 Task: Find connections with filter location Oswestry with filter topic #designwith filter profile language German with filter current company Work From Home/ Experience & Fresher Jobs with filter school NICMAR University  with filter industry Space Research and Technology with filter service category Auto Insurance with filter keywords title Online ESL Instructor
Action: Mouse moved to (580, 67)
Screenshot: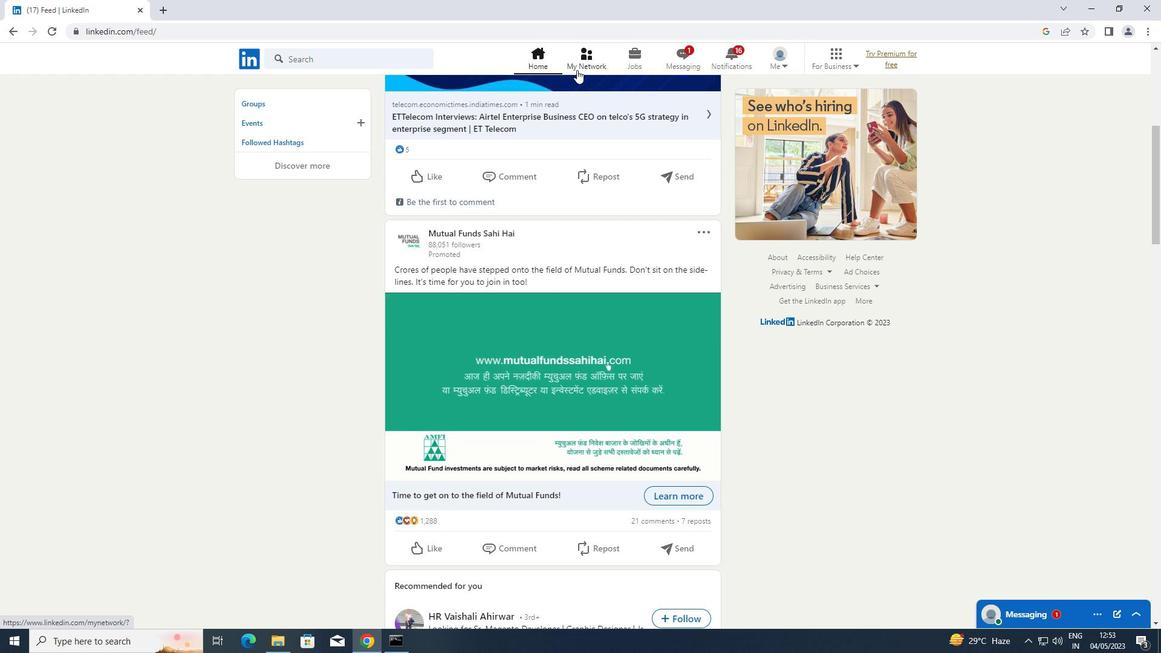 
Action: Mouse pressed left at (580, 67)
Screenshot: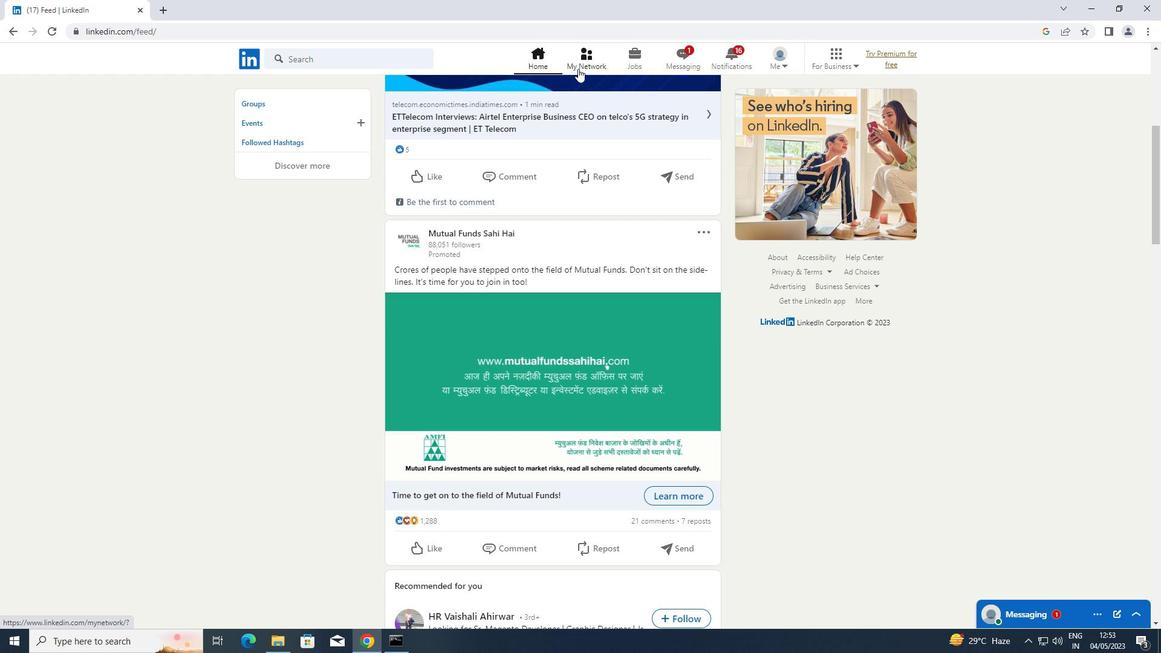 
Action: Mouse moved to (278, 120)
Screenshot: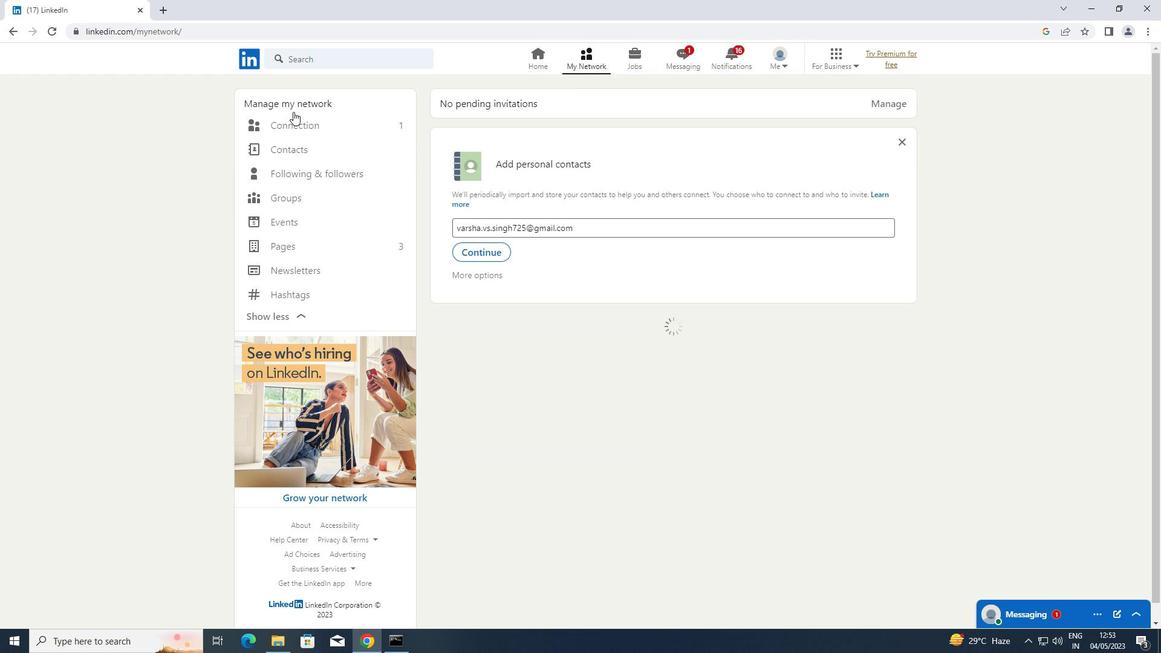 
Action: Mouse pressed left at (278, 120)
Screenshot: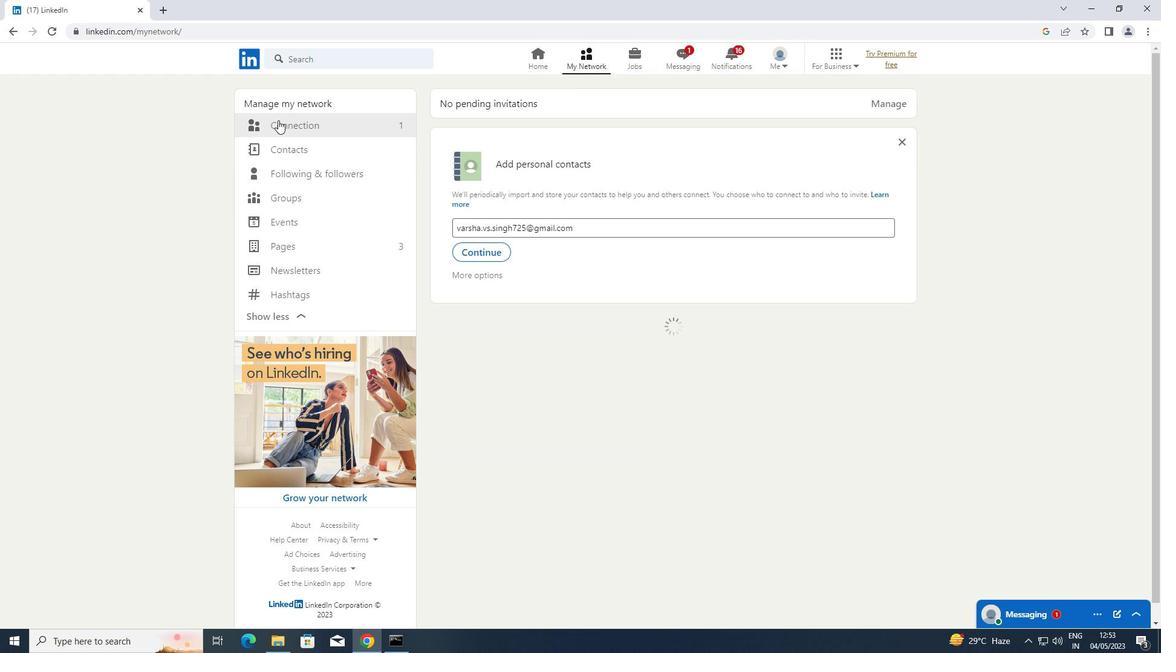 
Action: Mouse moved to (658, 128)
Screenshot: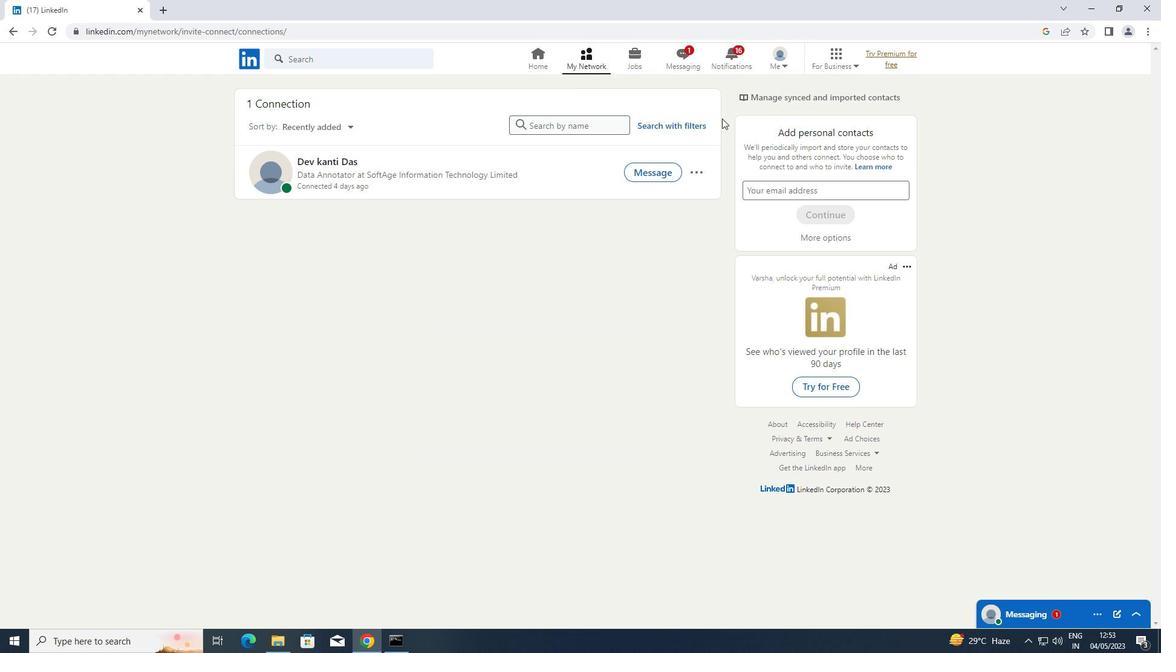 
Action: Mouse pressed left at (658, 128)
Screenshot: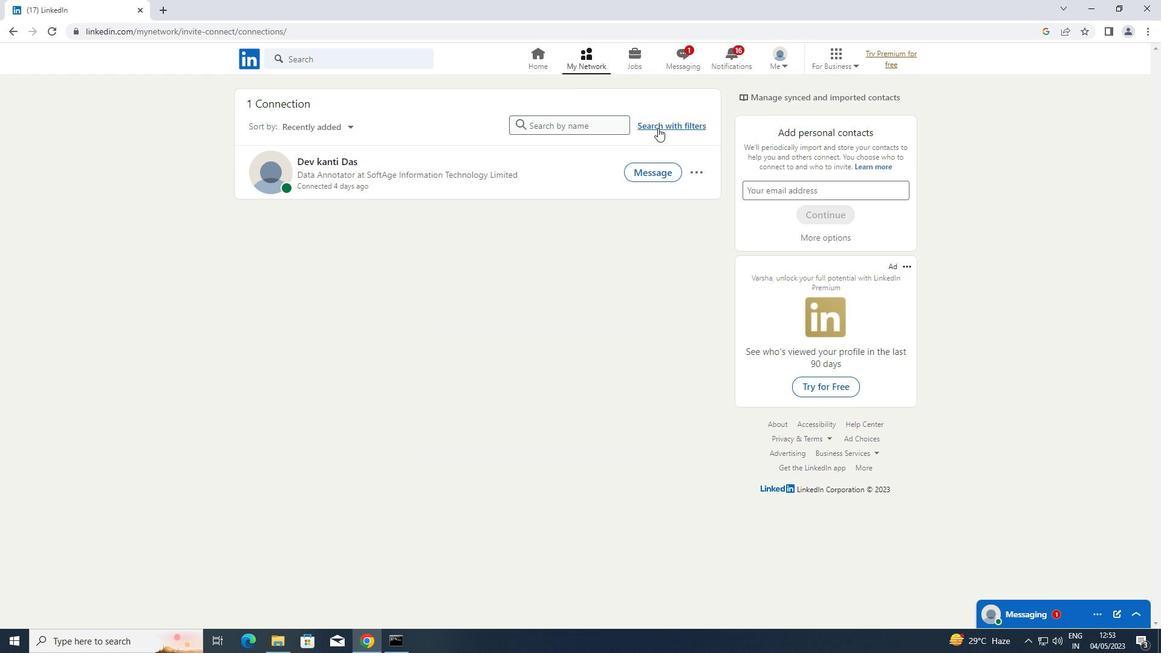 
Action: Mouse moved to (623, 95)
Screenshot: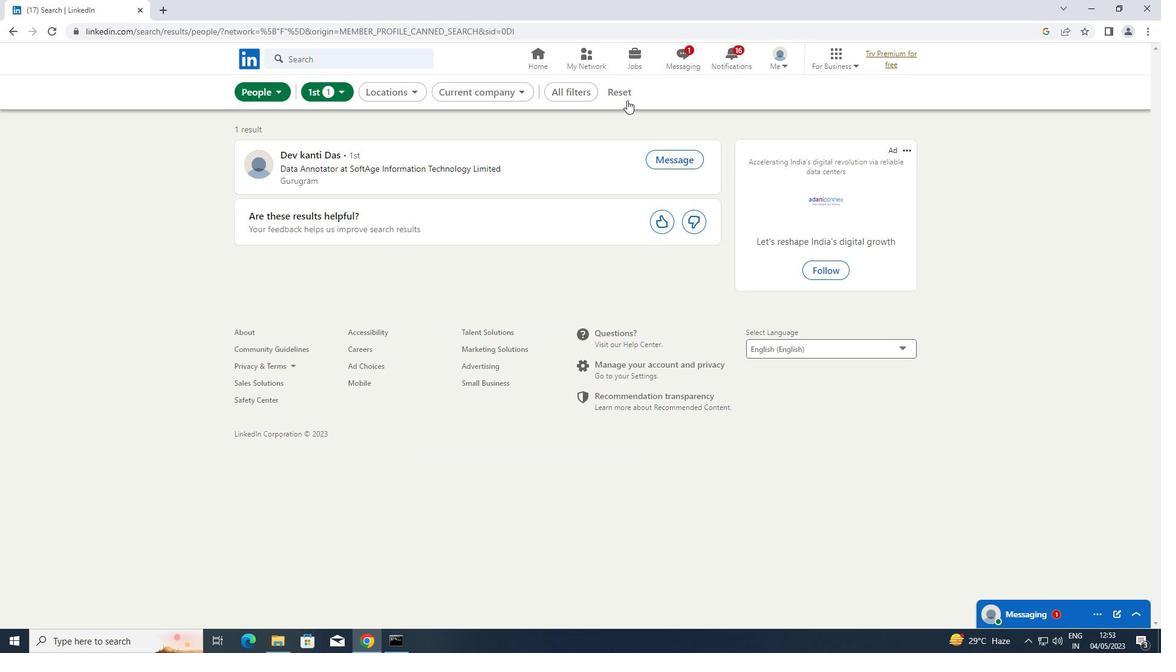 
Action: Mouse pressed left at (623, 95)
Screenshot: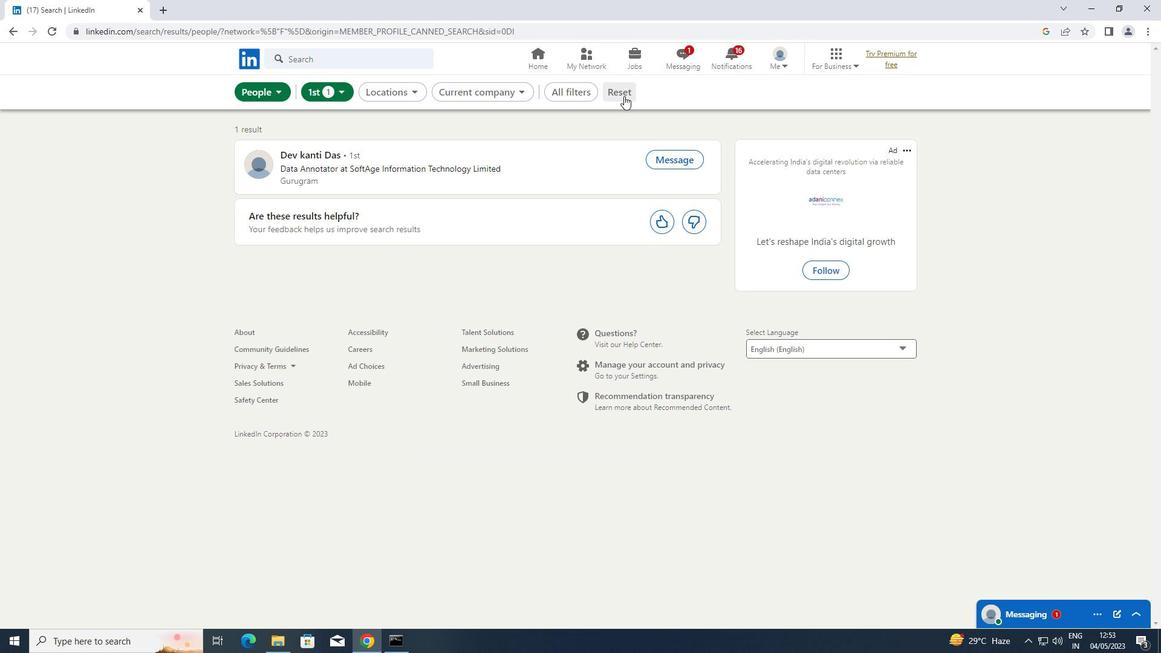 
Action: Mouse moved to (605, 95)
Screenshot: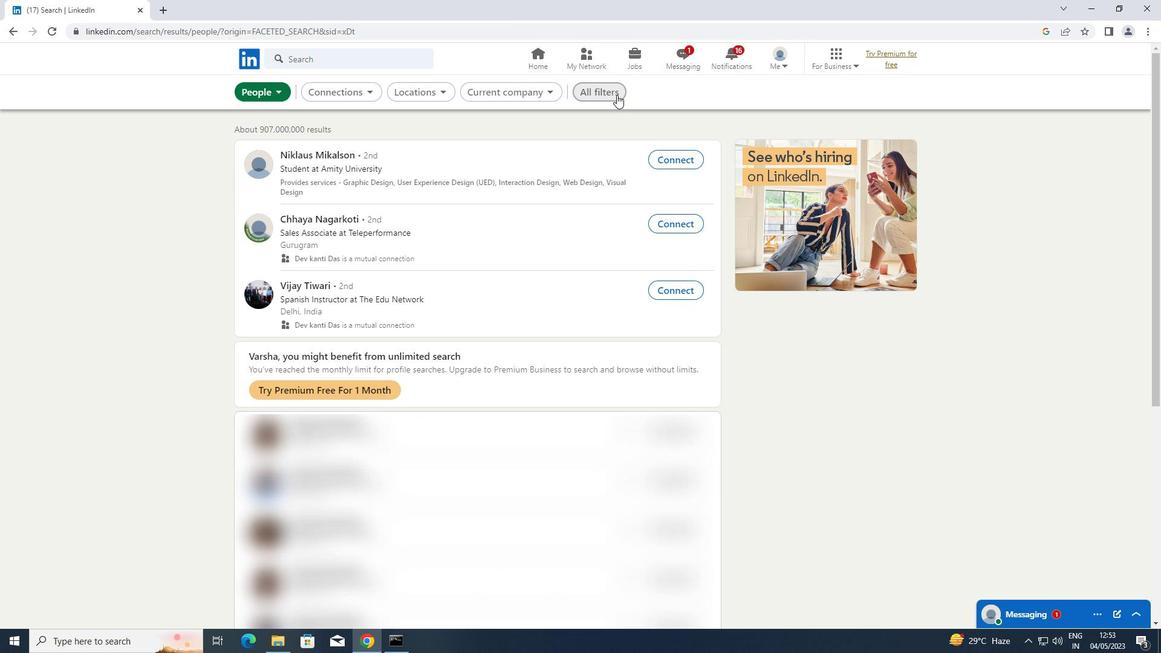 
Action: Mouse pressed left at (605, 95)
Screenshot: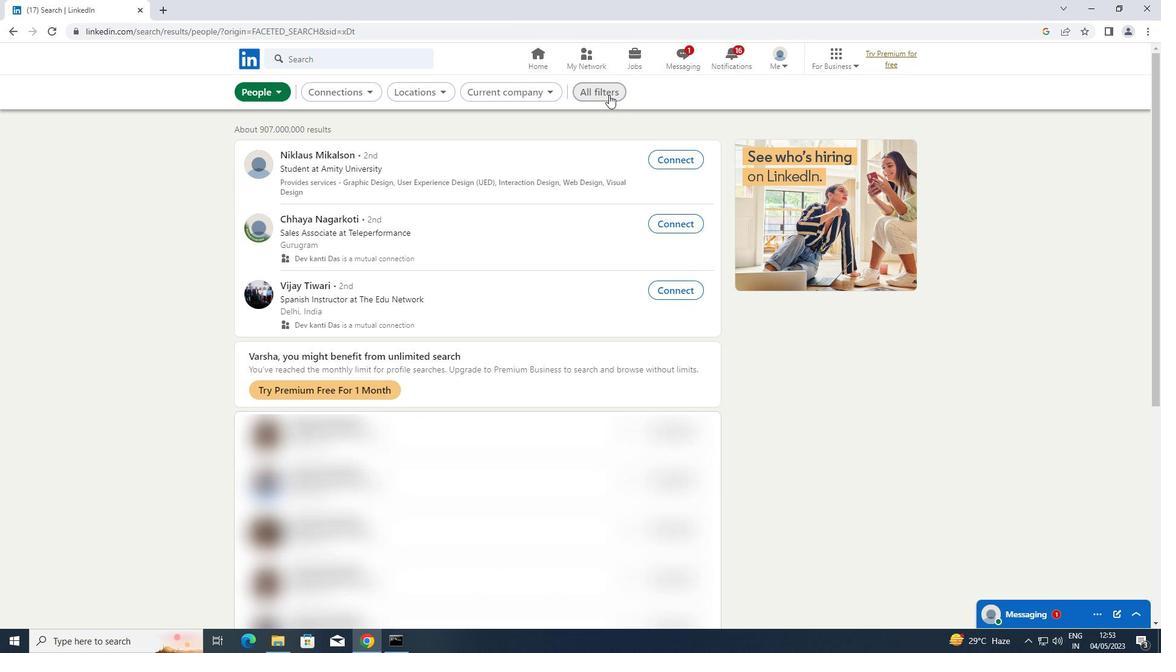 
Action: Mouse moved to (924, 240)
Screenshot: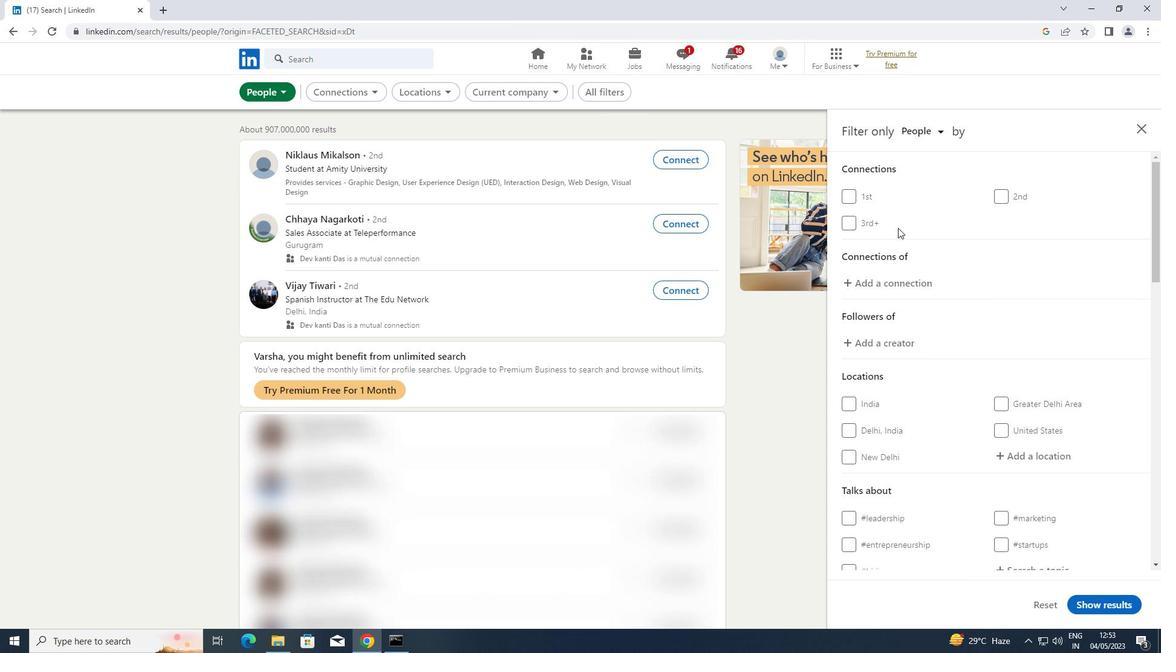 
Action: Mouse scrolled (924, 240) with delta (0, 0)
Screenshot: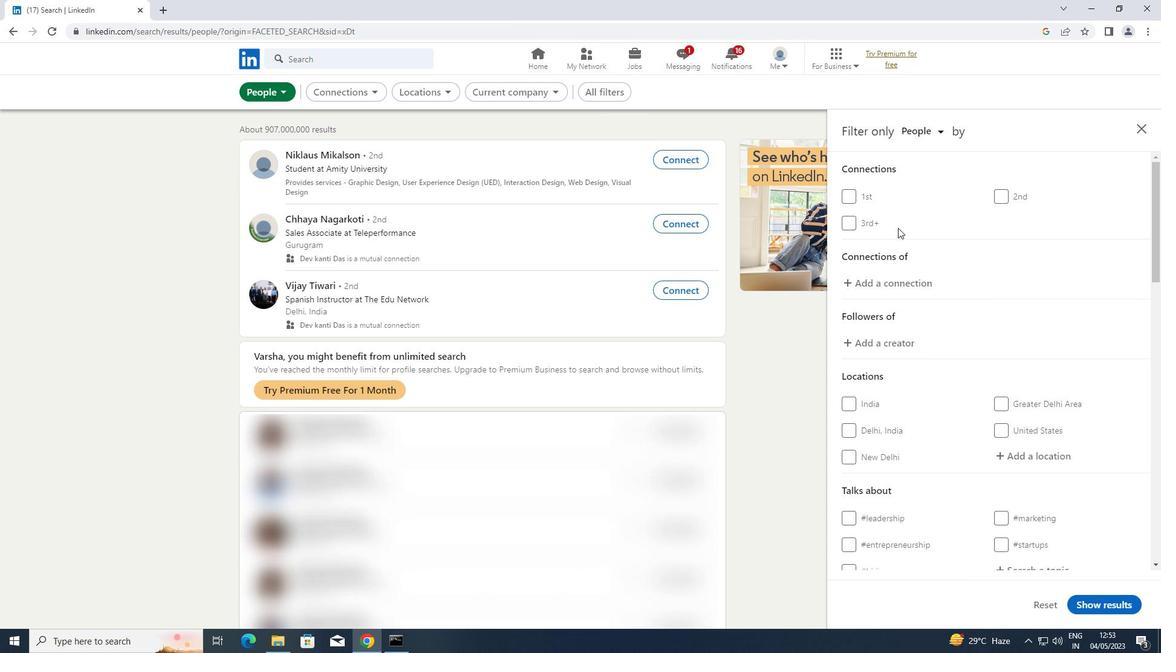 
Action: Mouse scrolled (924, 240) with delta (0, 0)
Screenshot: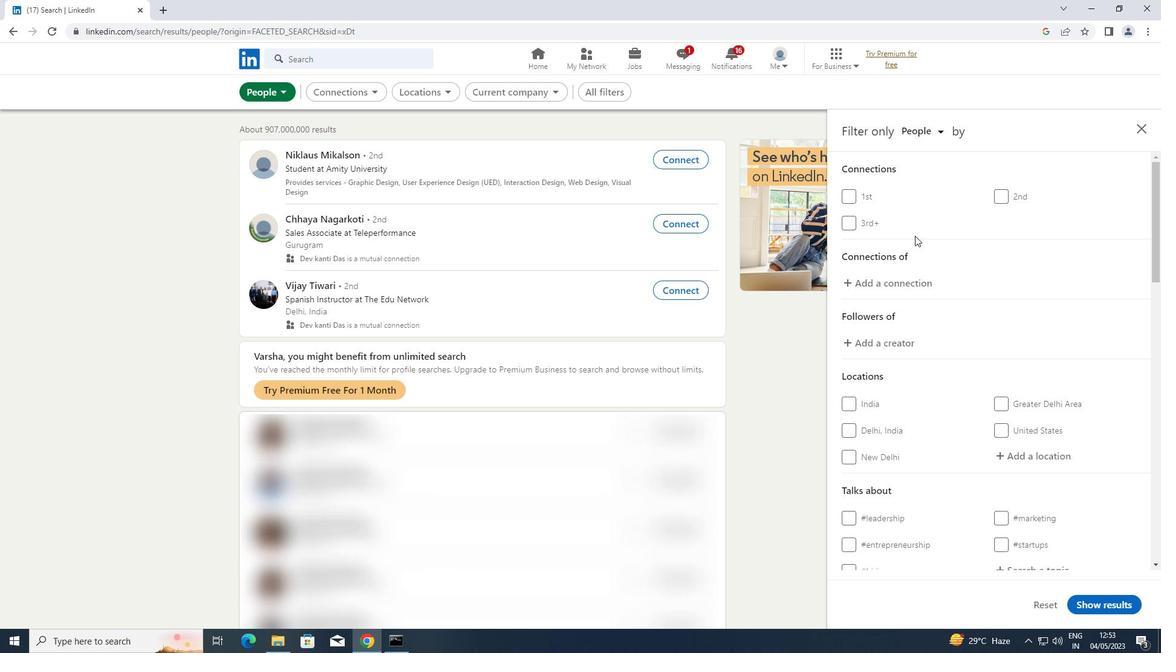 
Action: Mouse scrolled (924, 240) with delta (0, 0)
Screenshot: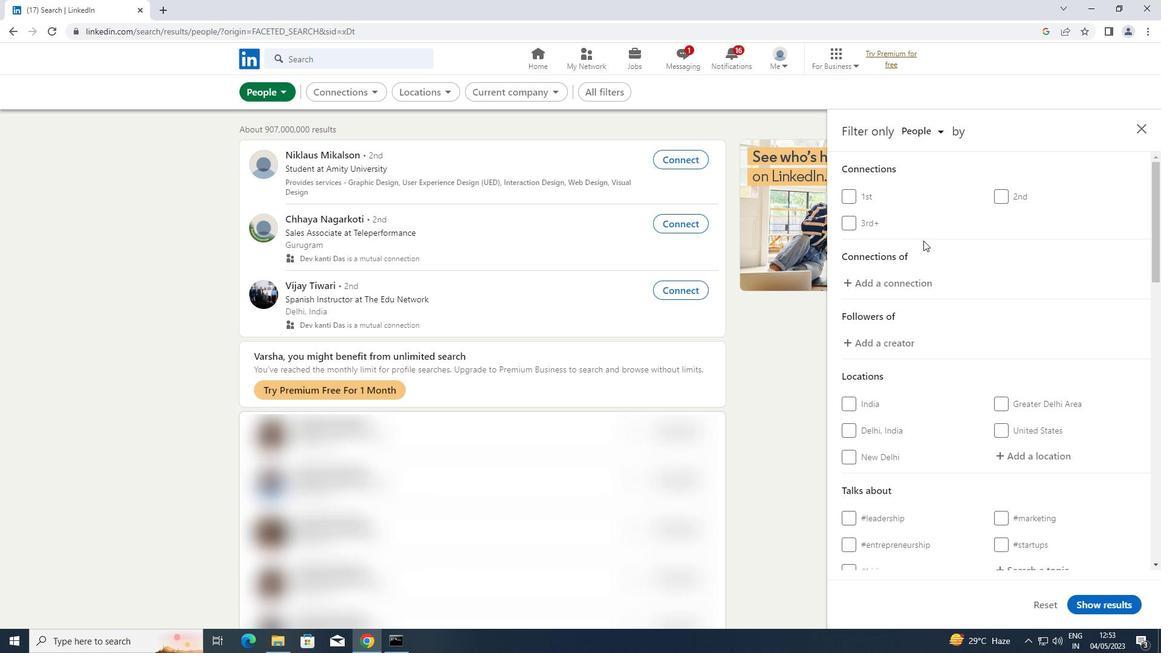 
Action: Mouse moved to (1017, 272)
Screenshot: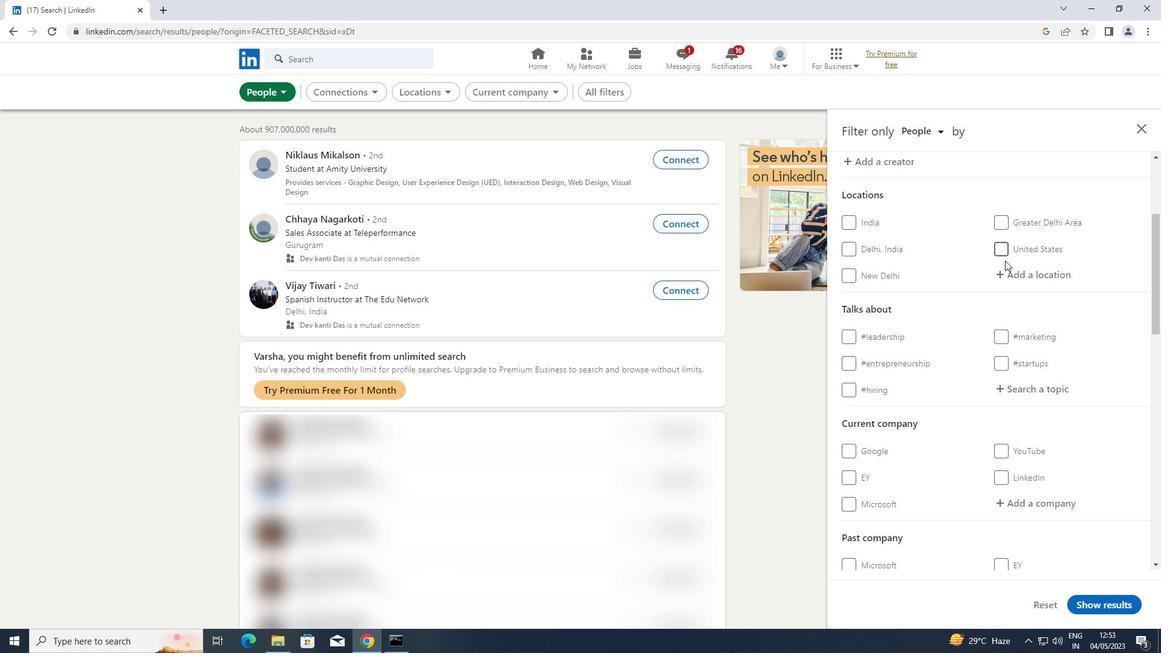 
Action: Mouse pressed left at (1017, 272)
Screenshot: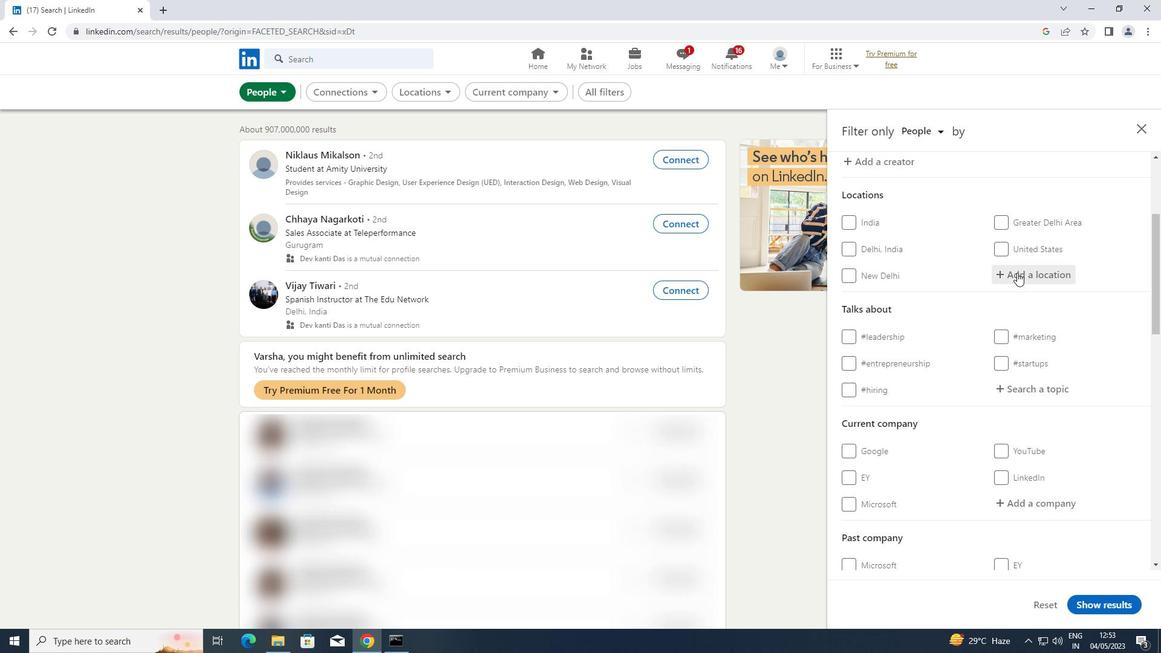 
Action: Key pressed <Key.shift>OSSETT
Screenshot: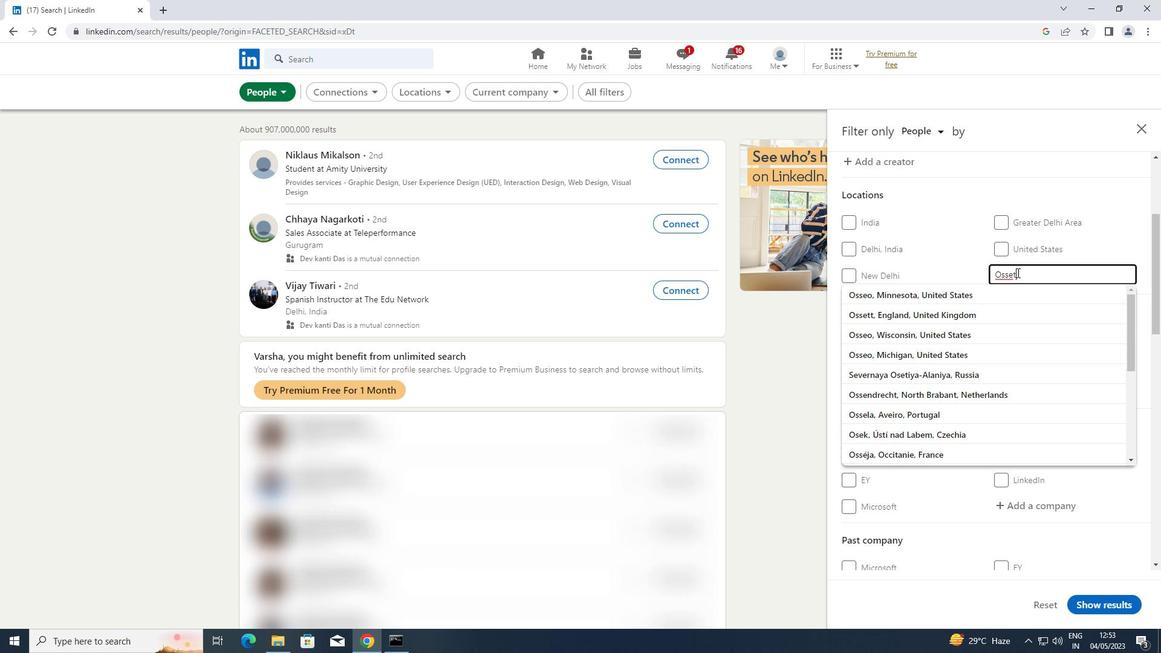 
Action: Mouse moved to (1036, 387)
Screenshot: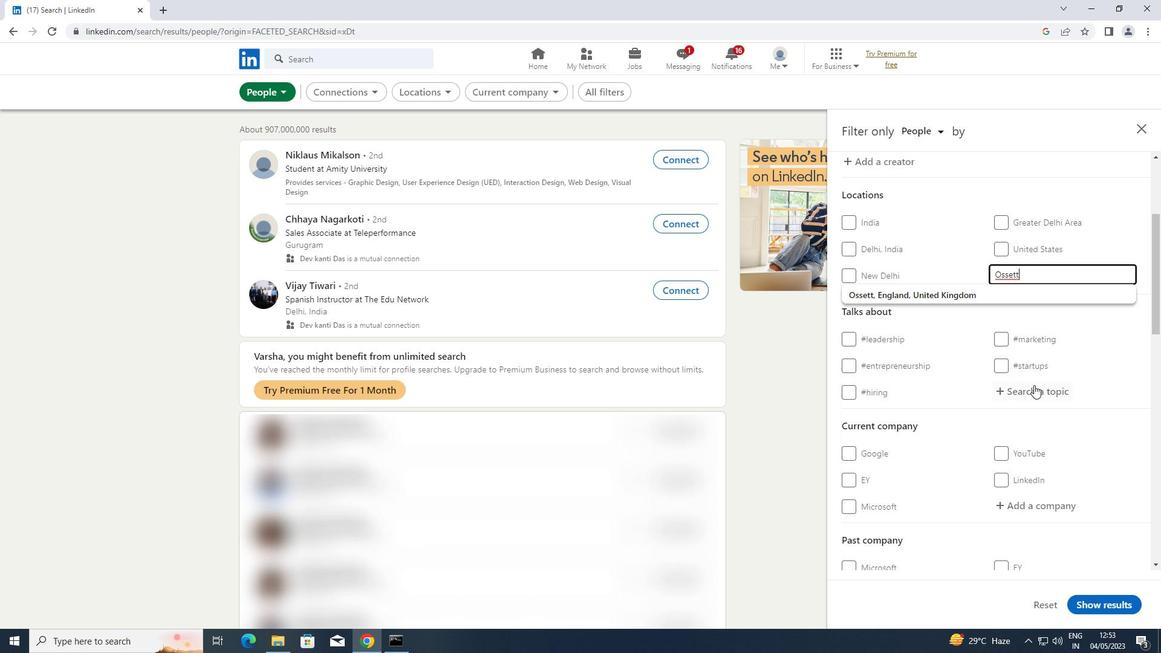 
Action: Mouse pressed left at (1036, 387)
Screenshot: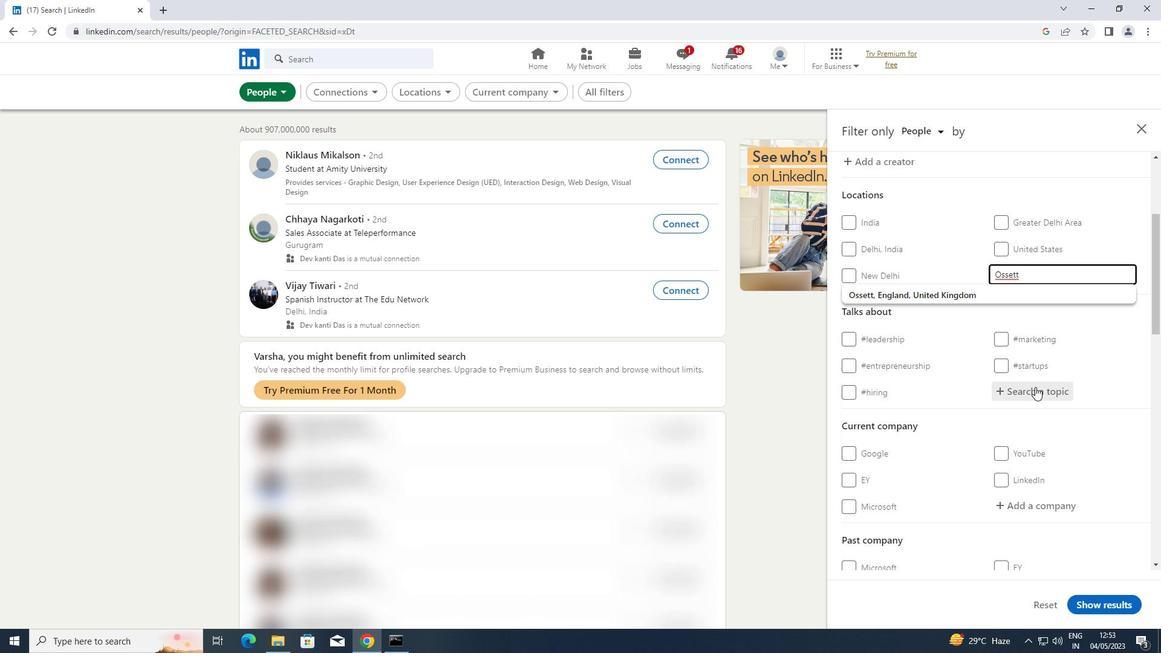 
Action: Key pressed AI
Screenshot: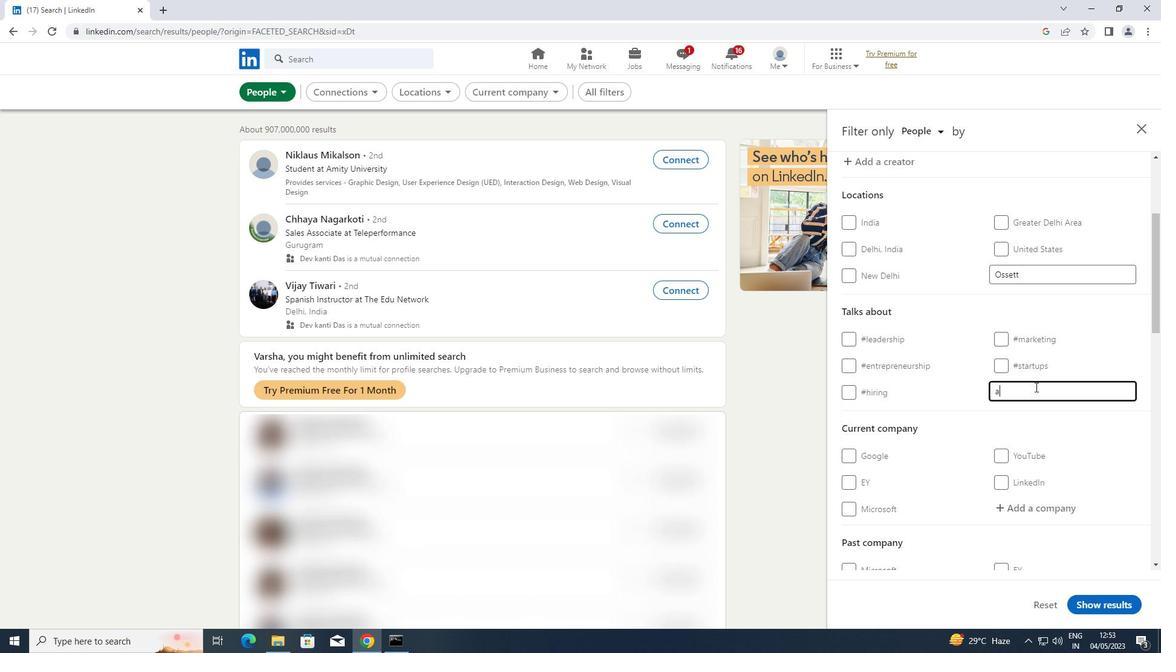 
Action: Mouse moved to (924, 410)
Screenshot: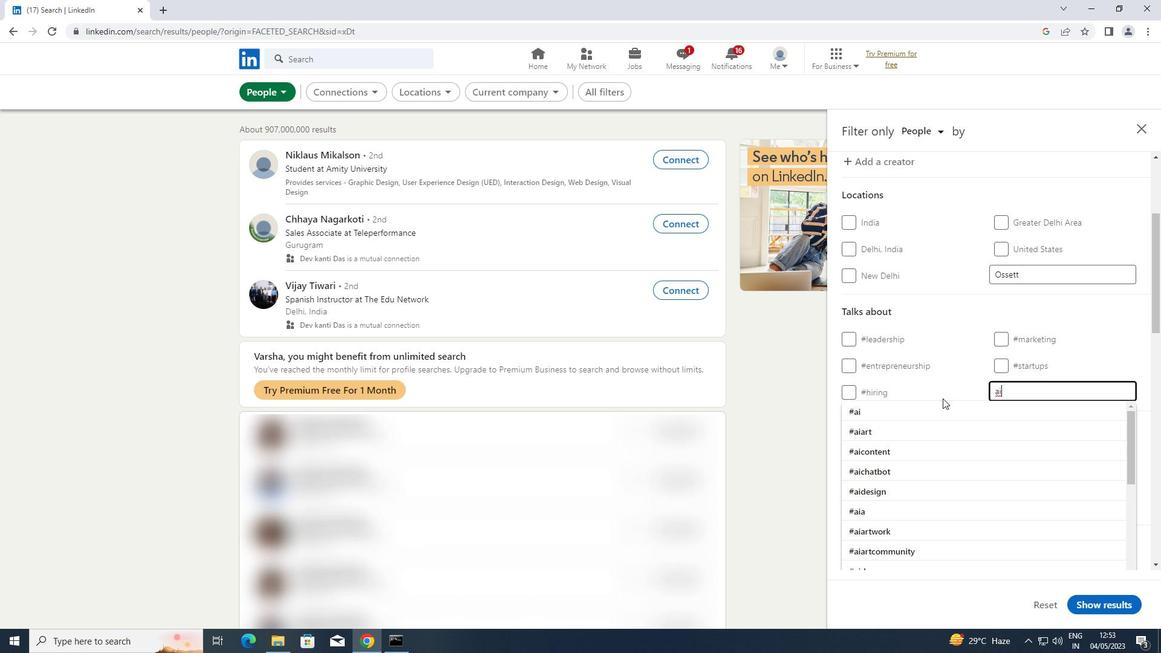 
Action: Mouse pressed left at (924, 410)
Screenshot: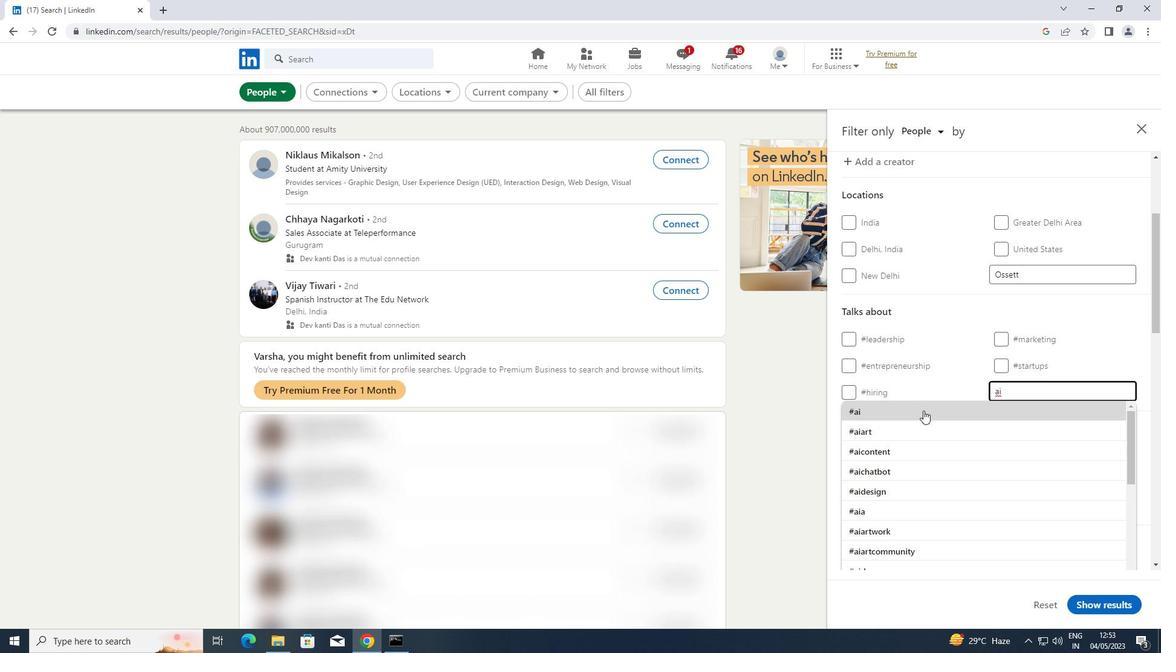 
Action: Mouse scrolled (924, 410) with delta (0, 0)
Screenshot: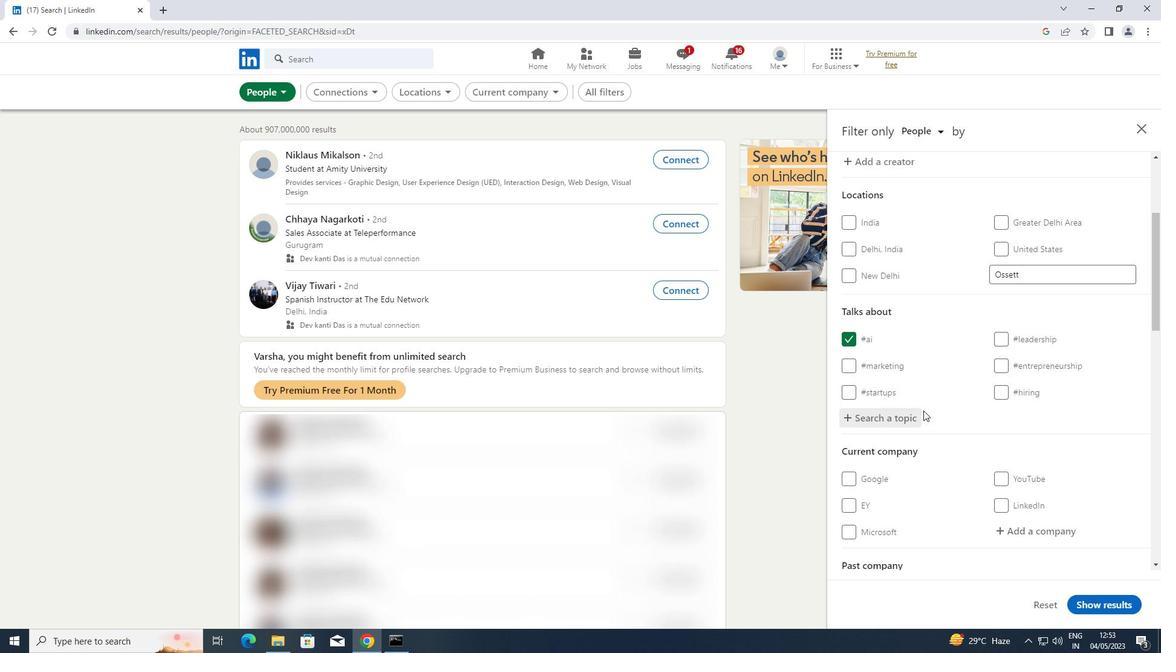 
Action: Mouse scrolled (924, 410) with delta (0, 0)
Screenshot: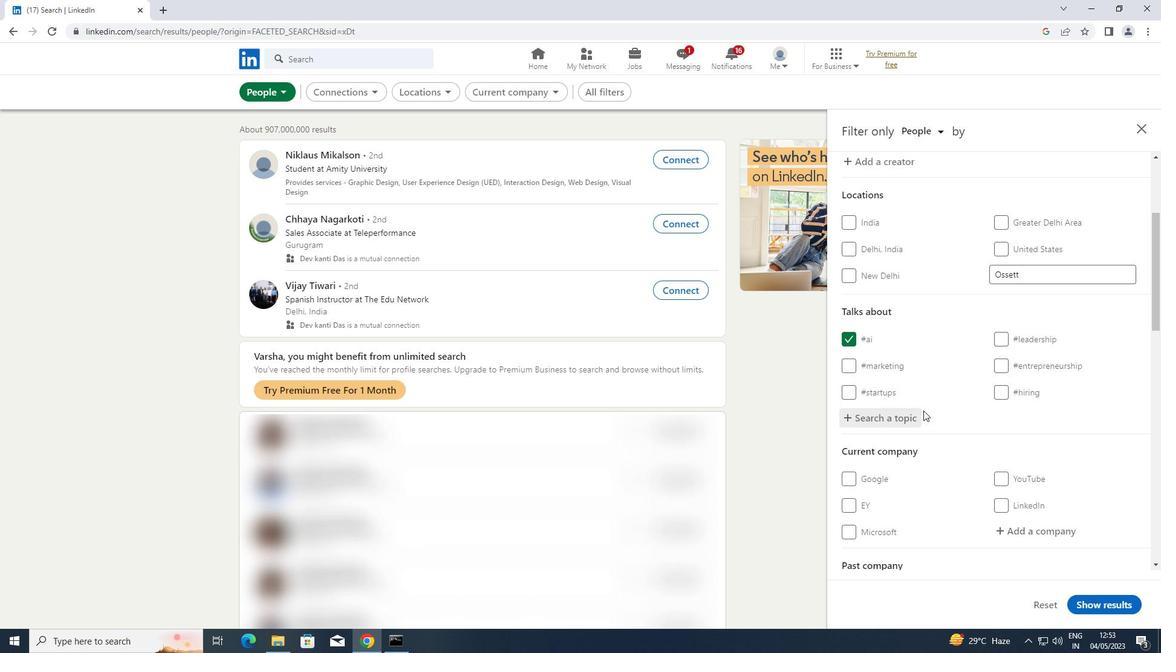 
Action: Mouse scrolled (924, 410) with delta (0, 0)
Screenshot: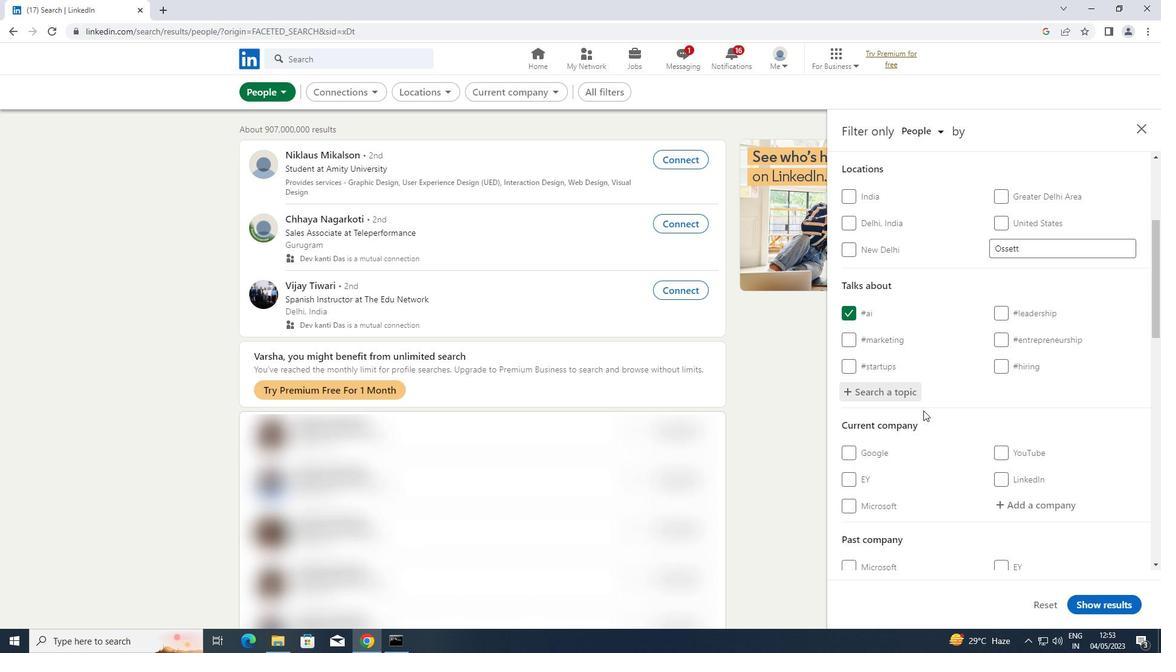 
Action: Mouse moved to (927, 408)
Screenshot: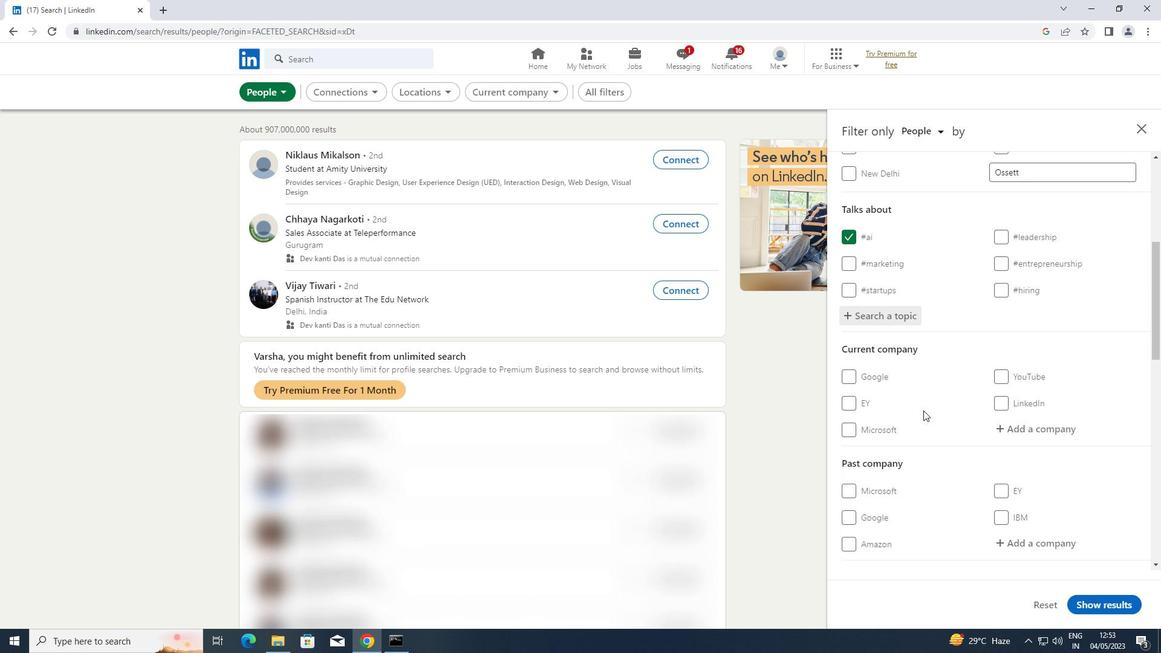 
Action: Mouse scrolled (927, 409) with delta (0, 0)
Screenshot: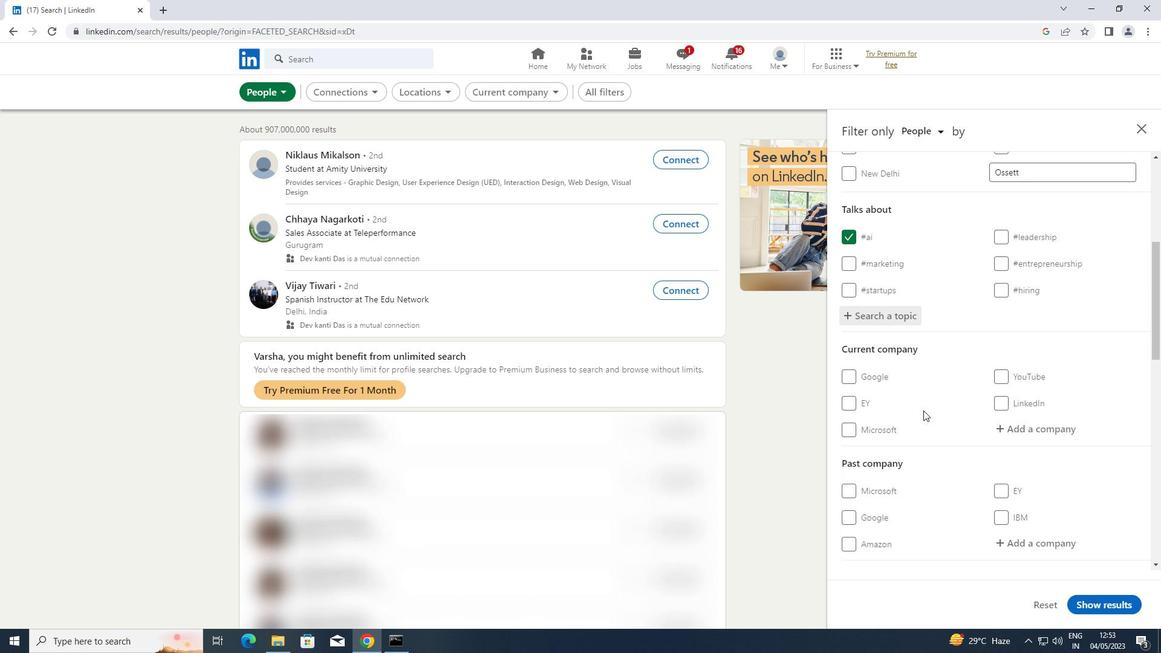 
Action: Mouse moved to (930, 405)
Screenshot: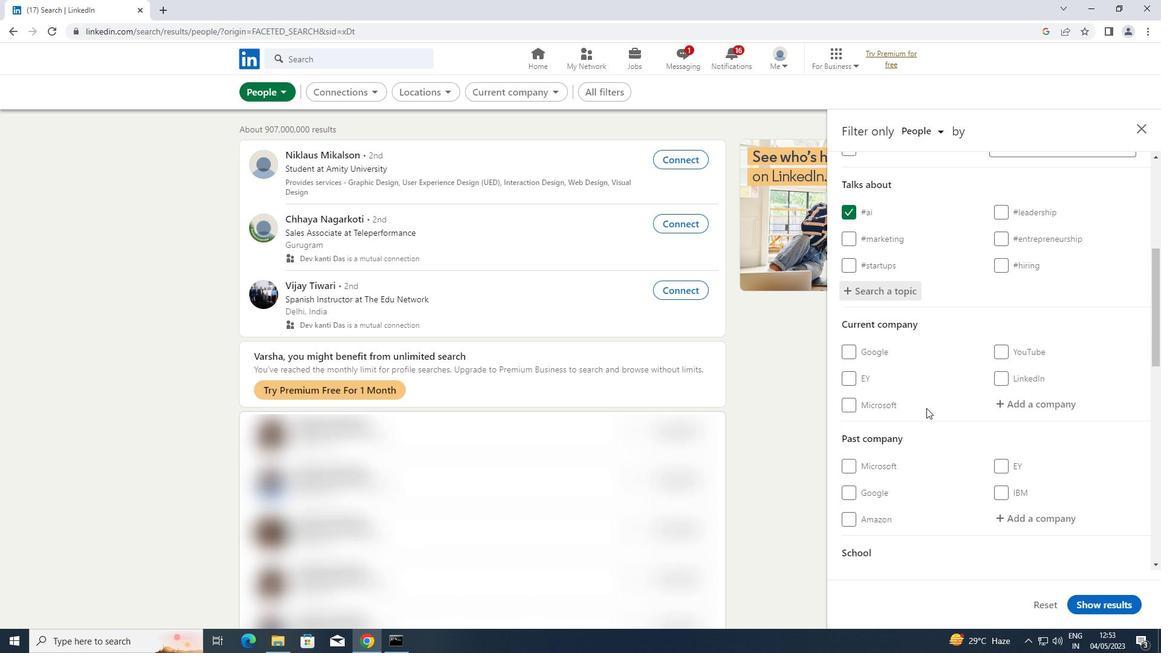 
Action: Mouse scrolled (930, 404) with delta (0, 0)
Screenshot: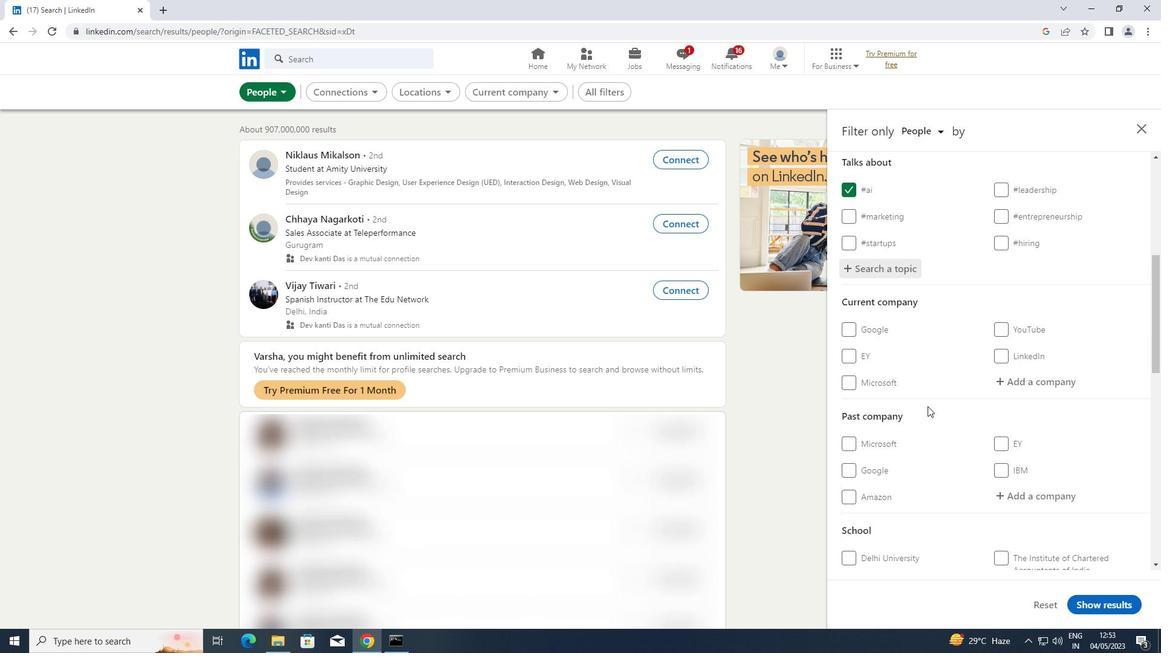
Action: Mouse scrolled (930, 404) with delta (0, 0)
Screenshot: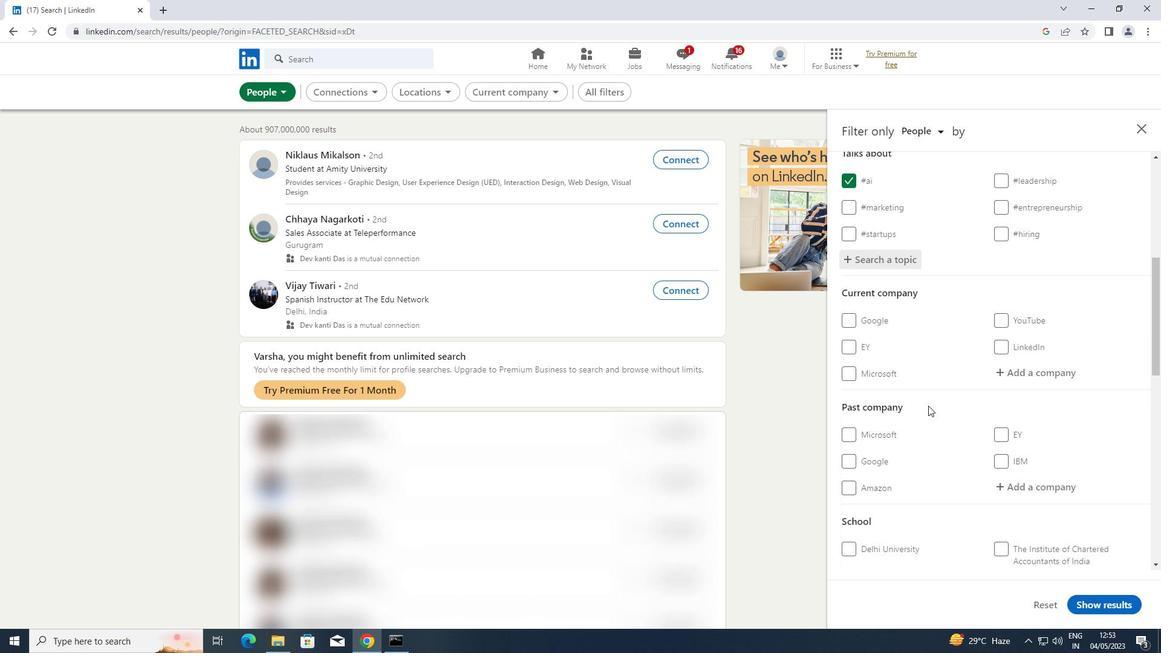 
Action: Mouse scrolled (930, 404) with delta (0, 0)
Screenshot: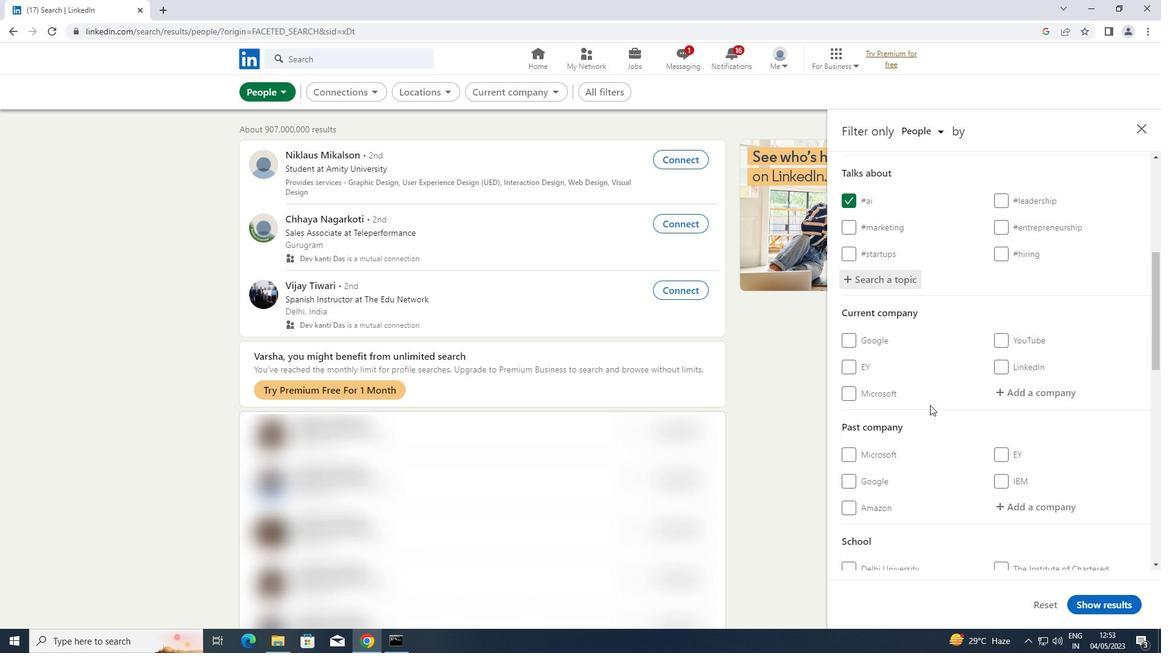 
Action: Mouse scrolled (930, 404) with delta (0, 0)
Screenshot: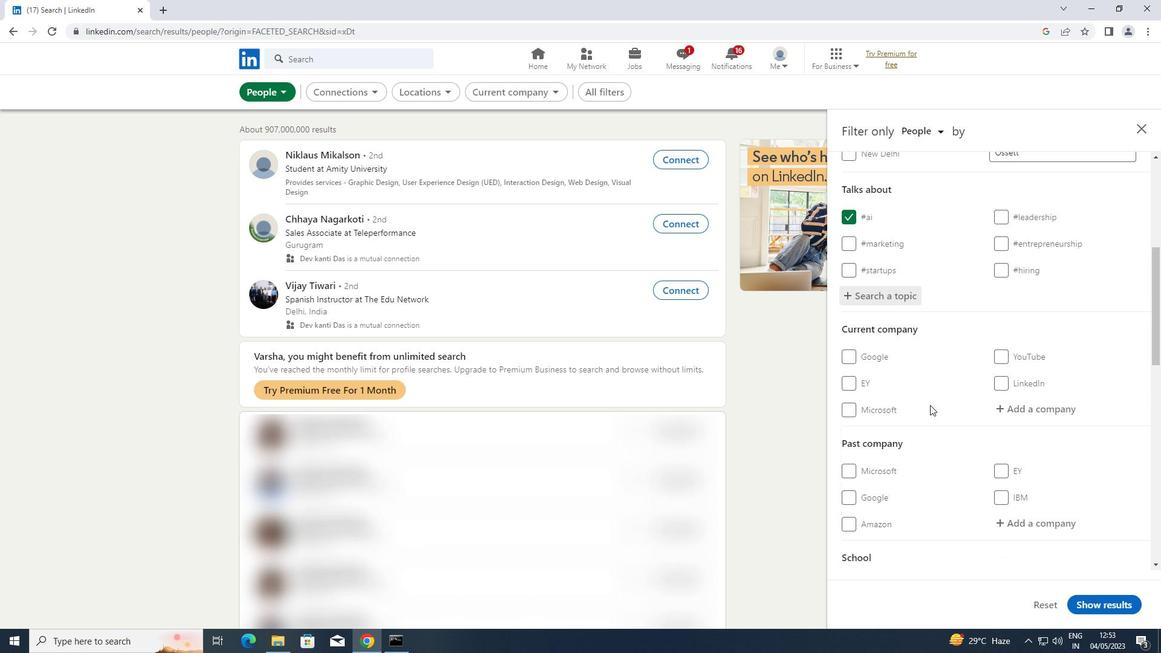 
Action: Mouse moved to (933, 404)
Screenshot: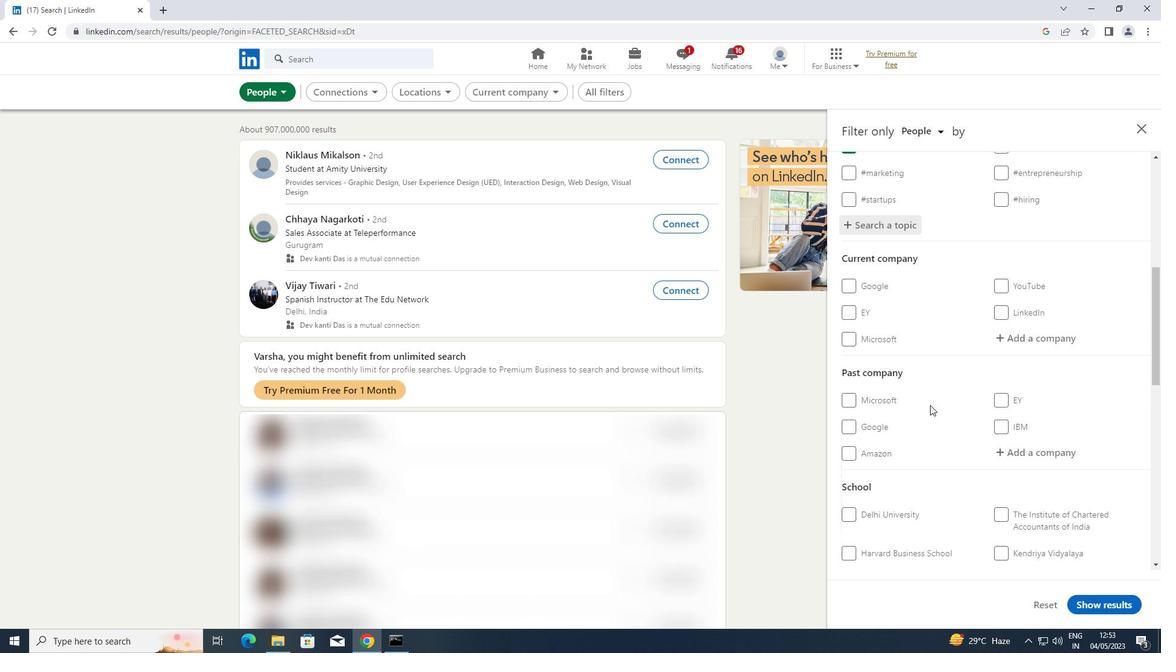 
Action: Mouse scrolled (933, 403) with delta (0, 0)
Screenshot: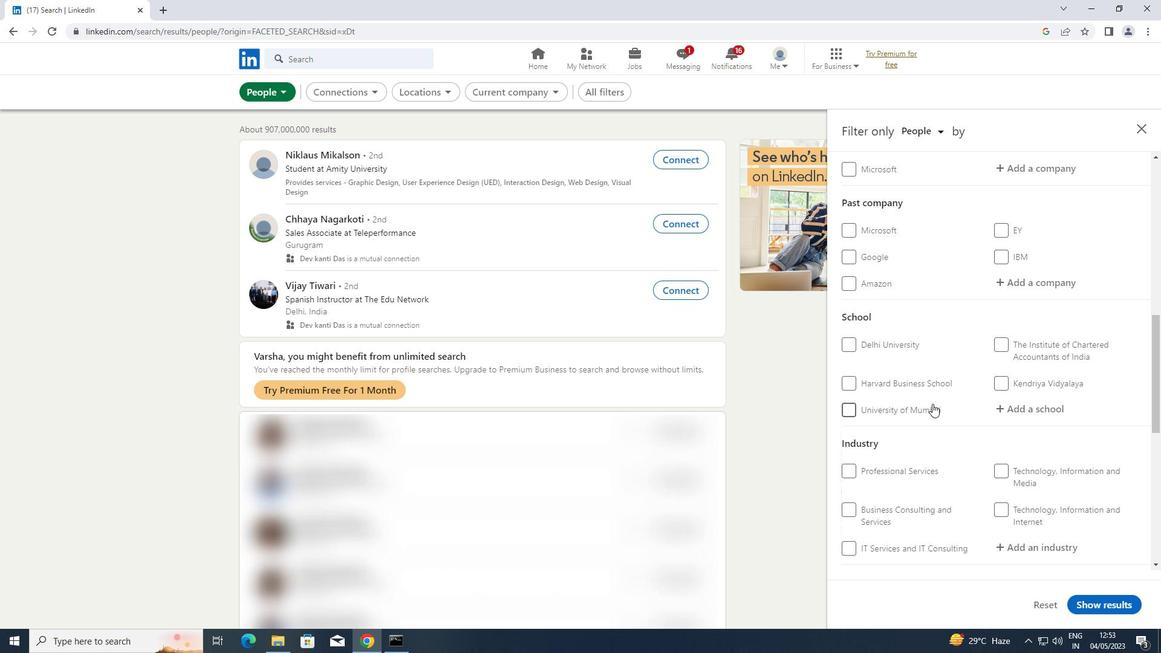 
Action: Mouse scrolled (933, 403) with delta (0, 0)
Screenshot: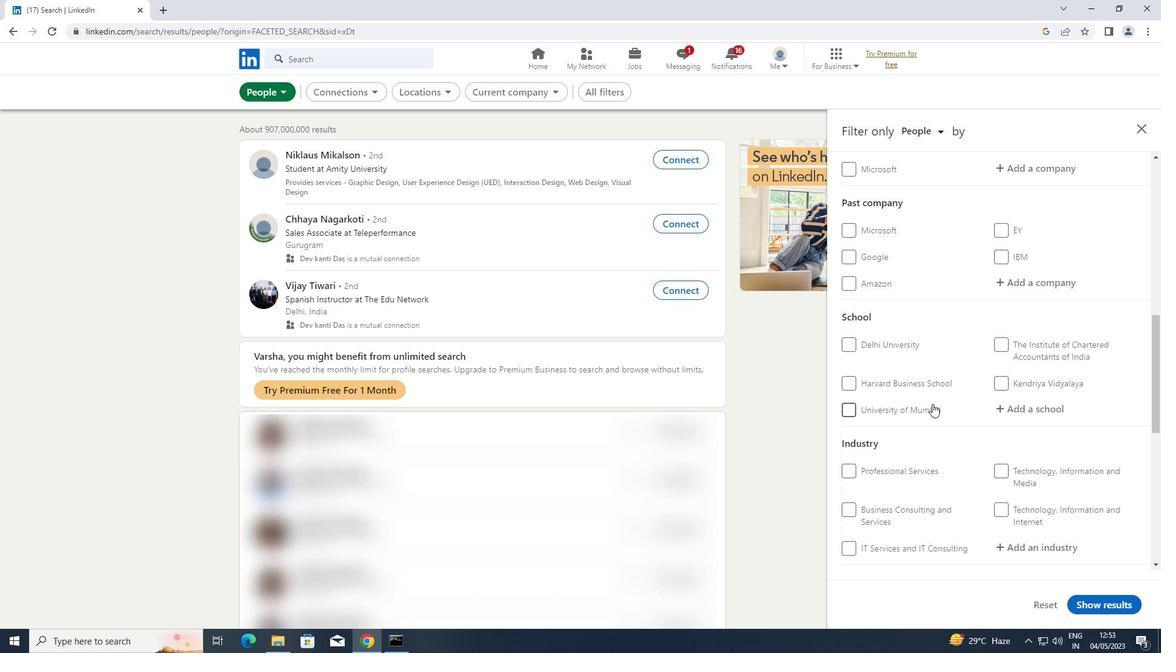 
Action: Mouse scrolled (933, 403) with delta (0, 0)
Screenshot: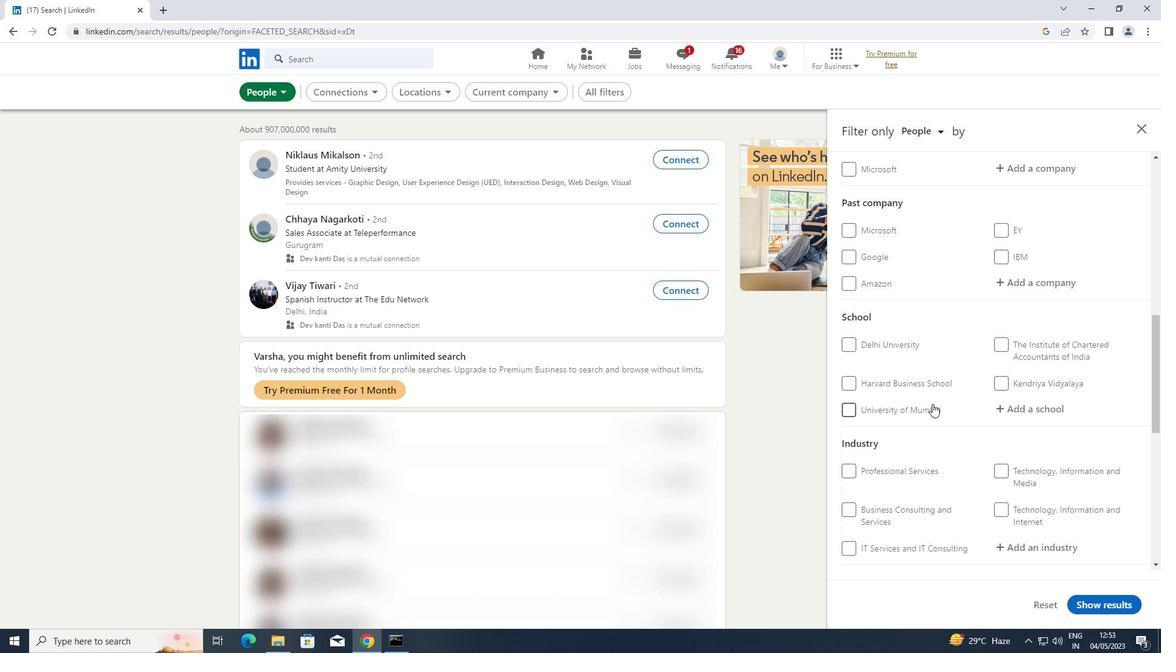 
Action: Mouse scrolled (933, 403) with delta (0, 0)
Screenshot: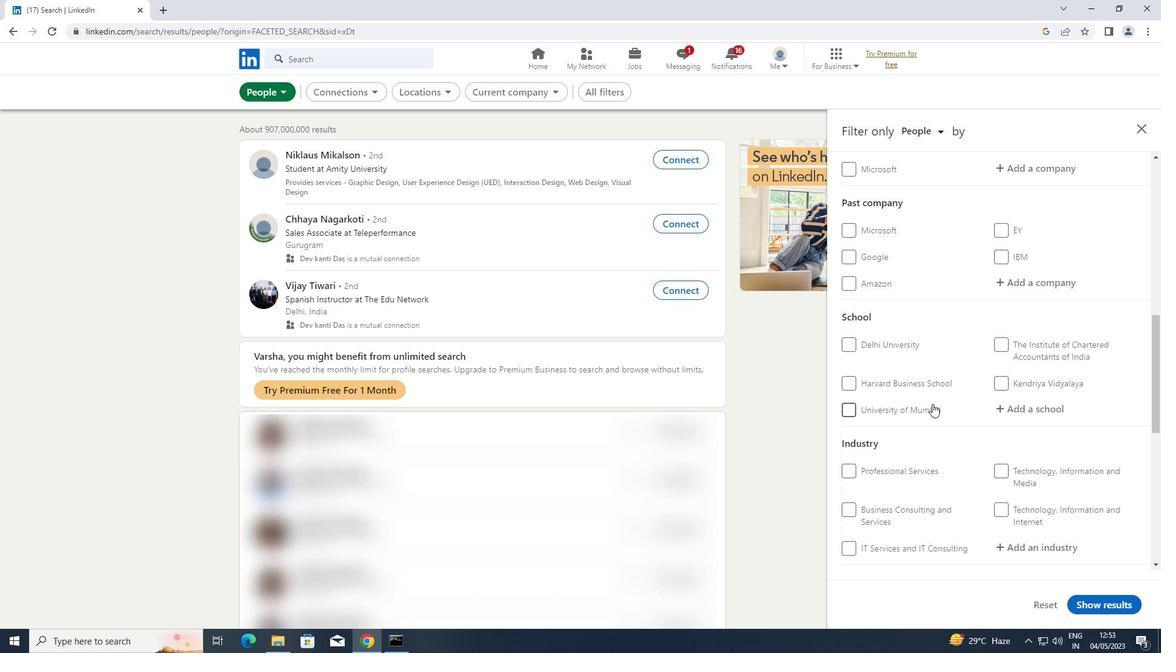 
Action: Mouse scrolled (933, 403) with delta (0, 0)
Screenshot: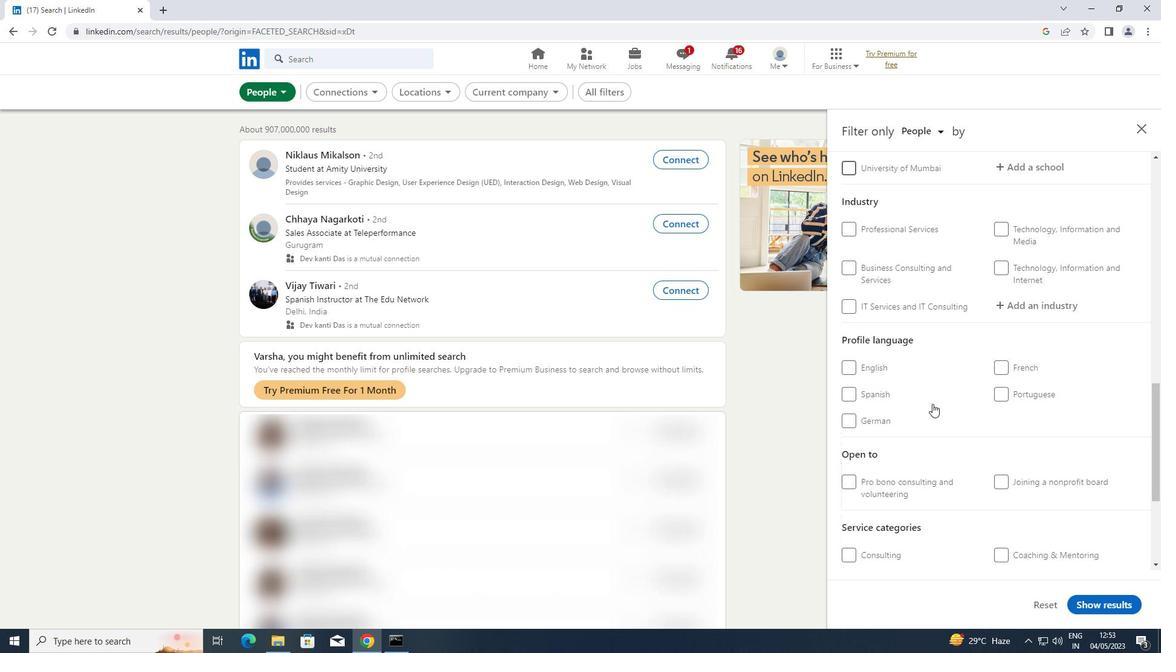 
Action: Mouse scrolled (933, 403) with delta (0, 0)
Screenshot: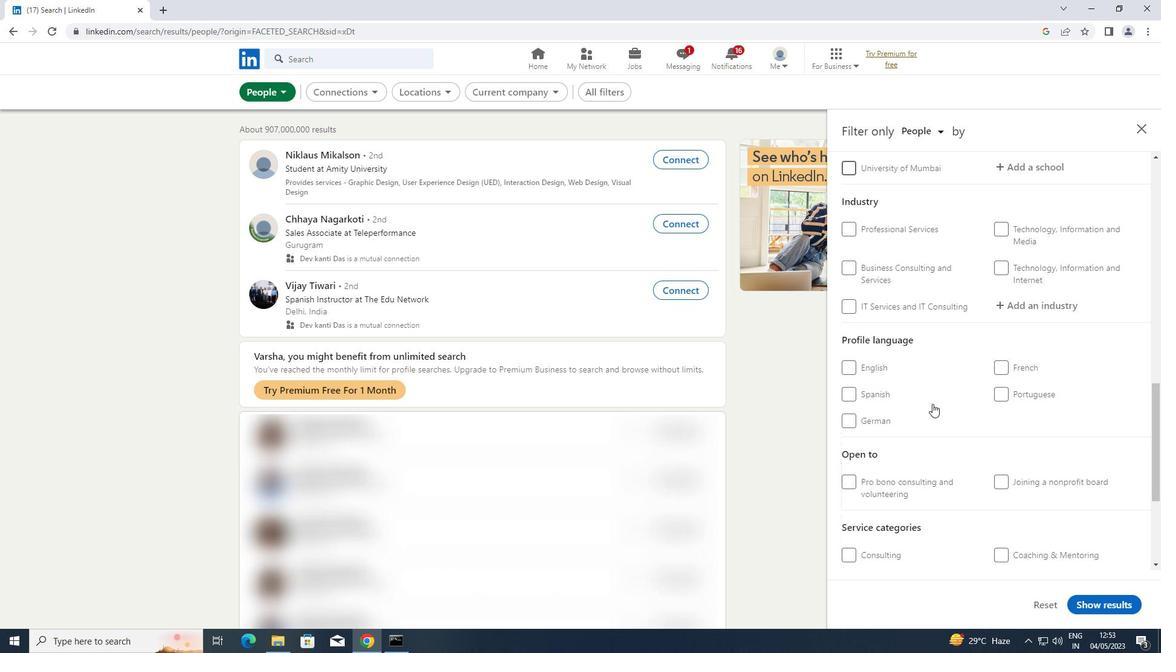 
Action: Mouse scrolled (933, 403) with delta (0, 0)
Screenshot: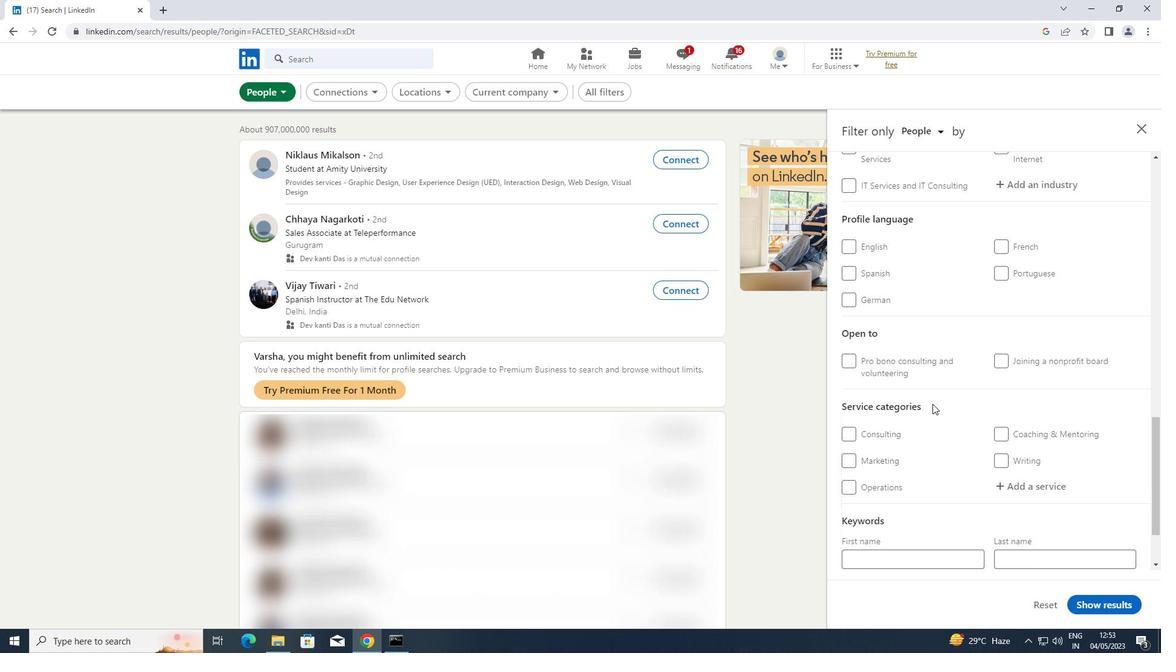 
Action: Mouse scrolled (933, 403) with delta (0, 0)
Screenshot: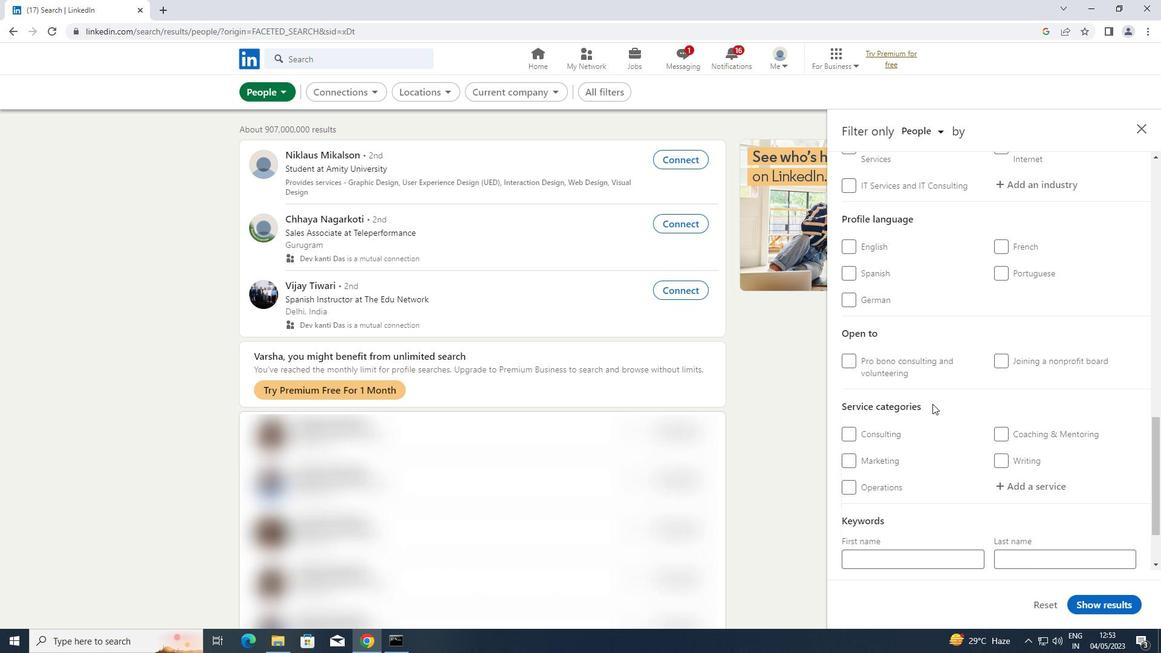 
Action: Mouse scrolled (933, 404) with delta (0, 0)
Screenshot: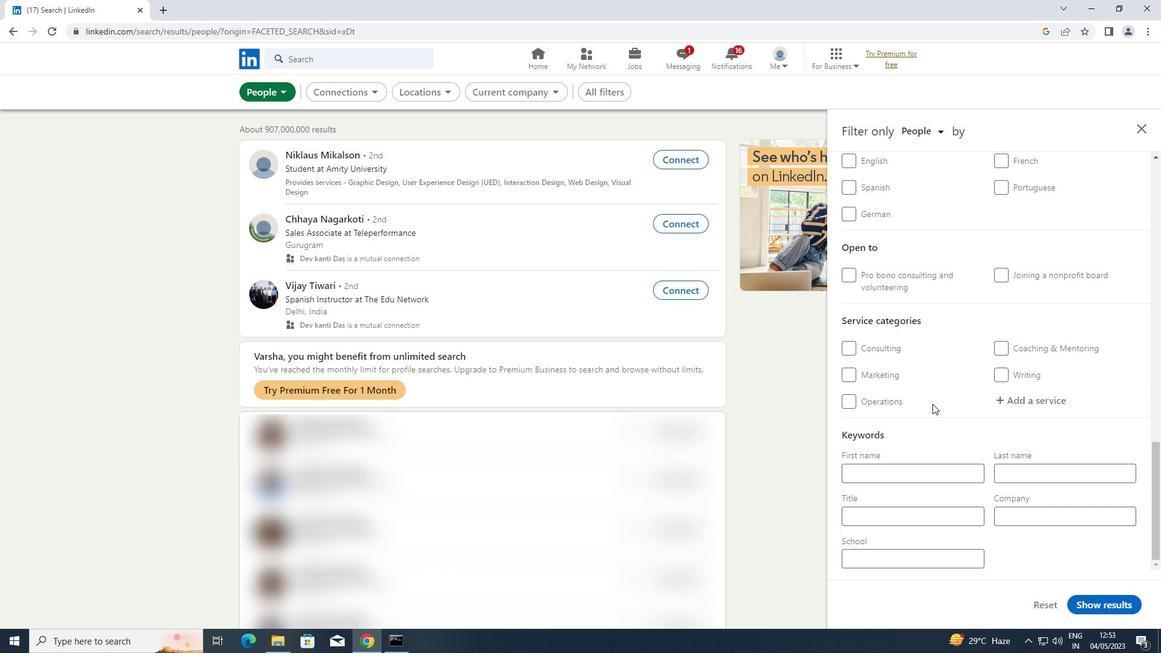 
Action: Mouse scrolled (933, 404) with delta (0, 0)
Screenshot: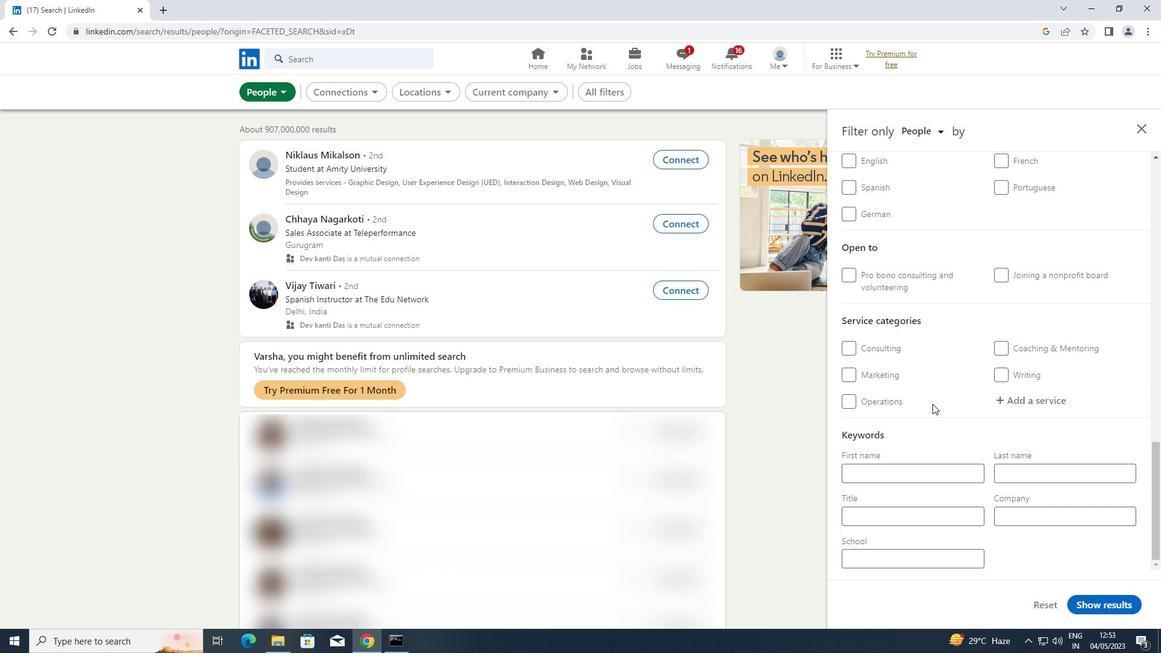 
Action: Mouse moved to (851, 279)
Screenshot: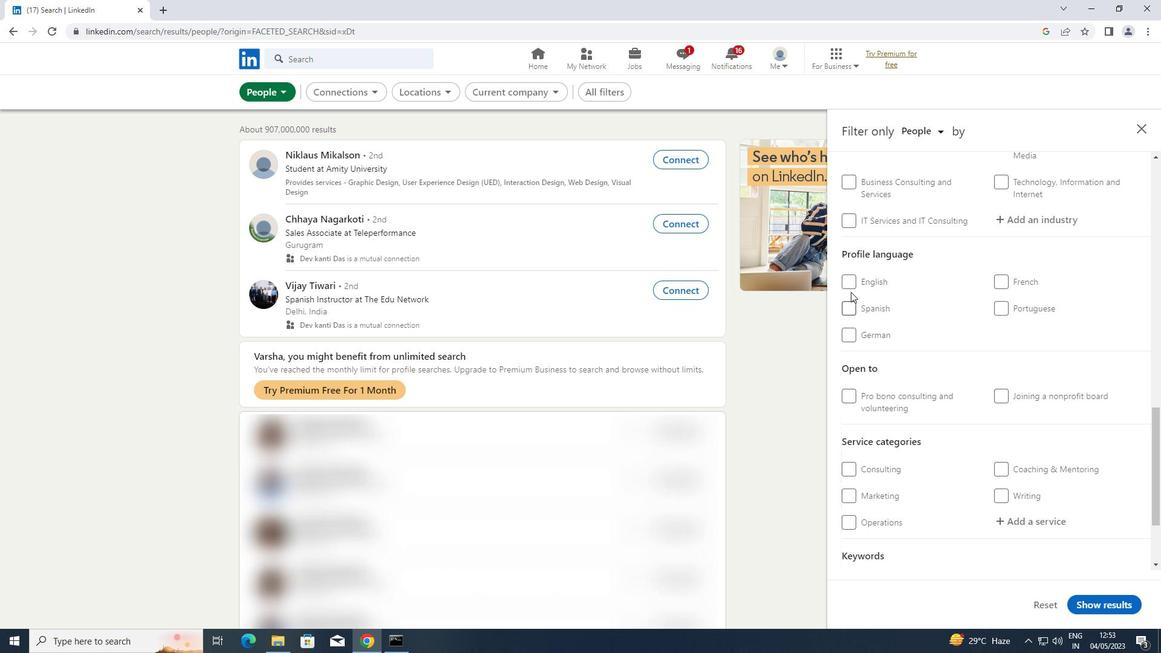 
Action: Mouse pressed left at (851, 279)
Screenshot: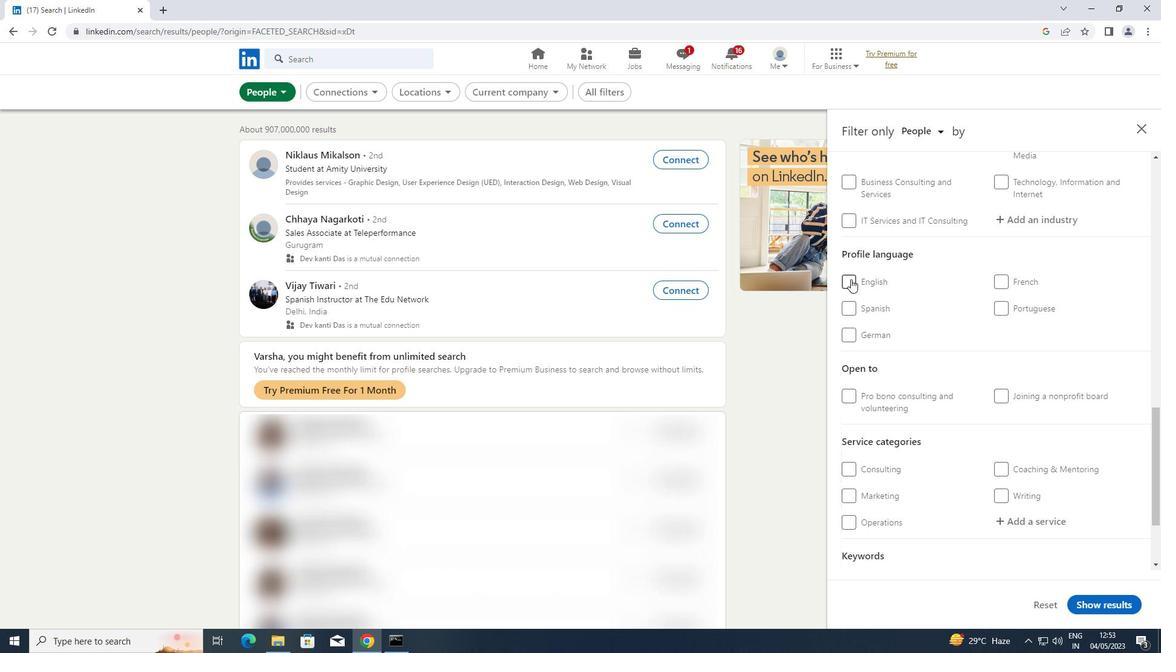 
Action: Mouse moved to (889, 285)
Screenshot: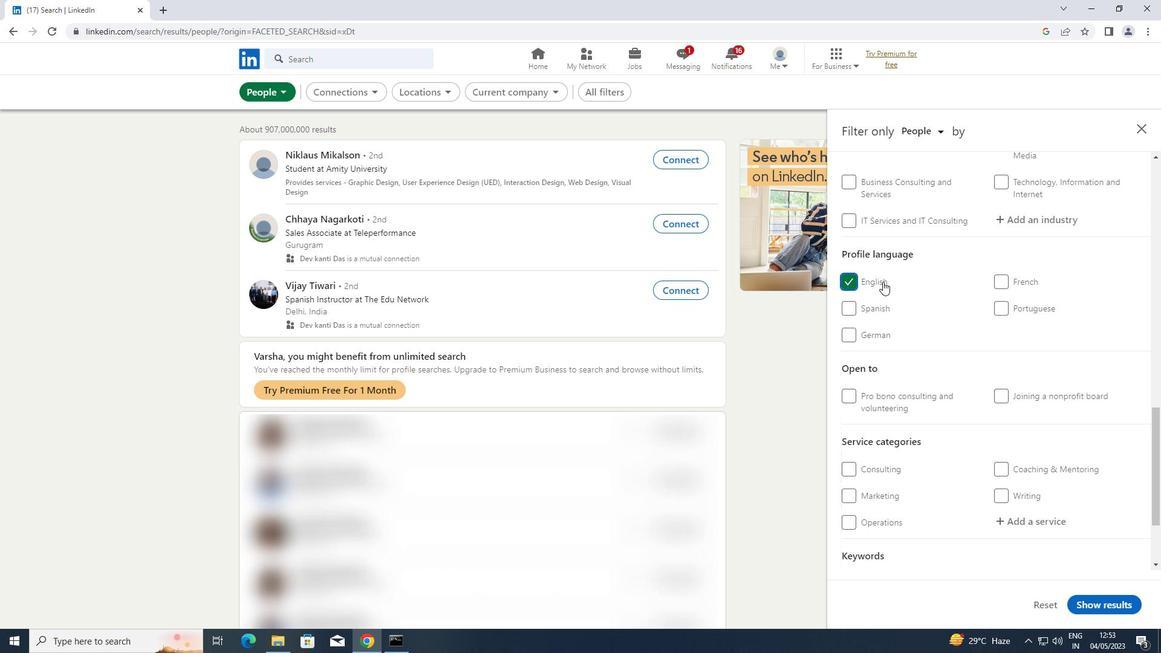 
Action: Mouse scrolled (889, 285) with delta (0, 0)
Screenshot: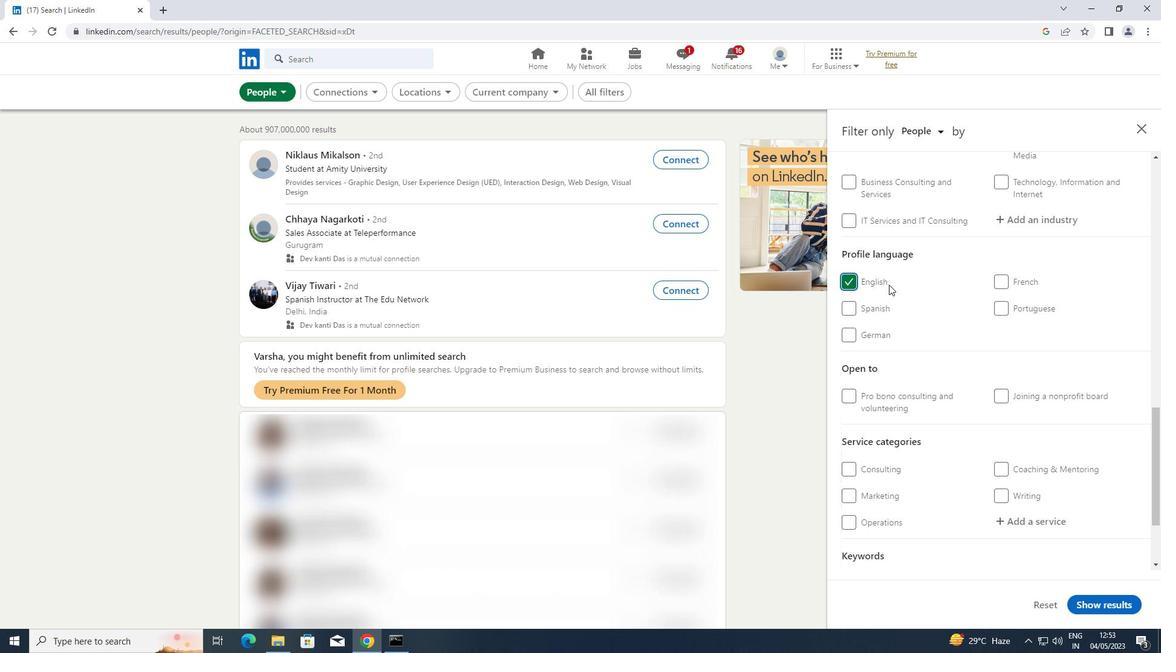 
Action: Mouse scrolled (889, 285) with delta (0, 0)
Screenshot: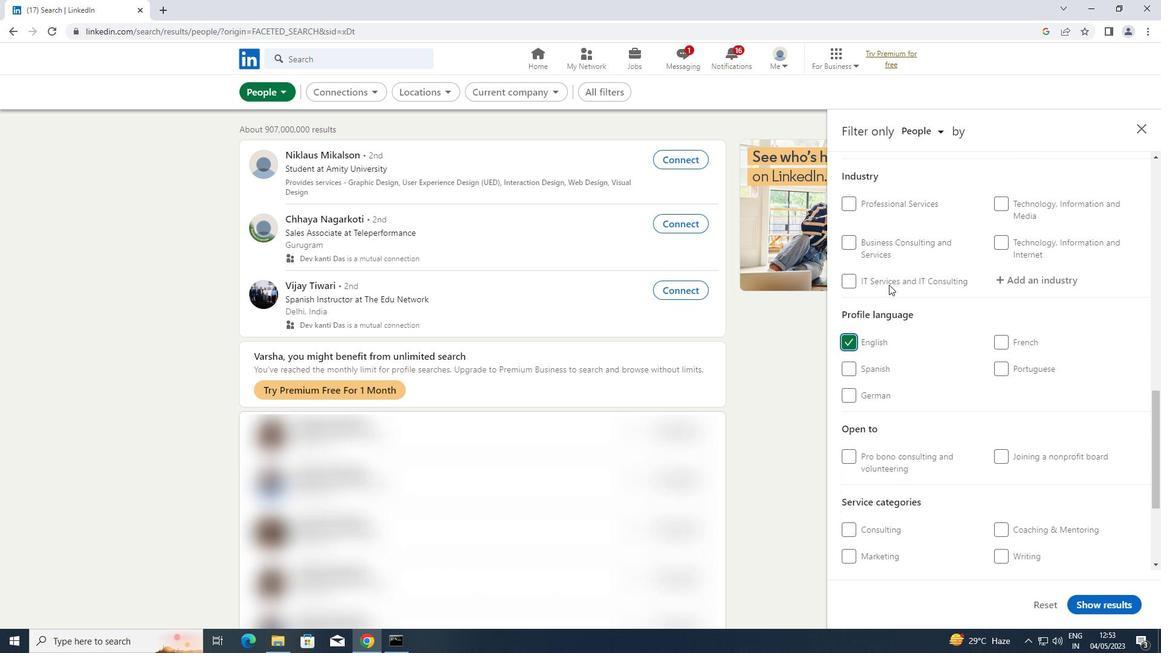 
Action: Mouse scrolled (889, 285) with delta (0, 0)
Screenshot: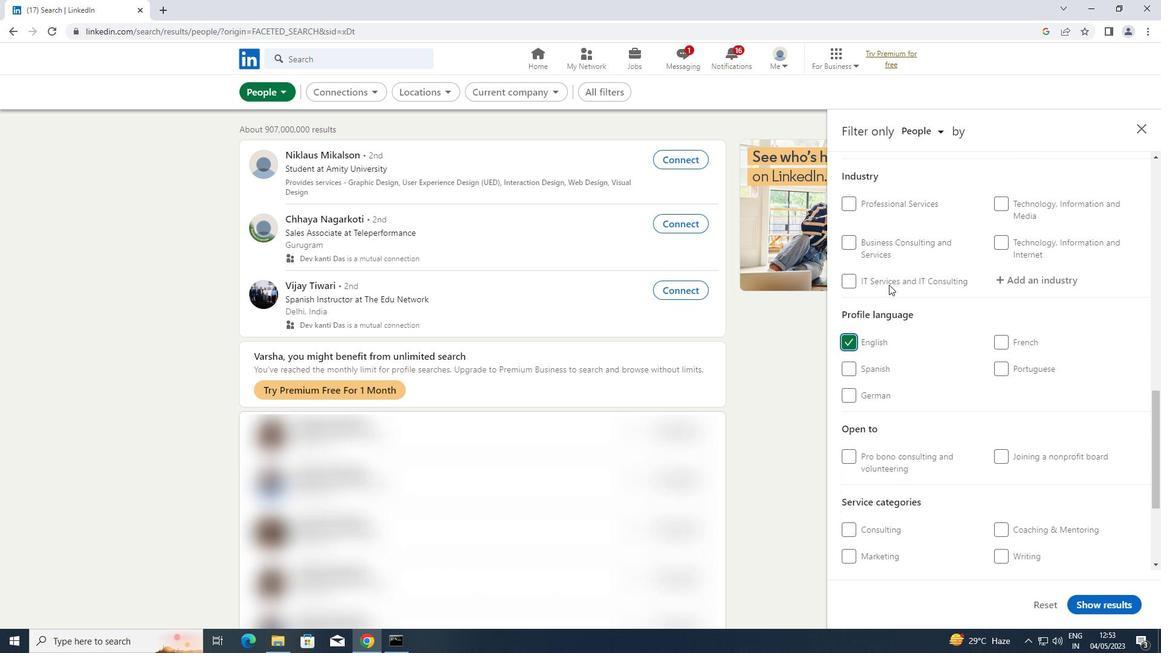 
Action: Mouse scrolled (889, 285) with delta (0, 0)
Screenshot: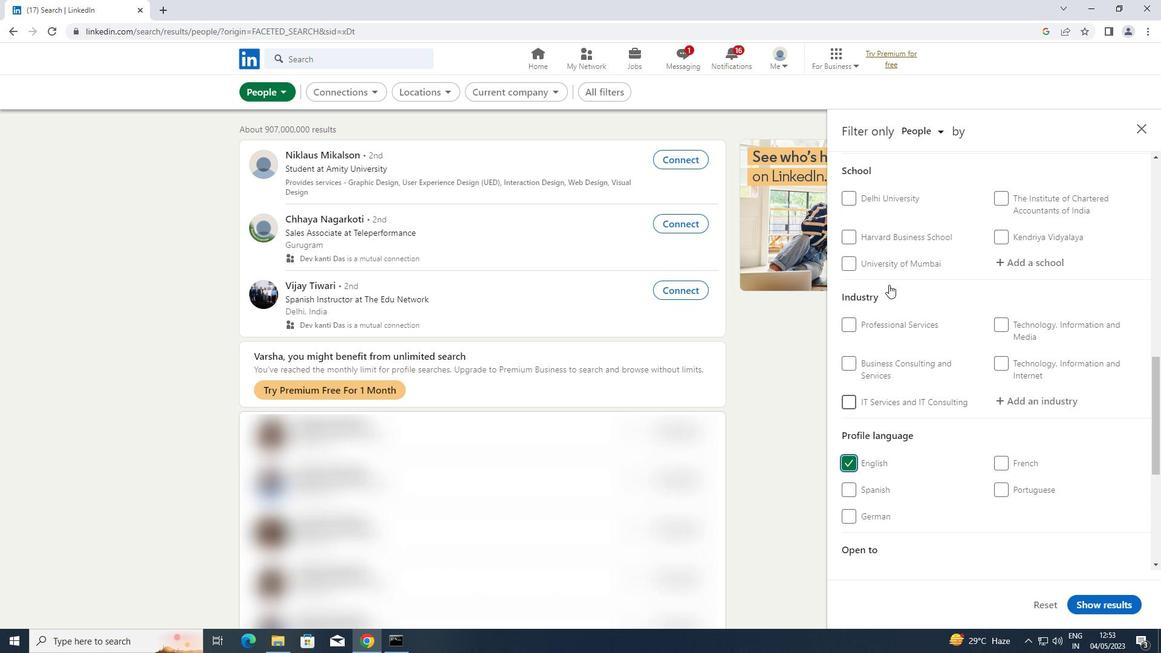 
Action: Mouse scrolled (889, 285) with delta (0, 0)
Screenshot: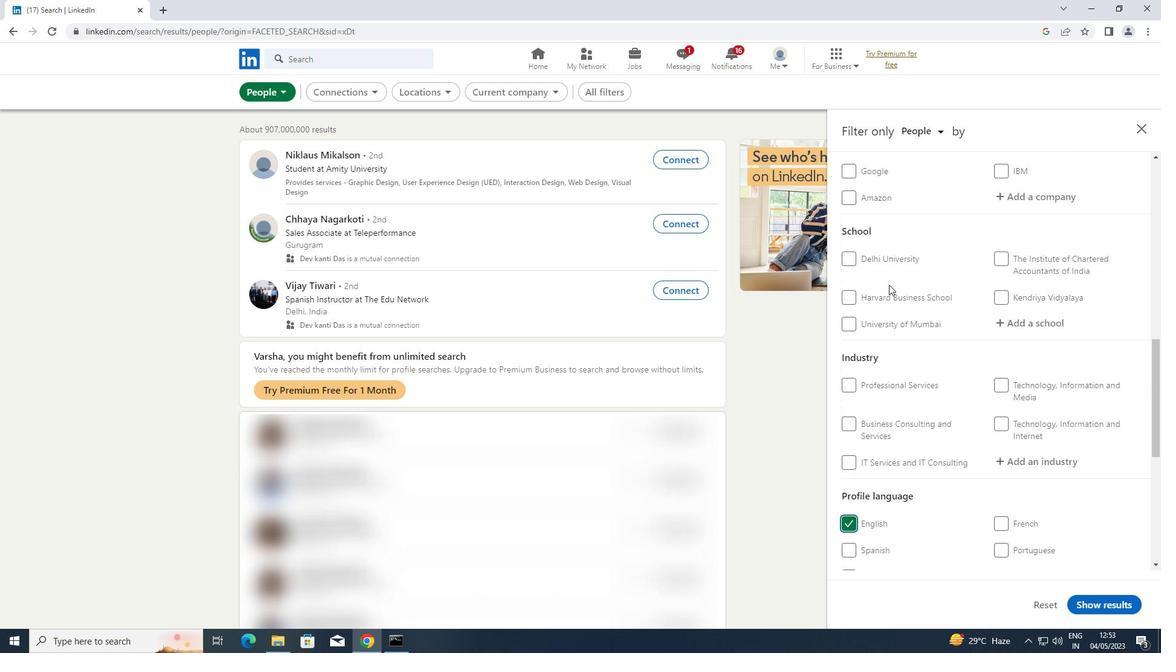 
Action: Mouse scrolled (889, 285) with delta (0, 0)
Screenshot: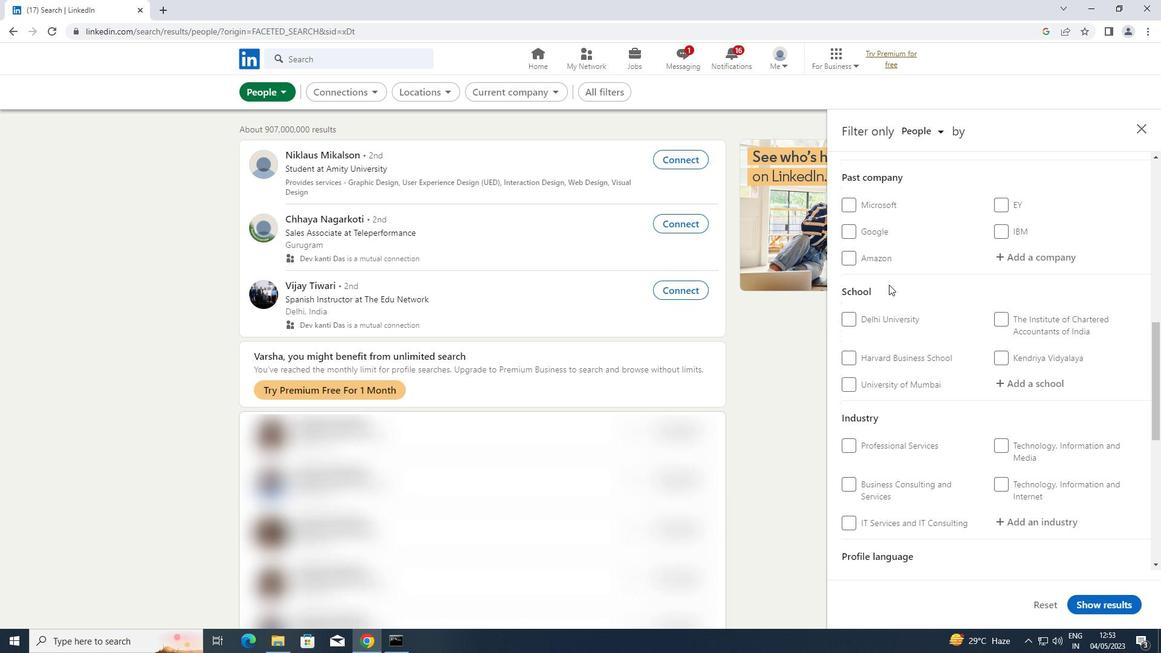 
Action: Mouse scrolled (889, 285) with delta (0, 0)
Screenshot: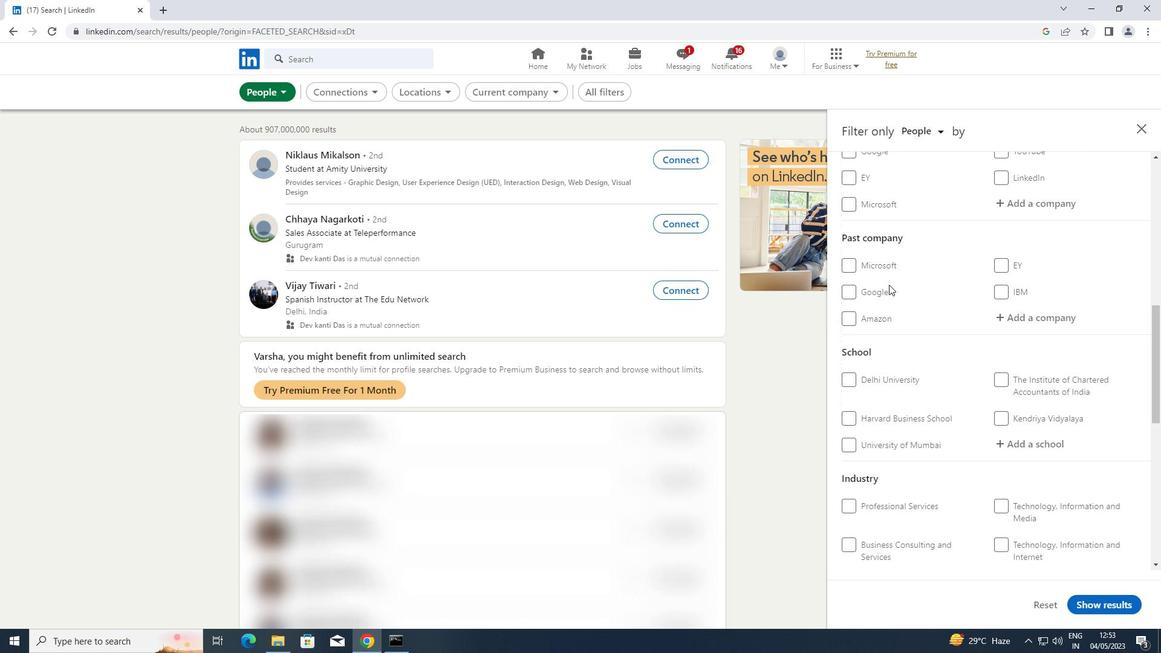 
Action: Mouse moved to (1027, 259)
Screenshot: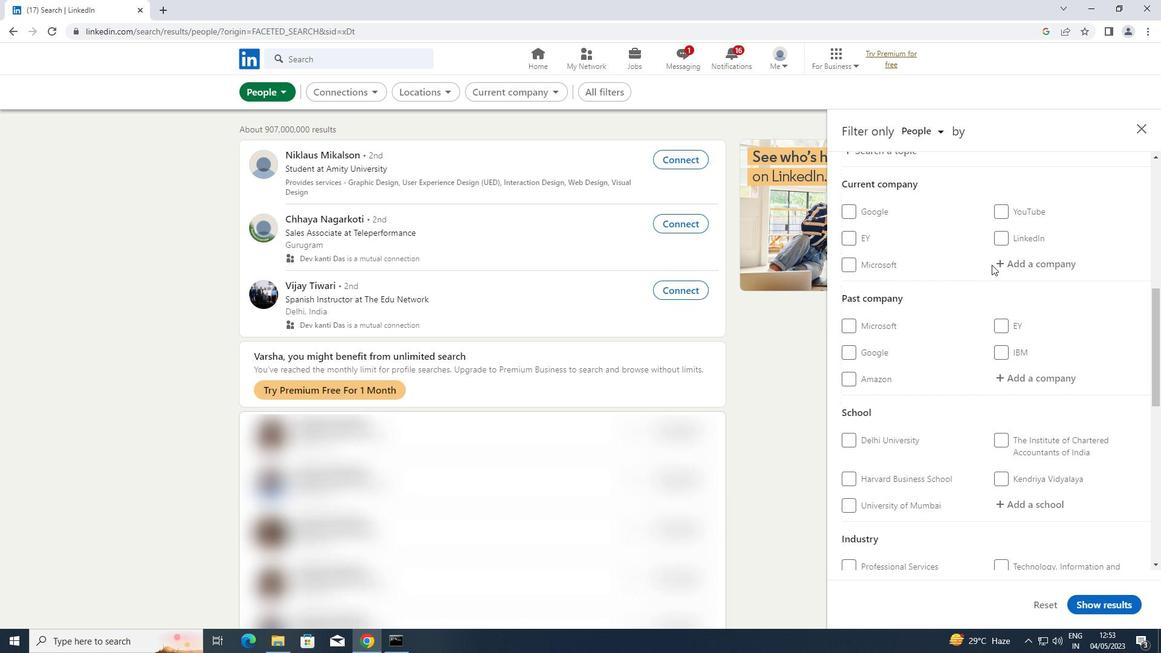 
Action: Mouse pressed left at (1027, 259)
Screenshot: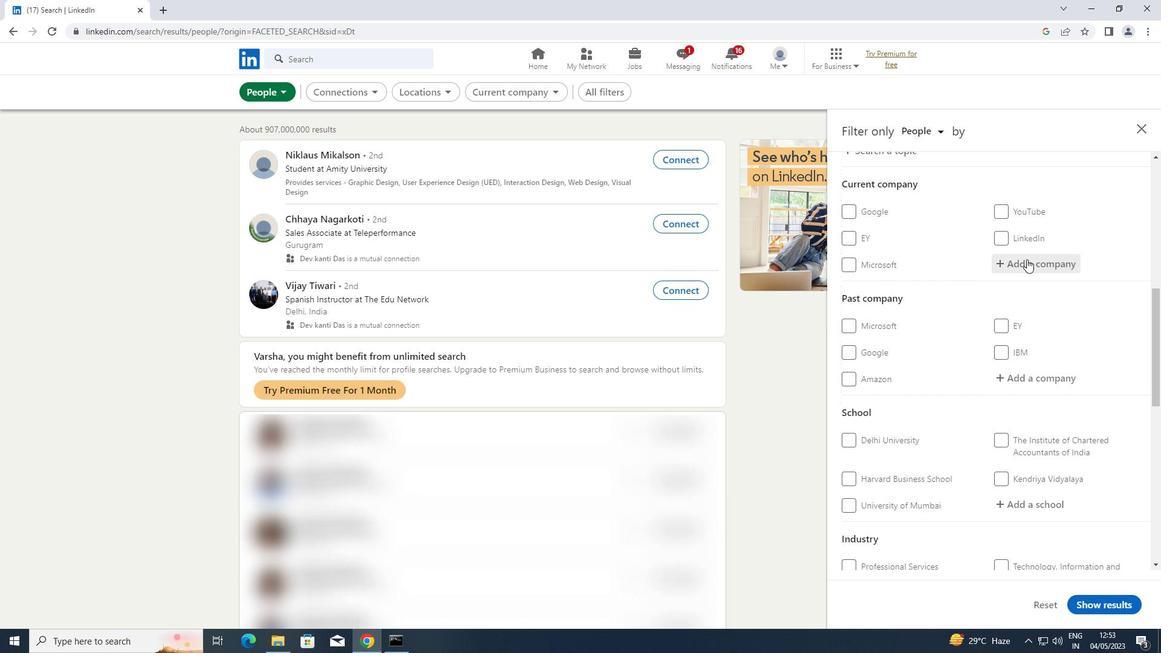 
Action: Key pressed <Key.shift><Key.shift>LATENT<Key.shift>VIEW
Screenshot: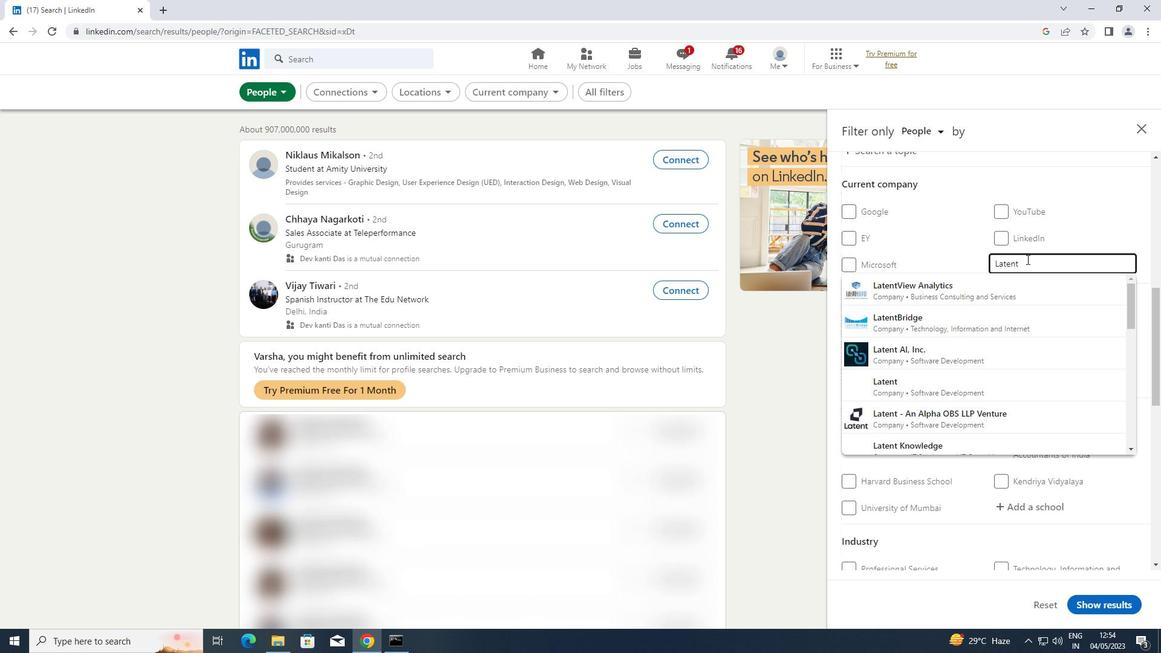 
Action: Mouse moved to (965, 292)
Screenshot: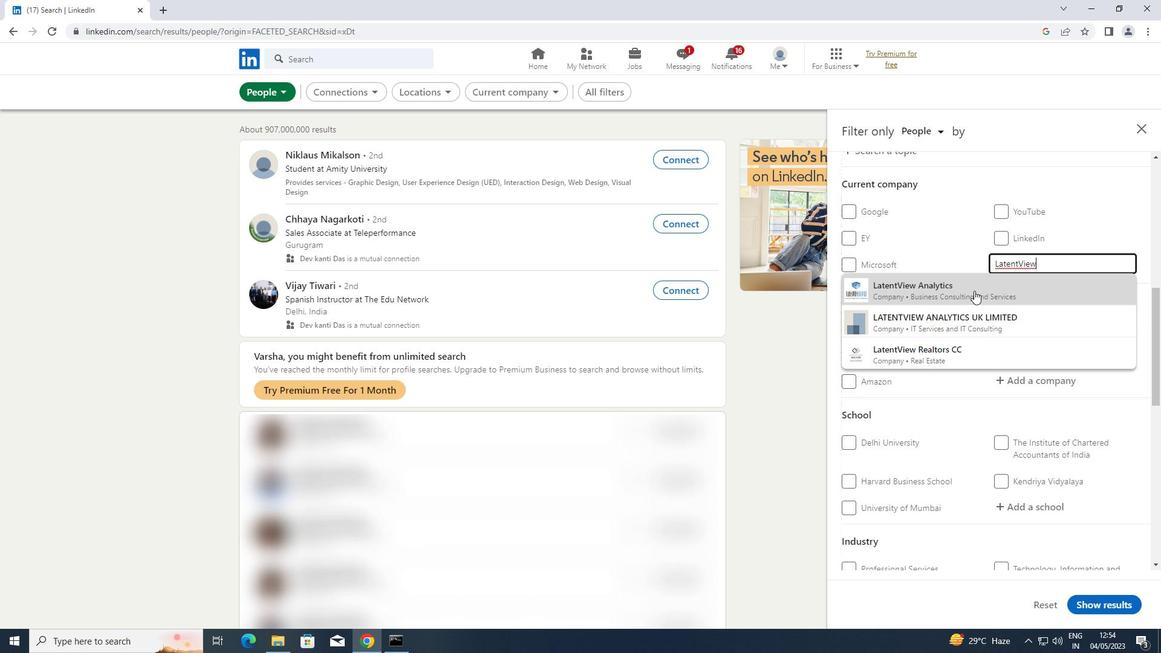 
Action: Mouse pressed left at (965, 292)
Screenshot: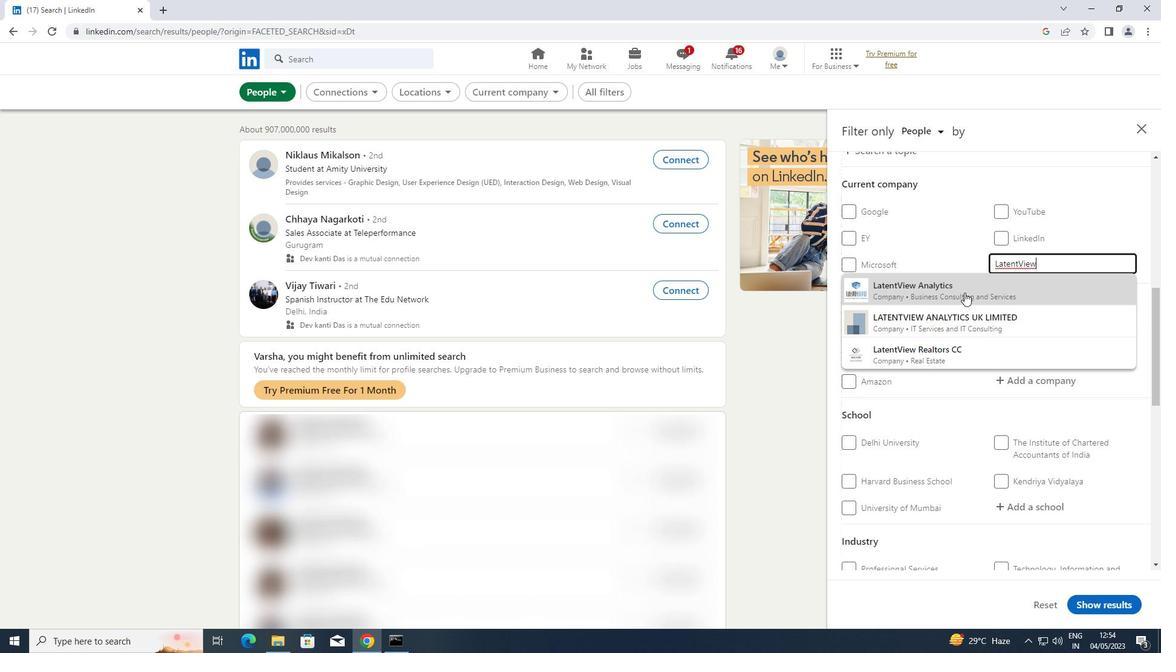
Action: Mouse scrolled (965, 292) with delta (0, 0)
Screenshot: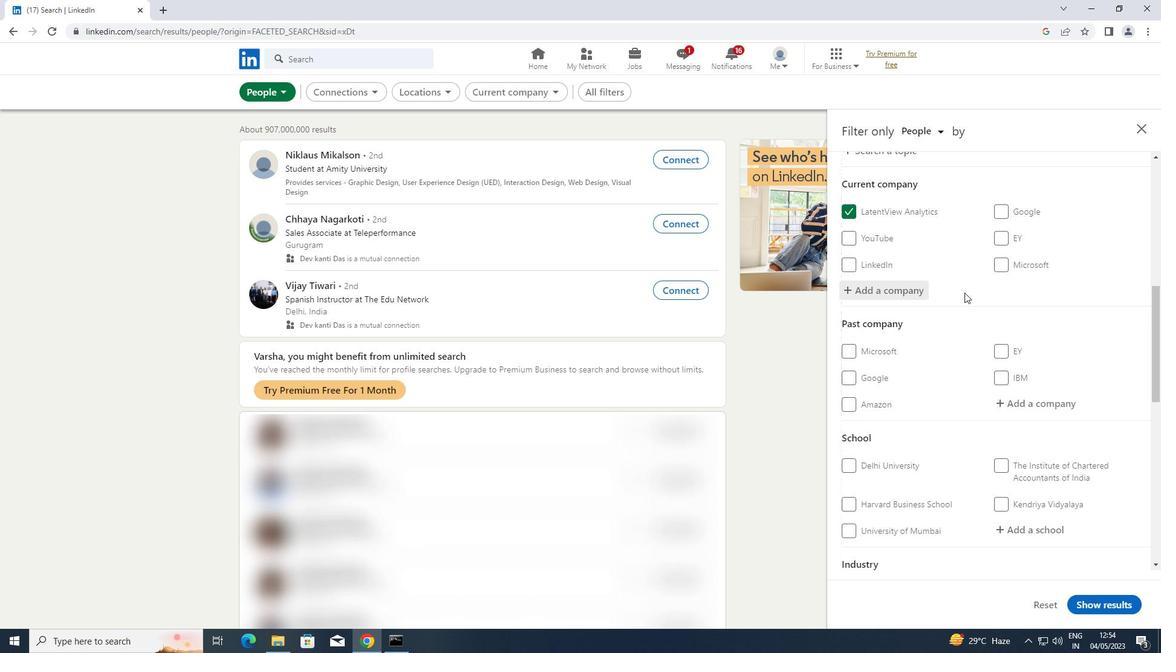 
Action: Mouse scrolled (965, 292) with delta (0, 0)
Screenshot: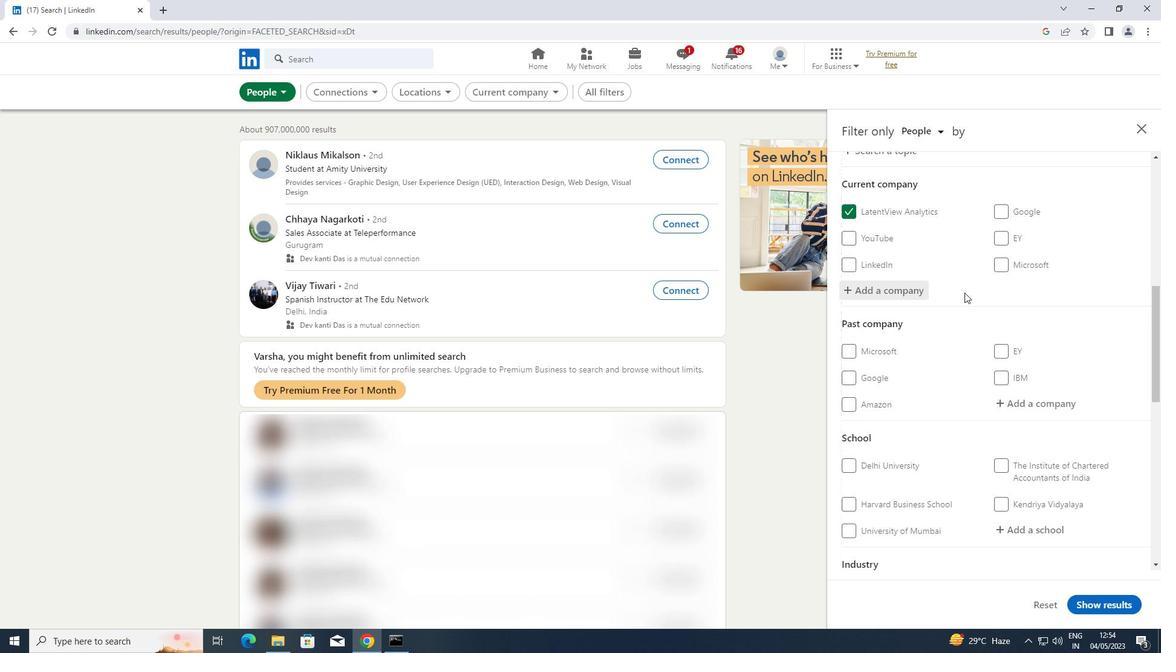 
Action: Mouse scrolled (965, 292) with delta (0, 0)
Screenshot: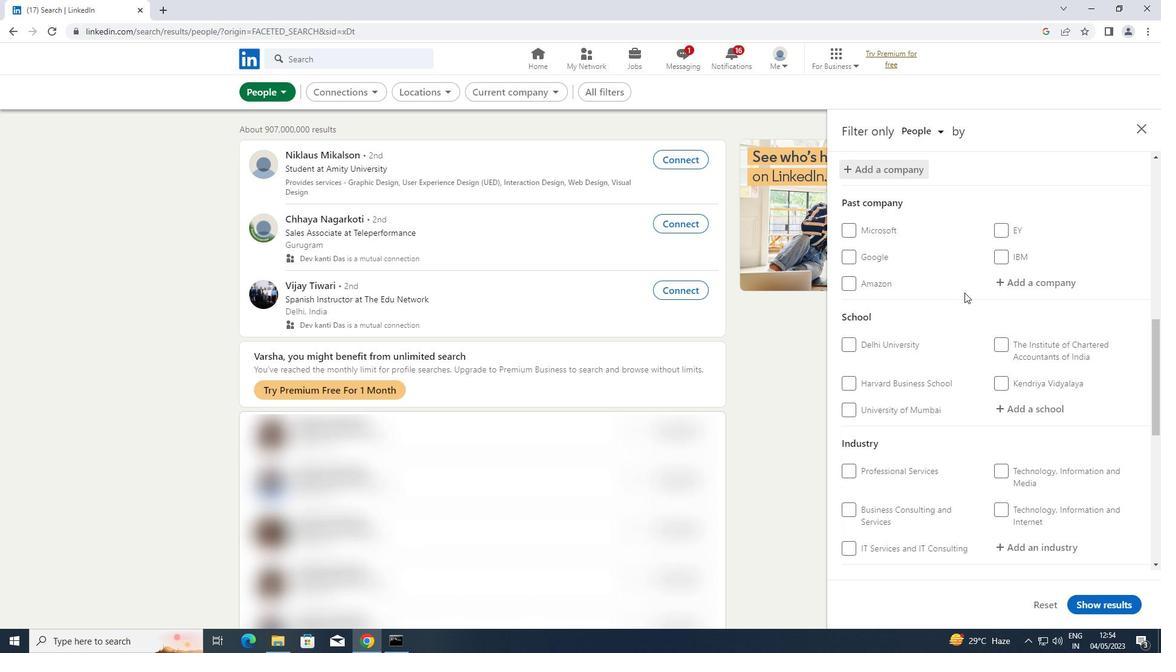 
Action: Mouse moved to (1005, 339)
Screenshot: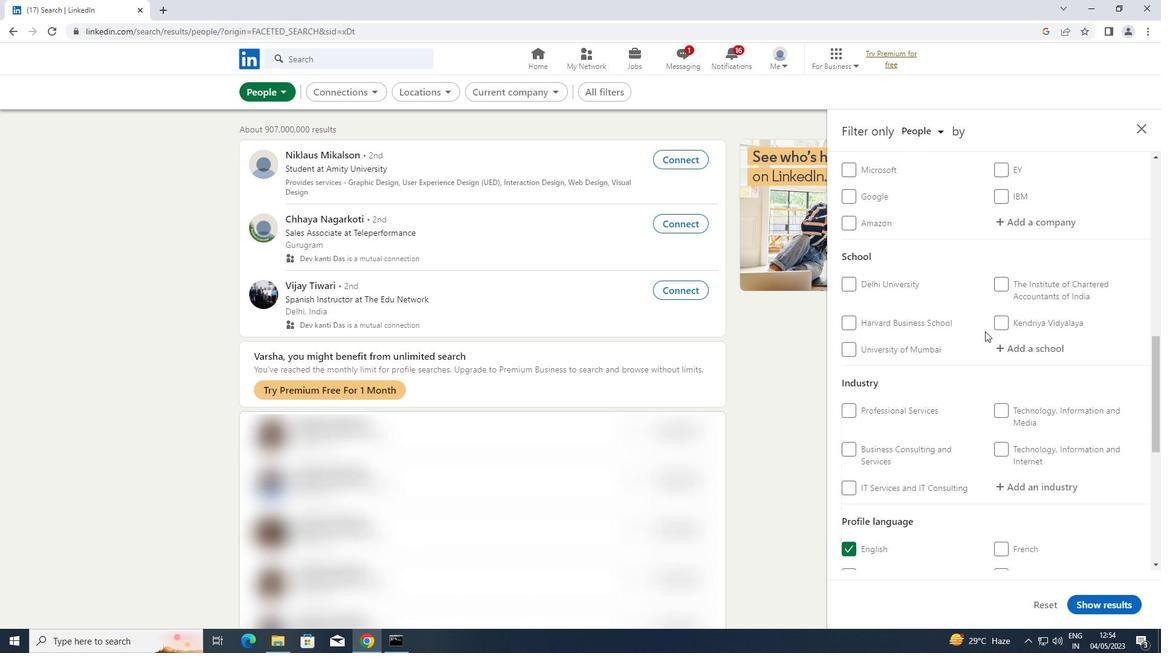 
Action: Mouse pressed left at (1005, 339)
Screenshot: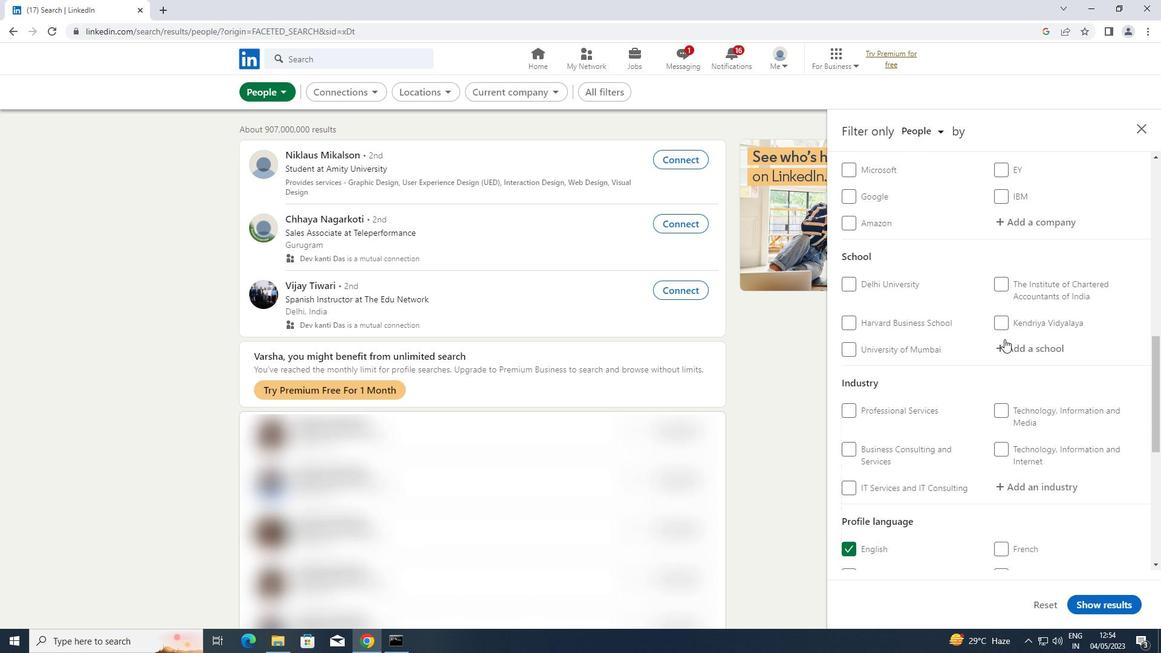 
Action: Mouse moved to (1005, 340)
Screenshot: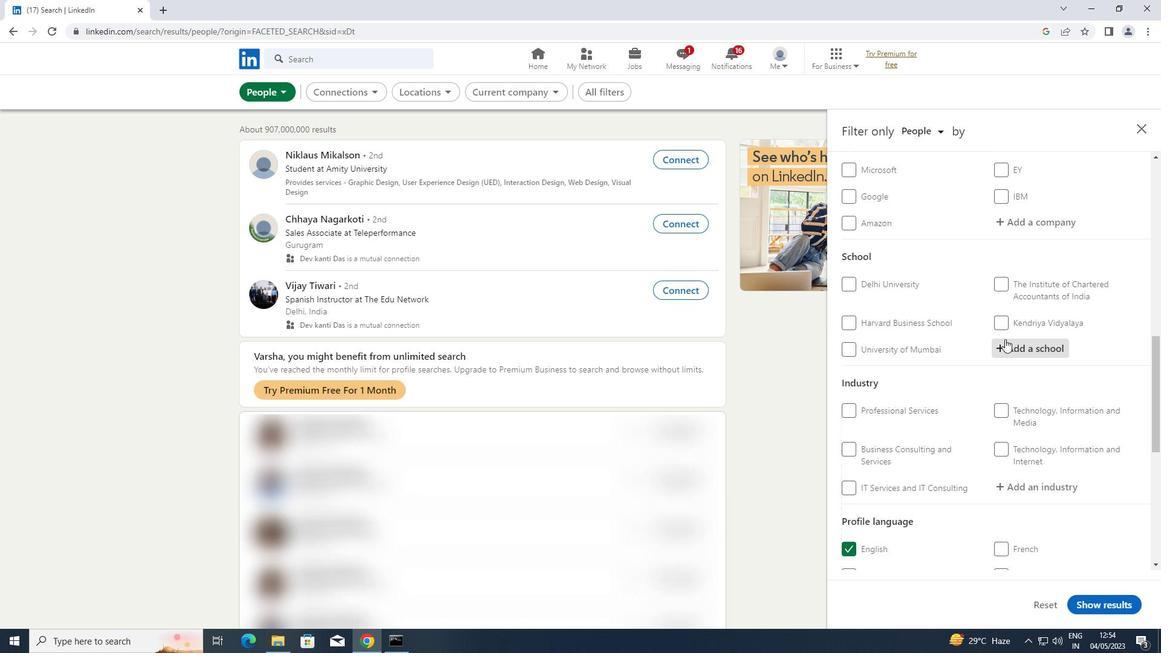 
Action: Key pressed <Key.shift>ST.<Key.space><Key.shift>JOSEPH
Screenshot: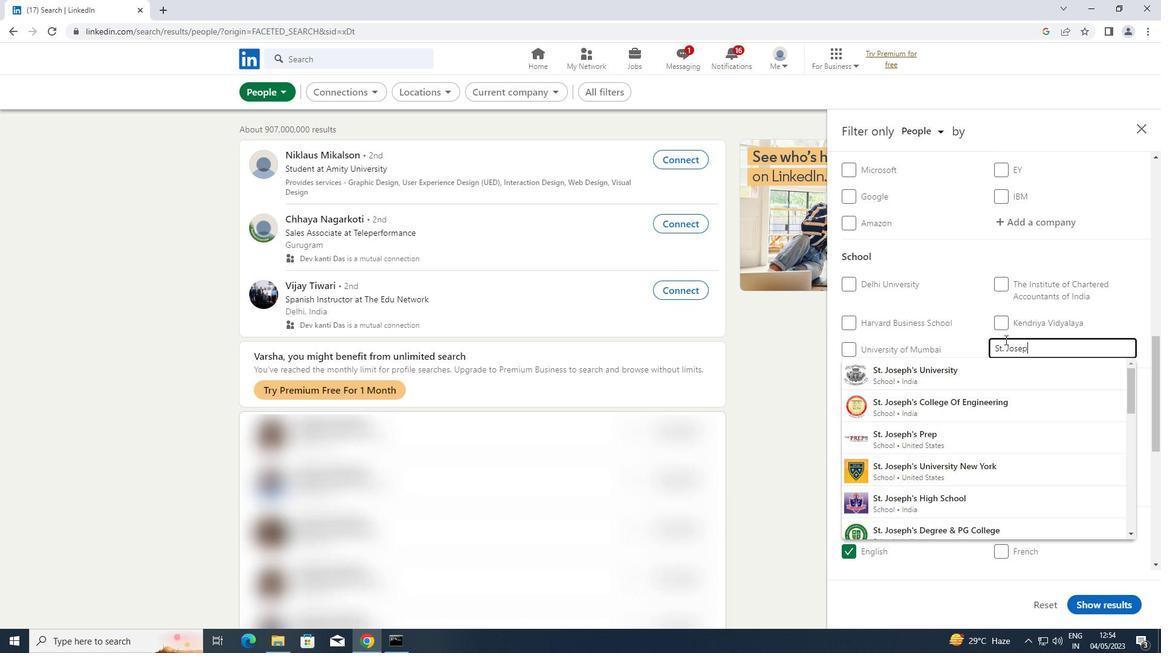 
Action: Mouse moved to (939, 465)
Screenshot: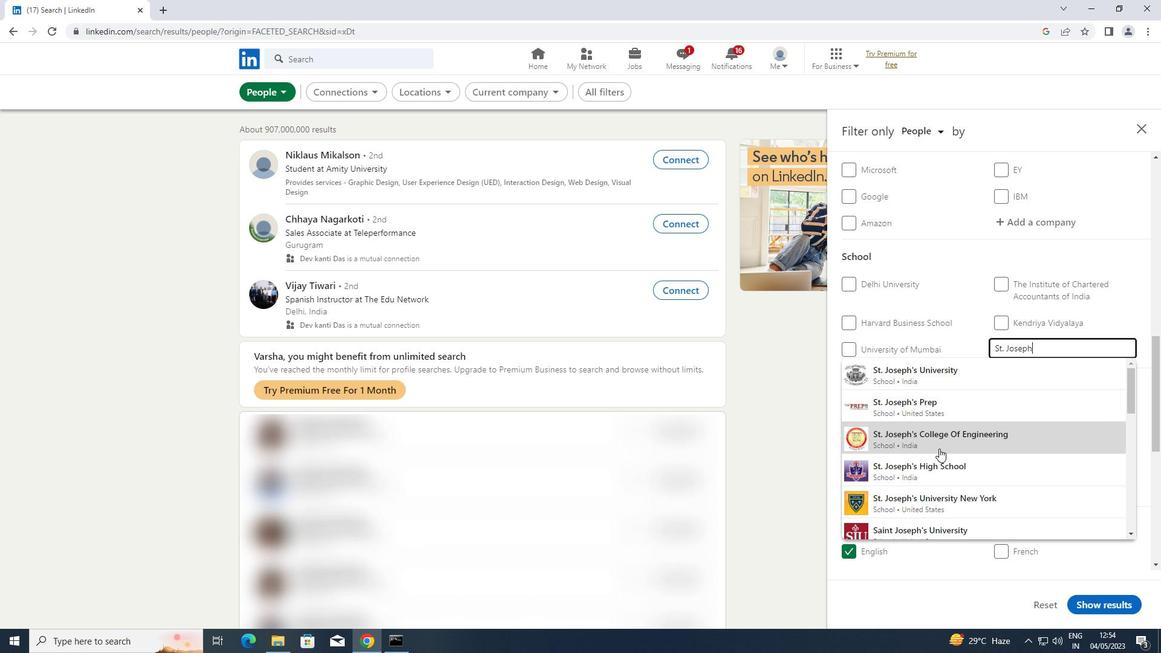 
Action: Mouse pressed left at (939, 465)
Screenshot: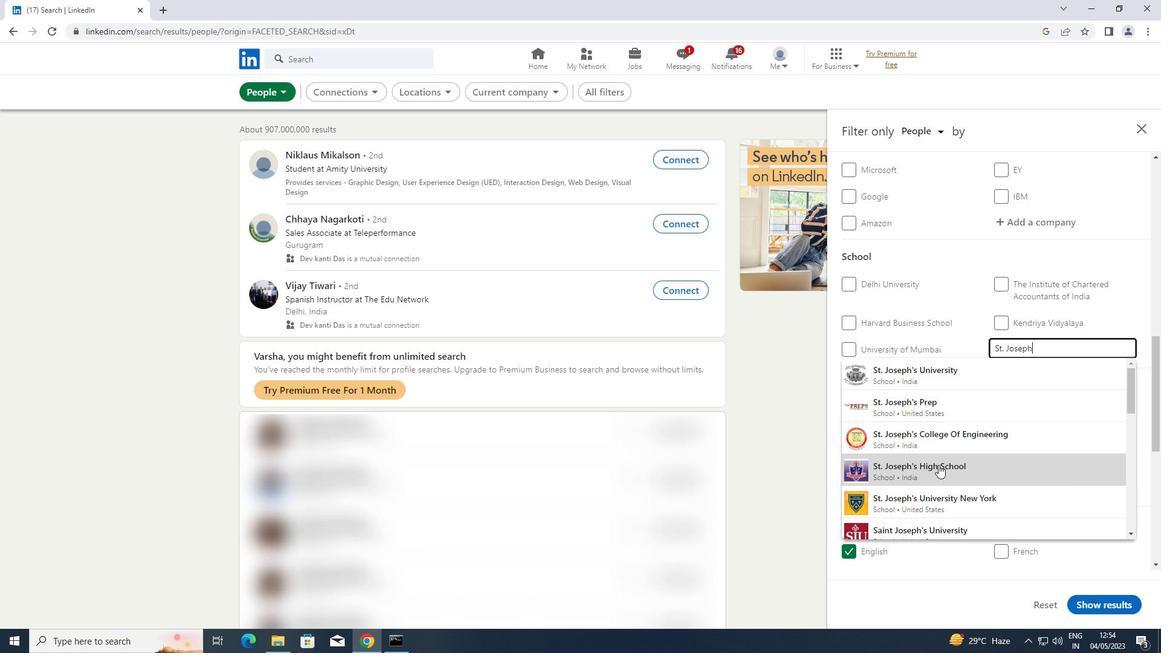 
Action: Mouse scrolled (939, 464) with delta (0, 0)
Screenshot: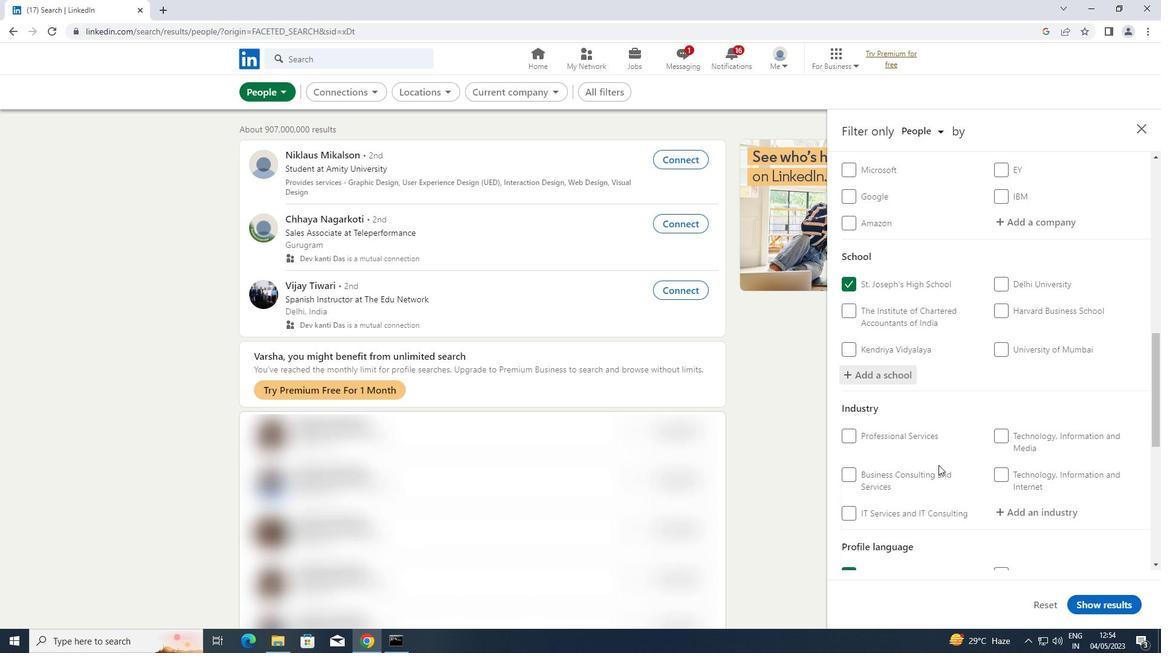 
Action: Mouse scrolled (939, 464) with delta (0, 0)
Screenshot: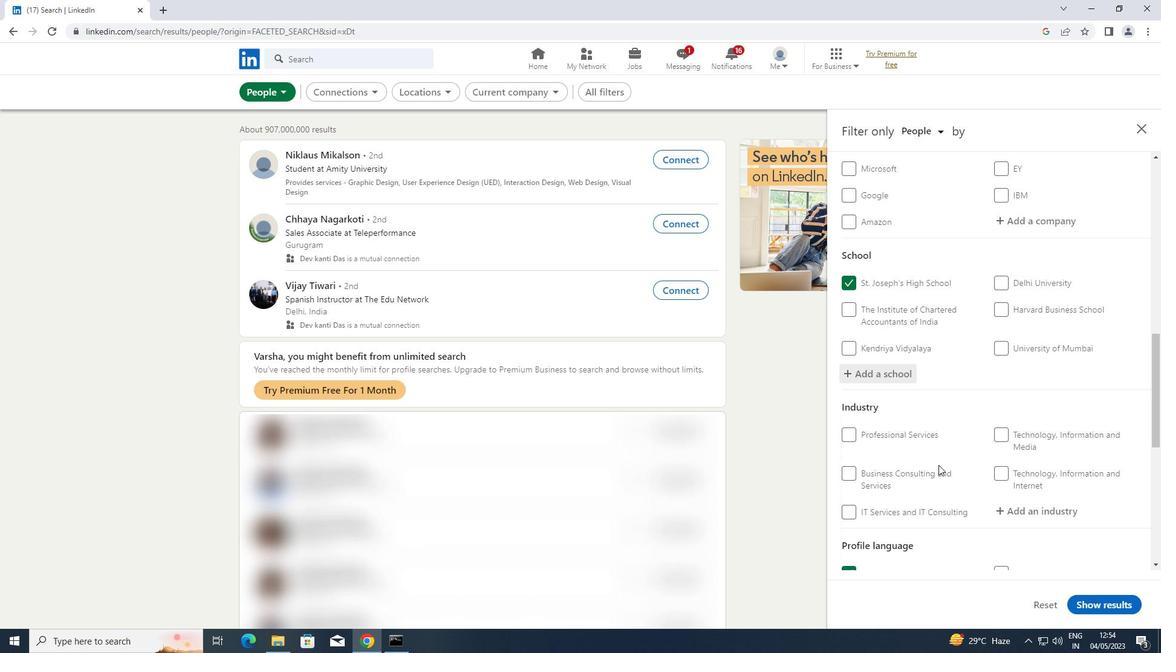 
Action: Mouse scrolled (939, 464) with delta (0, 0)
Screenshot: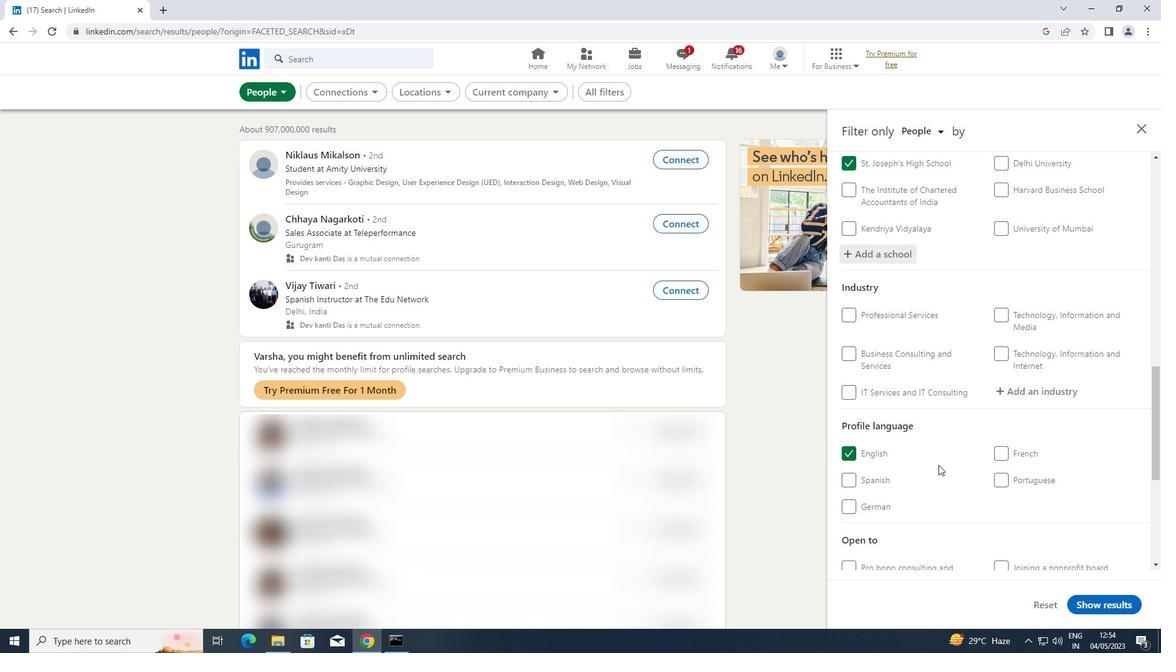 
Action: Mouse moved to (1052, 333)
Screenshot: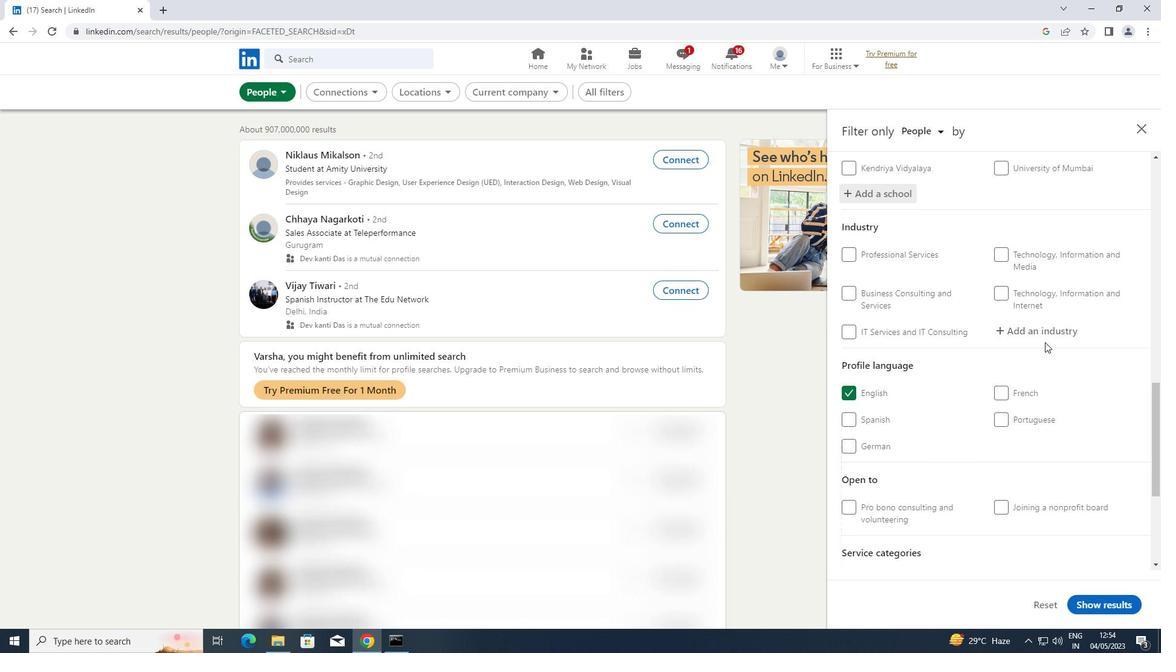 
Action: Mouse pressed left at (1052, 333)
Screenshot: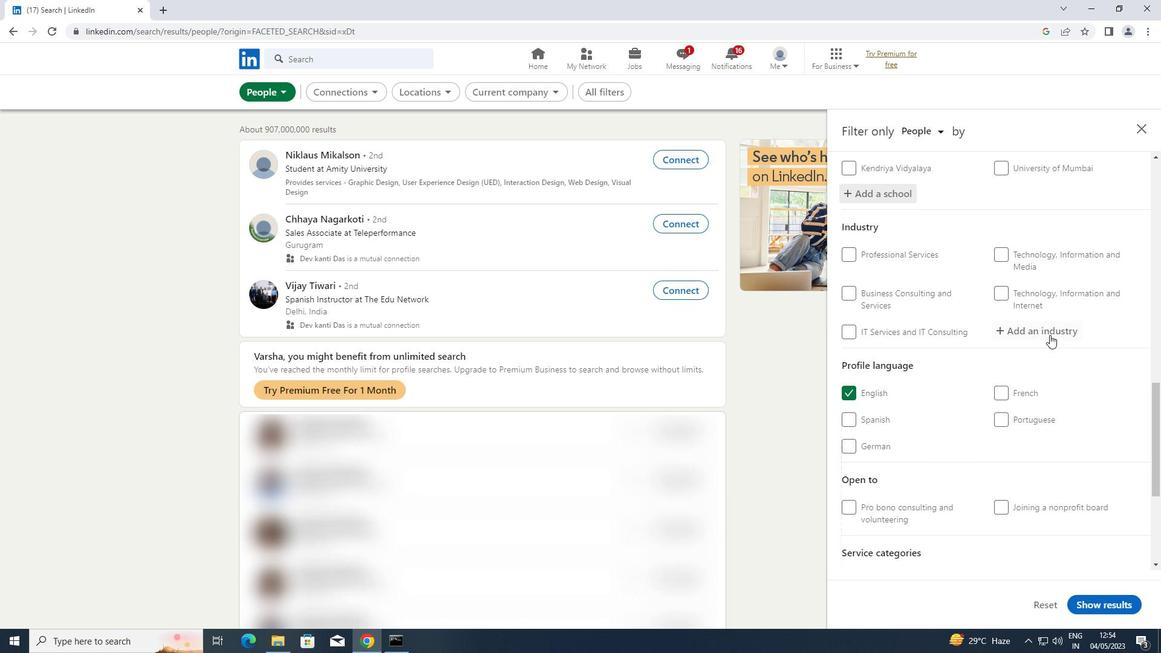 
Action: Key pressed <Key.shift>HOLDING
Screenshot: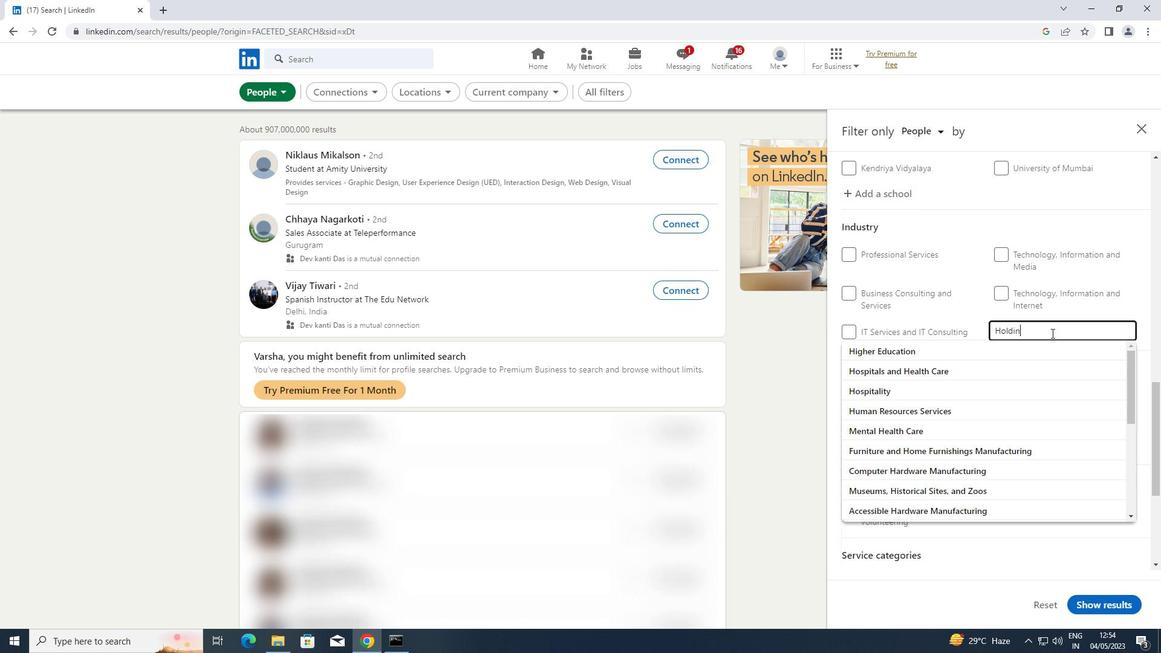 
Action: Mouse moved to (872, 350)
Screenshot: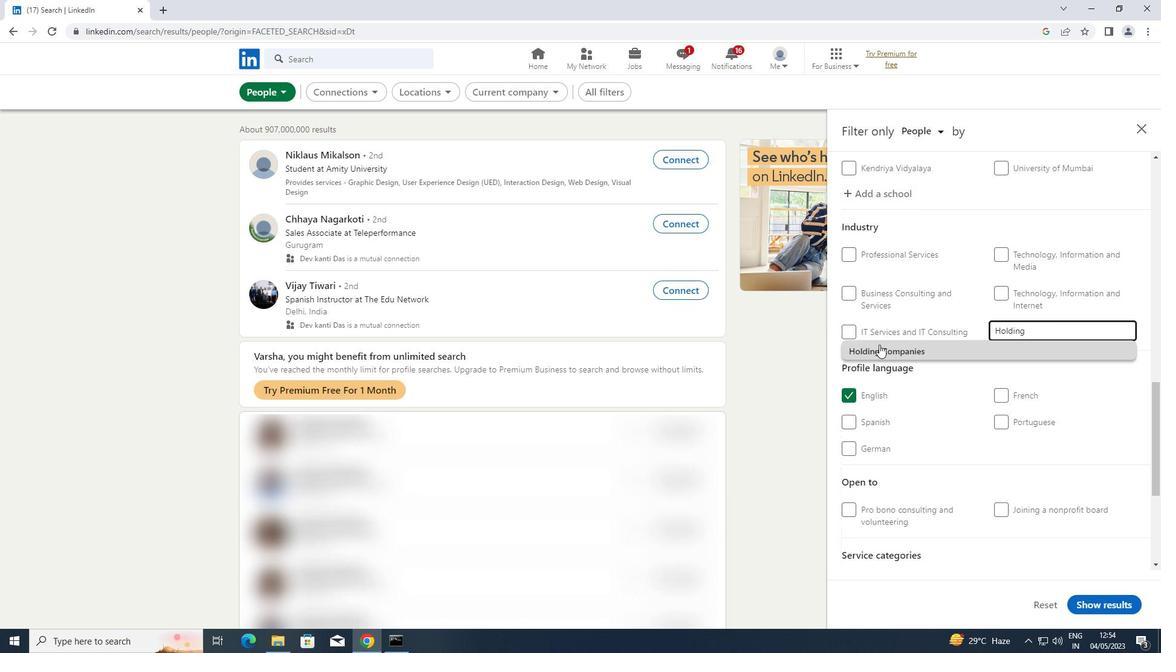 
Action: Mouse pressed left at (872, 350)
Screenshot: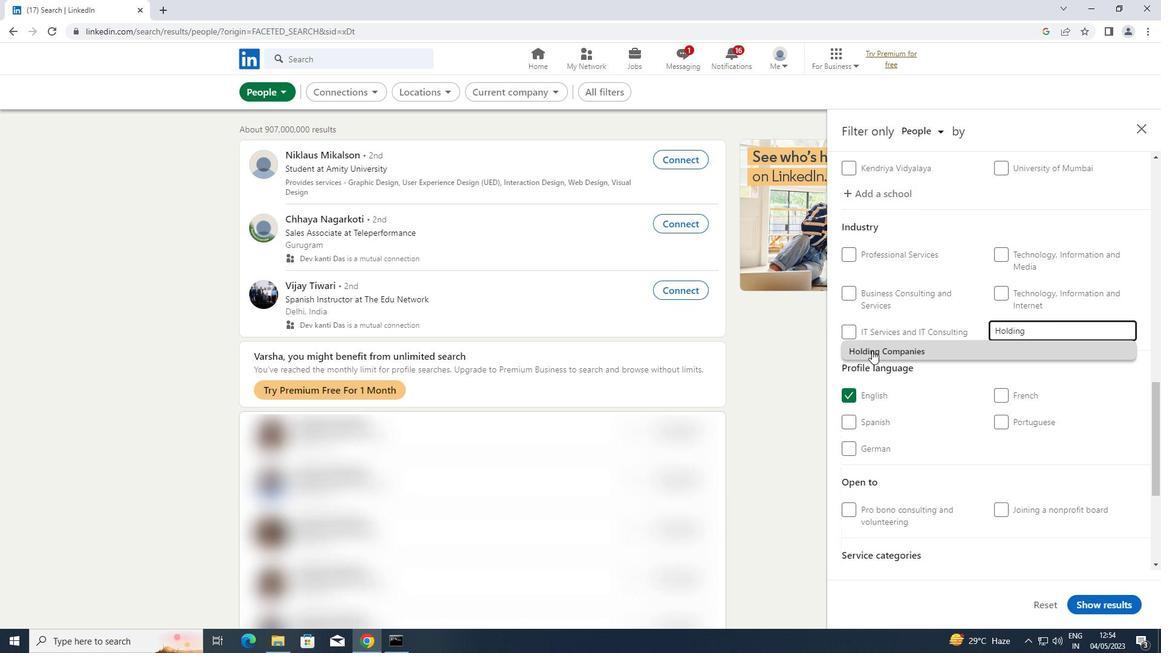 
Action: Mouse moved to (872, 350)
Screenshot: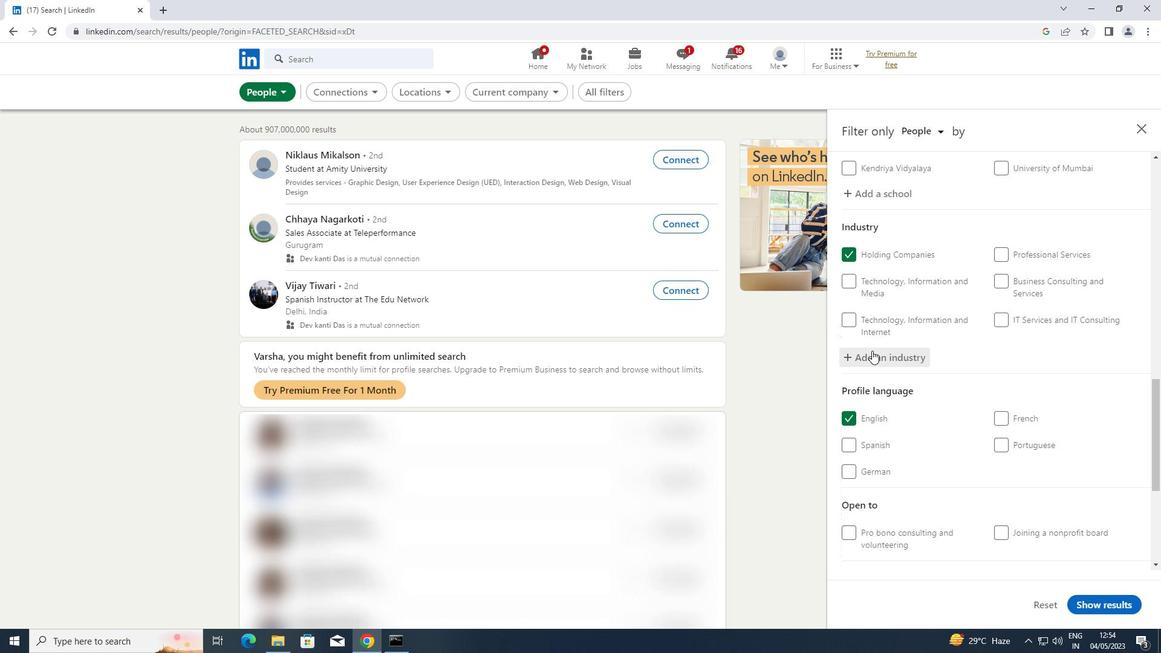 
Action: Mouse scrolled (872, 350) with delta (0, 0)
Screenshot: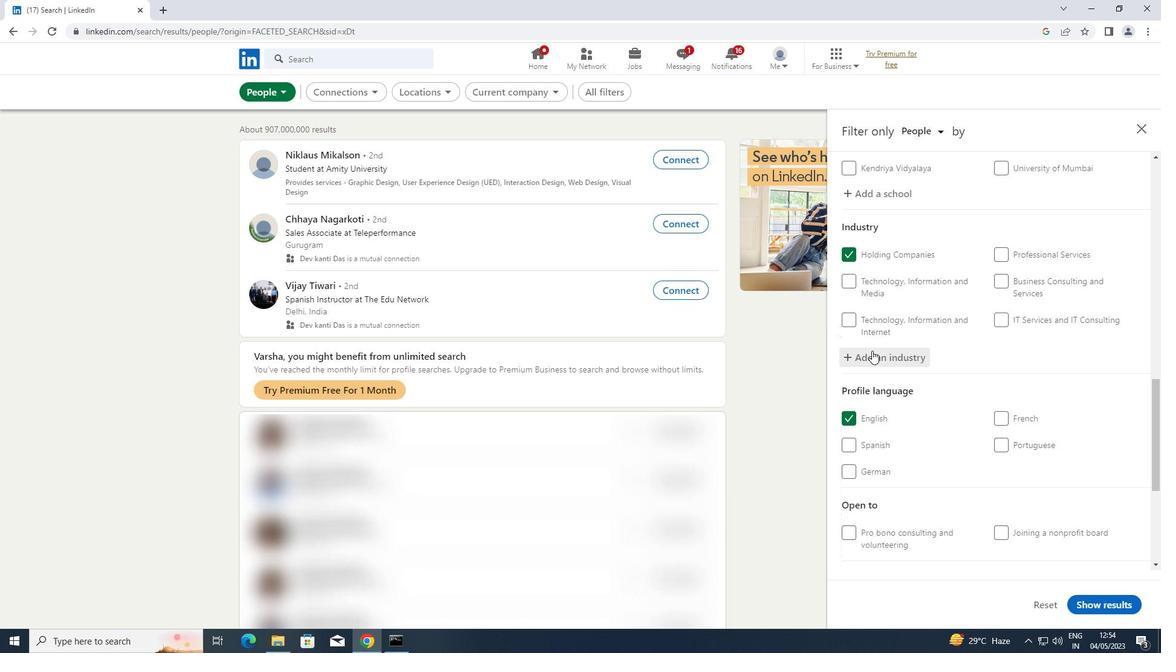 
Action: Mouse scrolled (872, 350) with delta (0, 0)
Screenshot: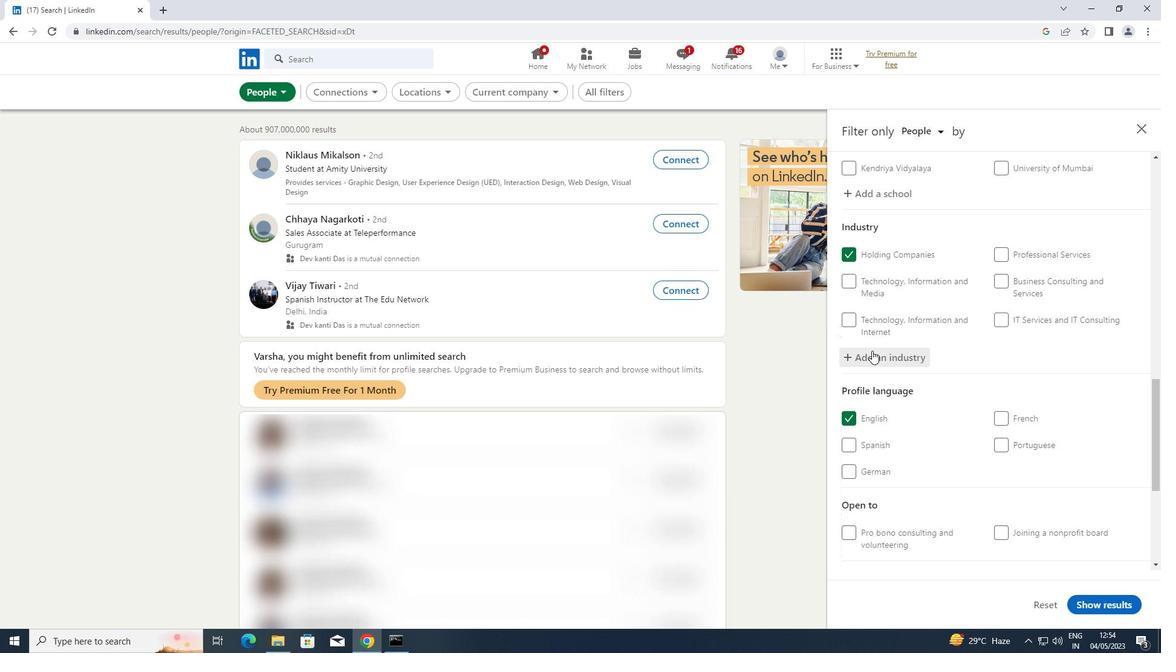 
Action: Mouse scrolled (872, 350) with delta (0, 0)
Screenshot: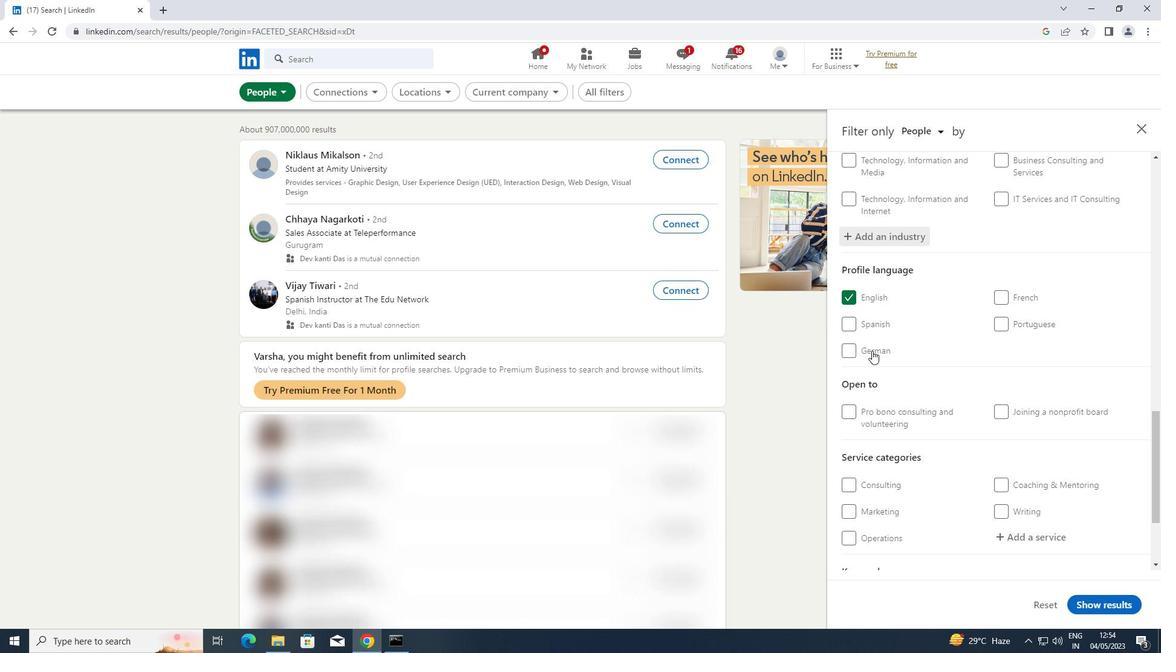 
Action: Mouse scrolled (872, 350) with delta (0, 0)
Screenshot: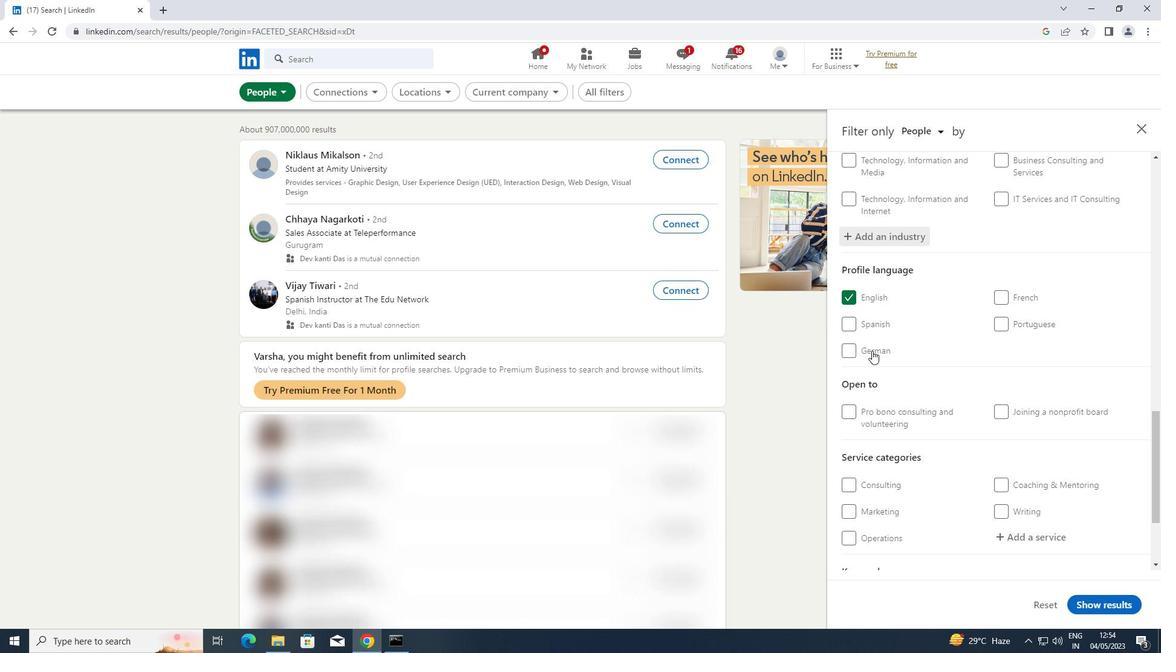 
Action: Mouse scrolled (872, 350) with delta (0, 0)
Screenshot: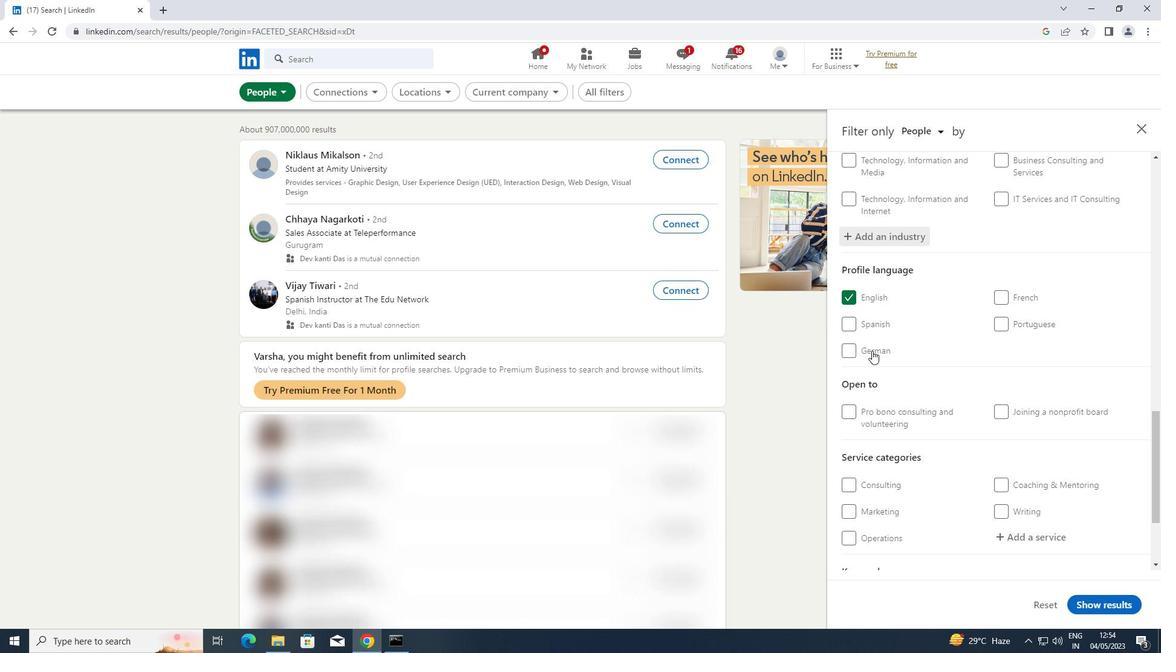 
Action: Mouse moved to (1029, 398)
Screenshot: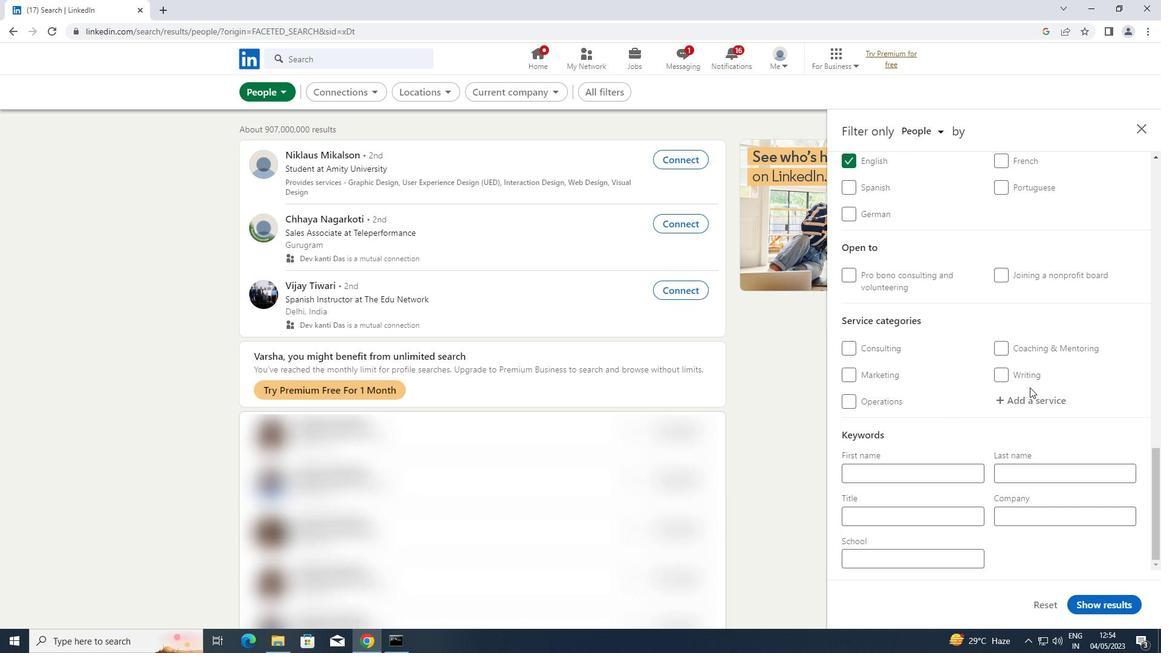 
Action: Mouse pressed left at (1029, 398)
Screenshot: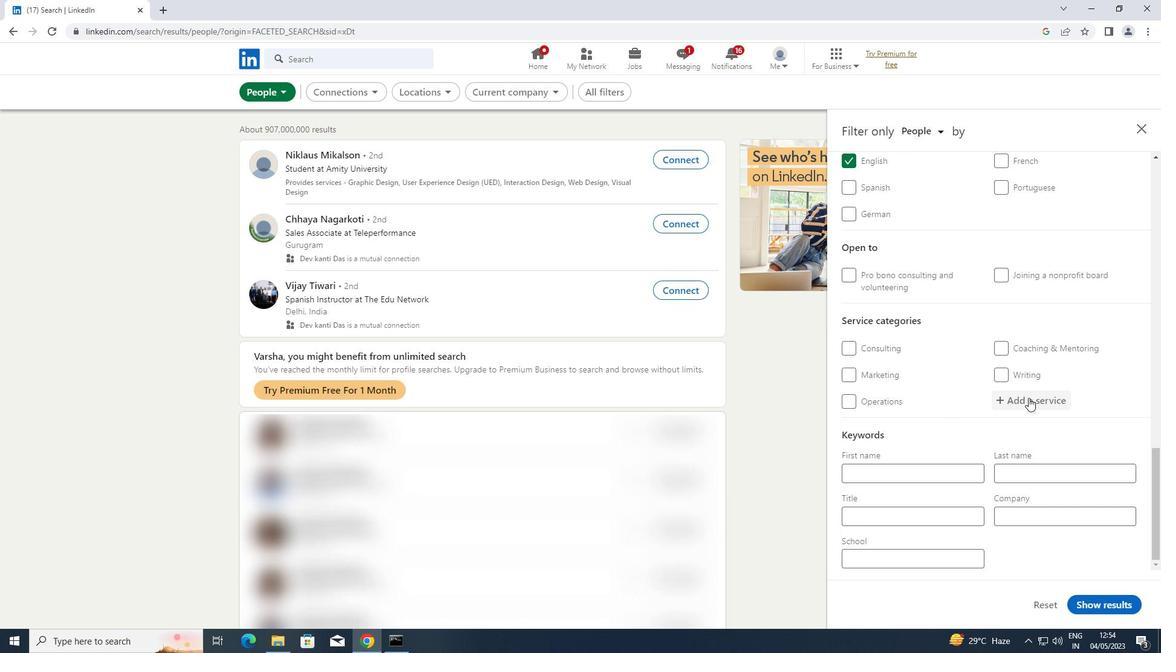 
Action: Key pressed <Key.shift>BANKRUPTCY<Key.space><Key.shift>LAW
Screenshot: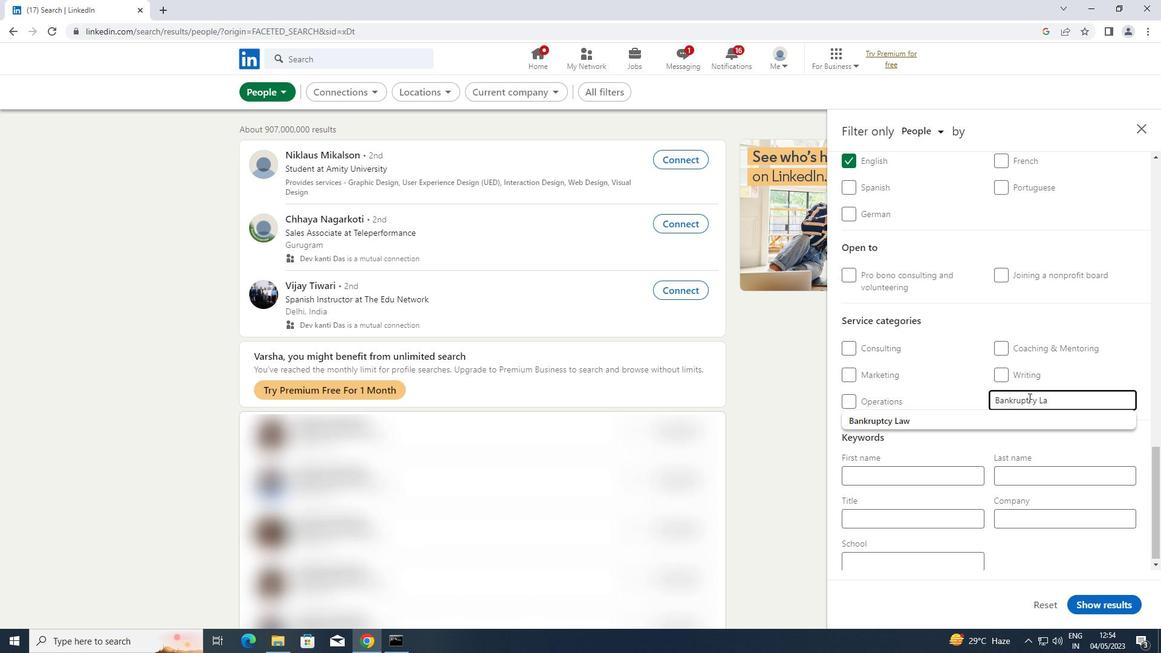 
Action: Mouse moved to (949, 418)
Screenshot: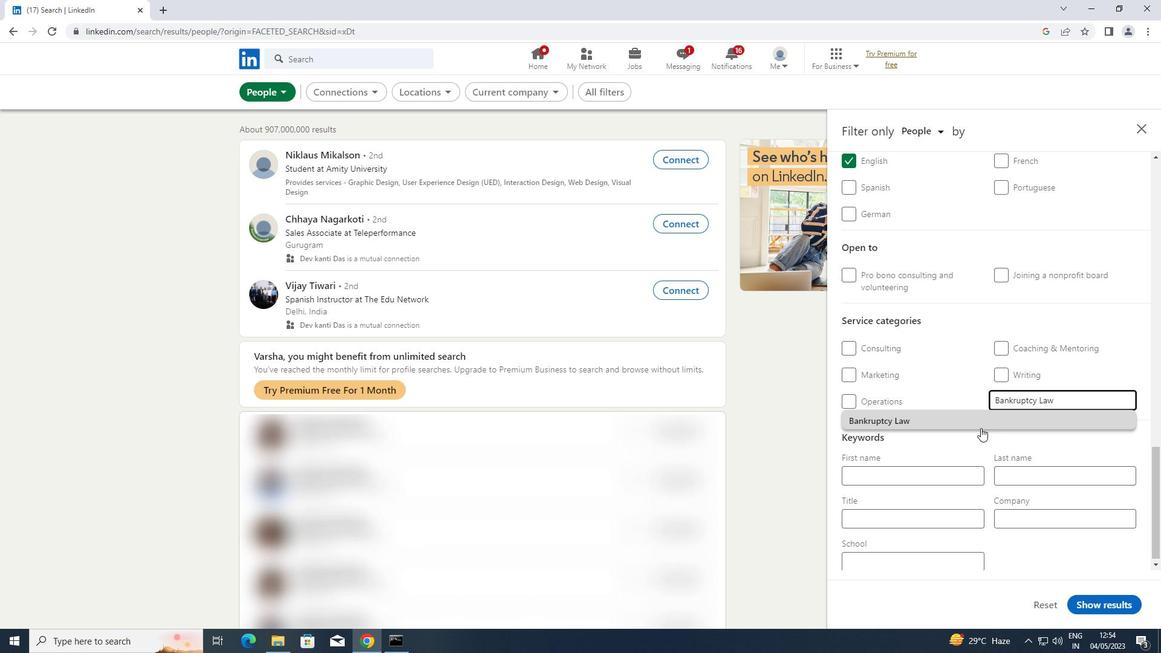 
Action: Mouse pressed left at (949, 418)
Screenshot: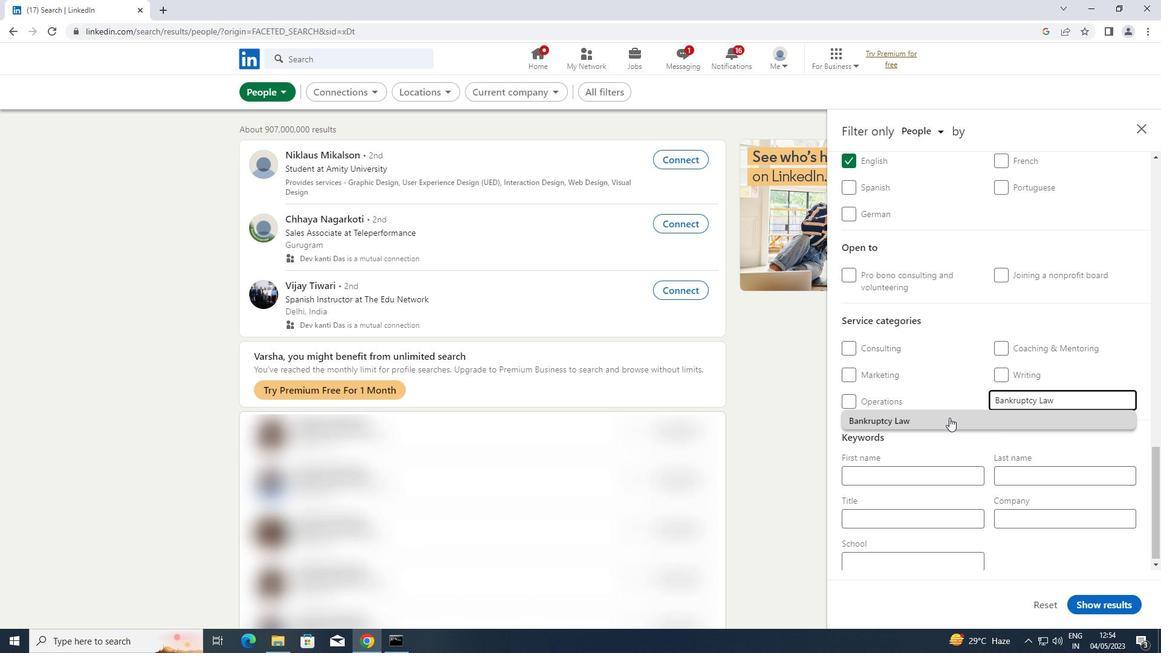 
Action: Mouse moved to (905, 540)
Screenshot: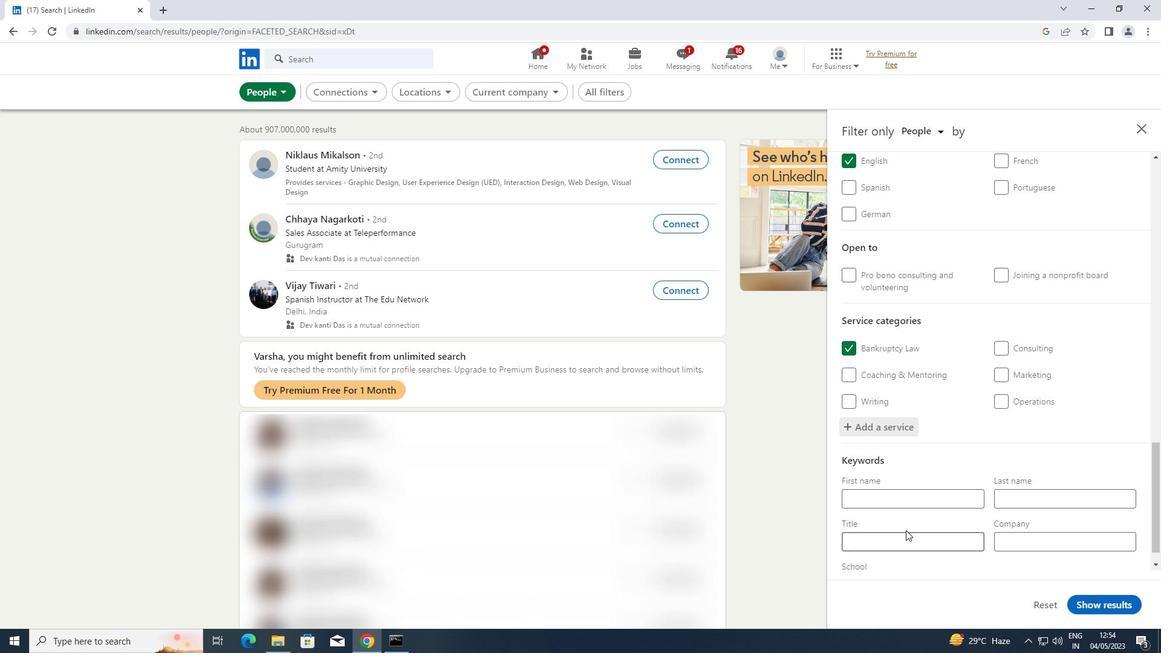 
Action: Mouse pressed left at (905, 540)
Screenshot: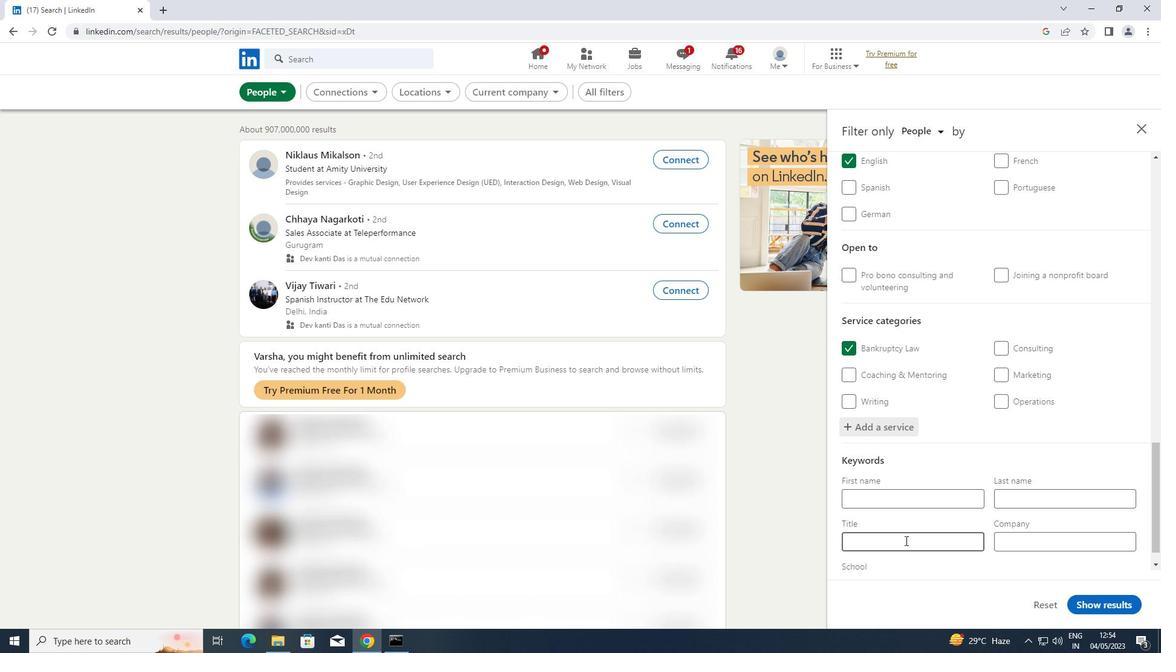 
Action: Key pressed <Key.shift>PROFESSOR
Screenshot: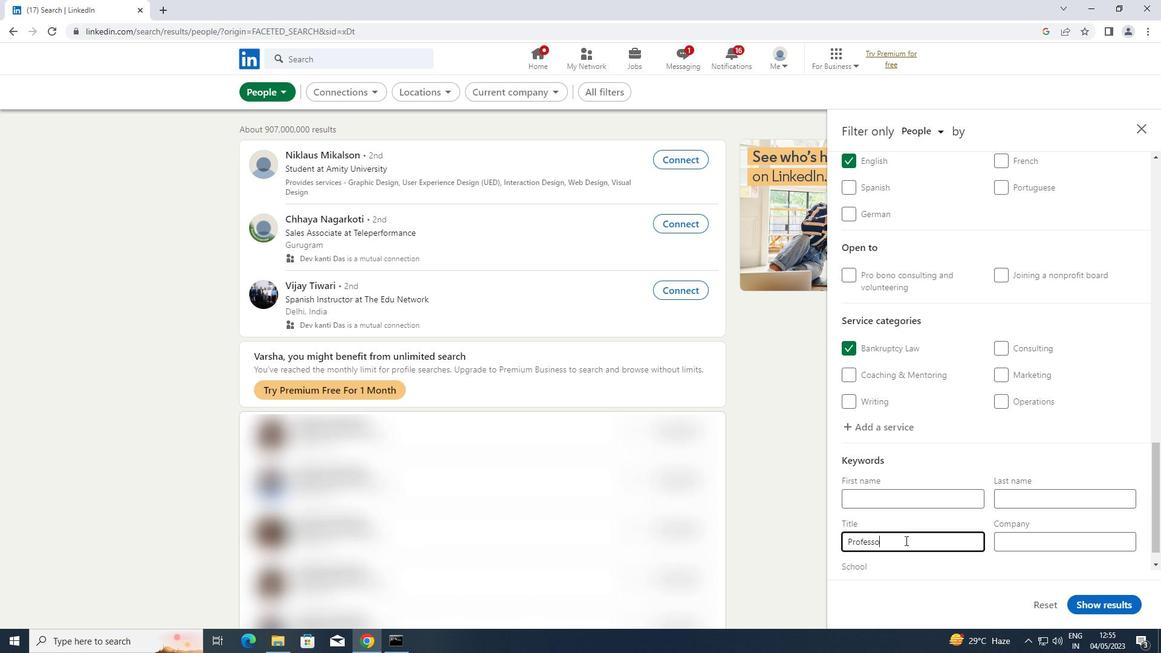 
Action: Mouse moved to (1116, 605)
Screenshot: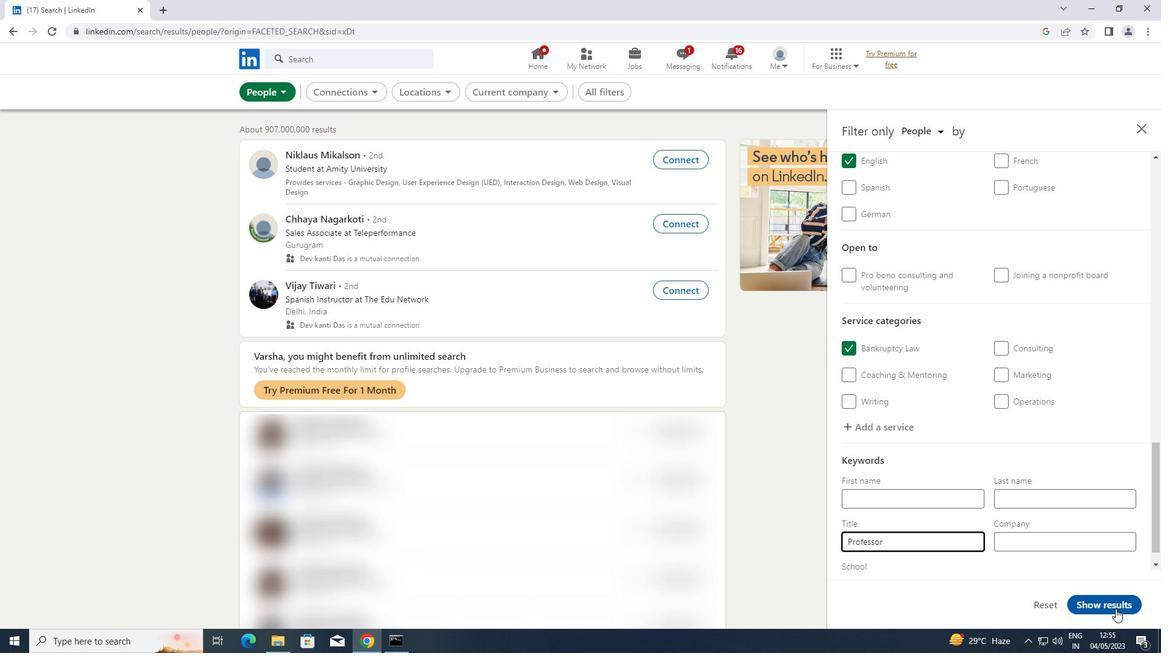 
Action: Mouse pressed left at (1116, 605)
Screenshot: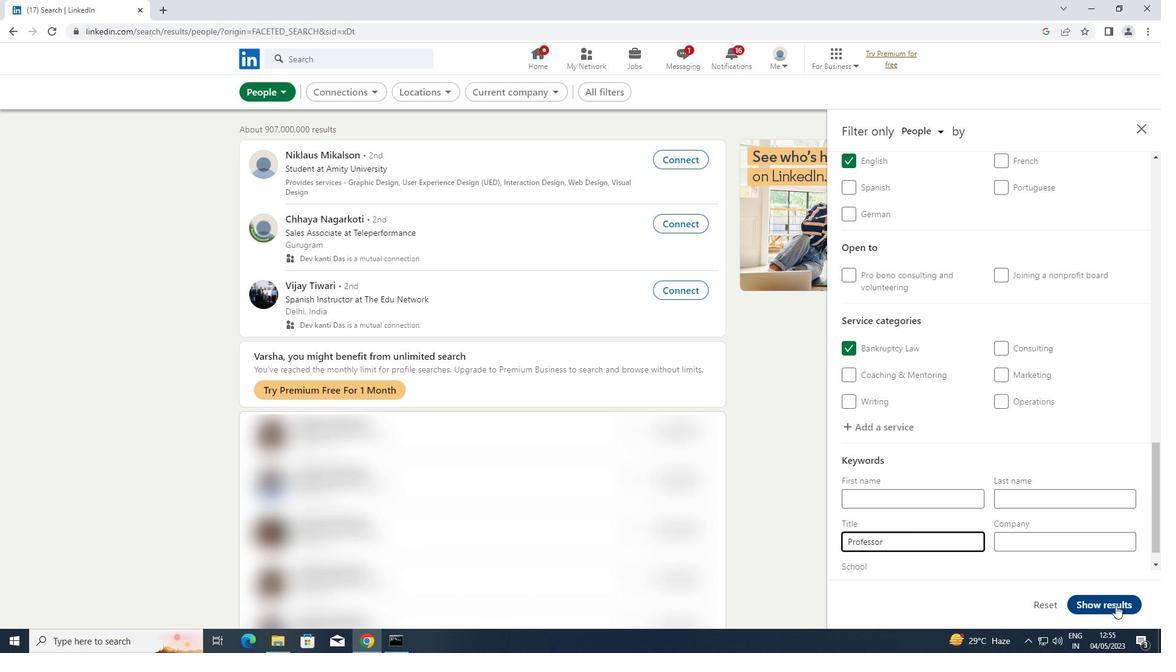 
